Task: Look for space in Chikodi, India from 4th September, 2023 to 10th September, 2023 for 1 adult in price range Rs.9000 to Rs.17000. Place can be private room with 1  bedroom having 1 bed and 1 bathroom. Property type can be house, flat, guest house, hotel. Booking option can be shelf check-in. Required host language is English.
Action: Mouse moved to (441, 57)
Screenshot: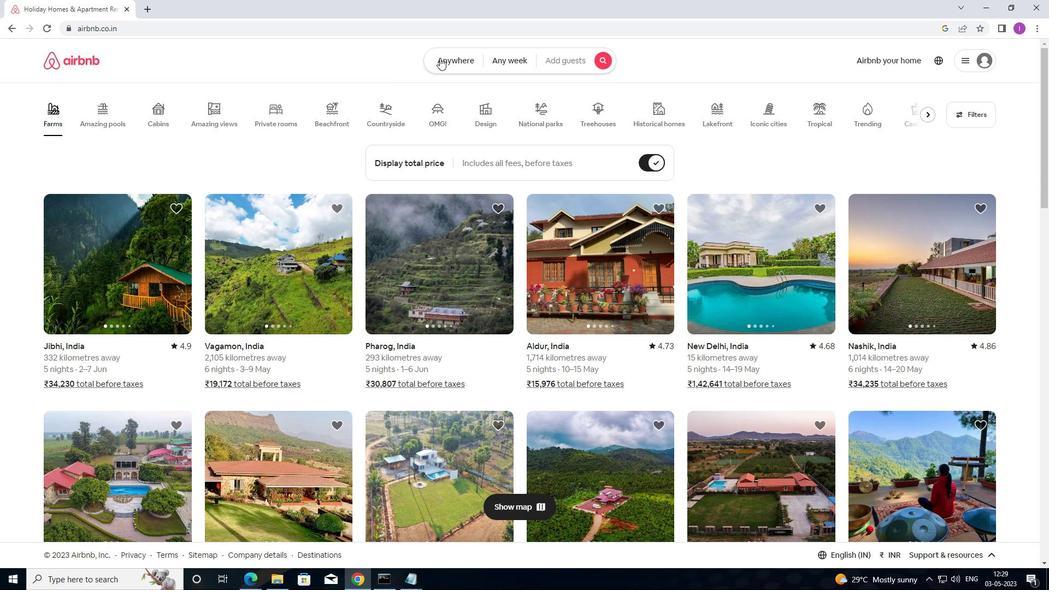 
Action: Mouse pressed left at (441, 57)
Screenshot: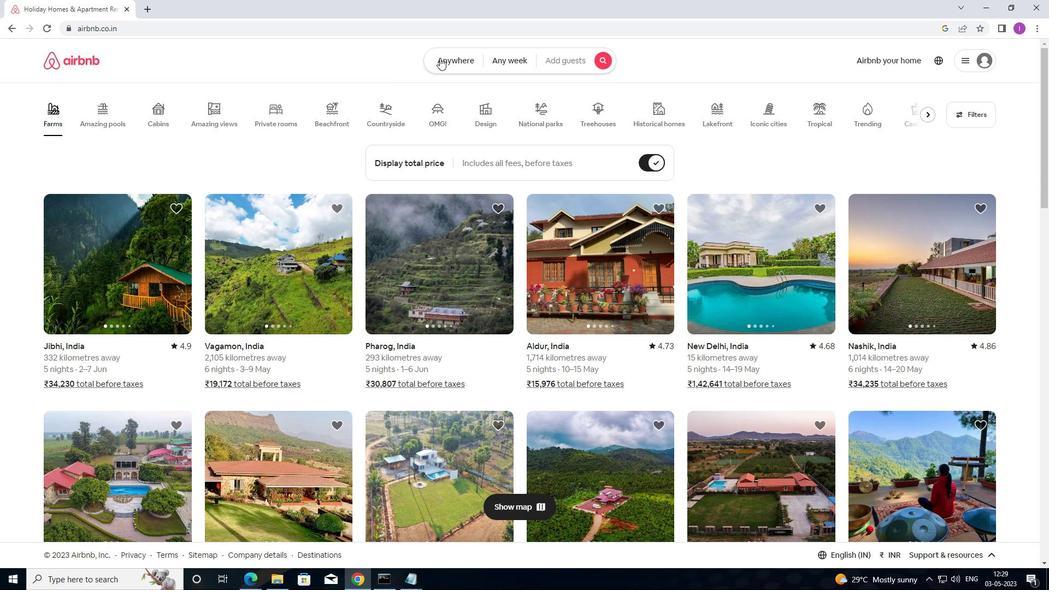 
Action: Mouse moved to (355, 111)
Screenshot: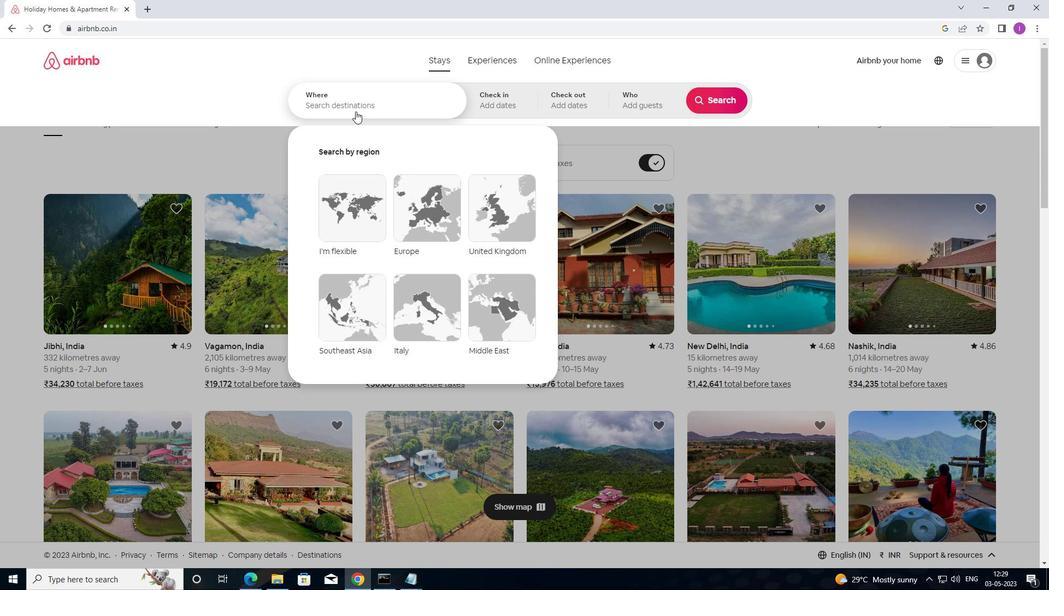
Action: Mouse pressed left at (355, 111)
Screenshot: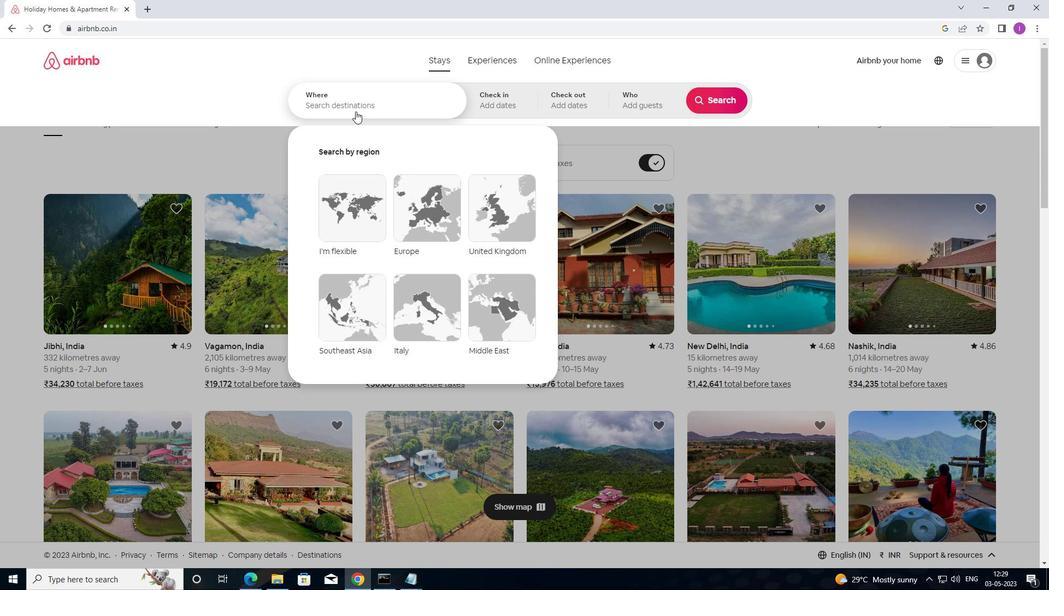 
Action: Mouse moved to (494, 59)
Screenshot: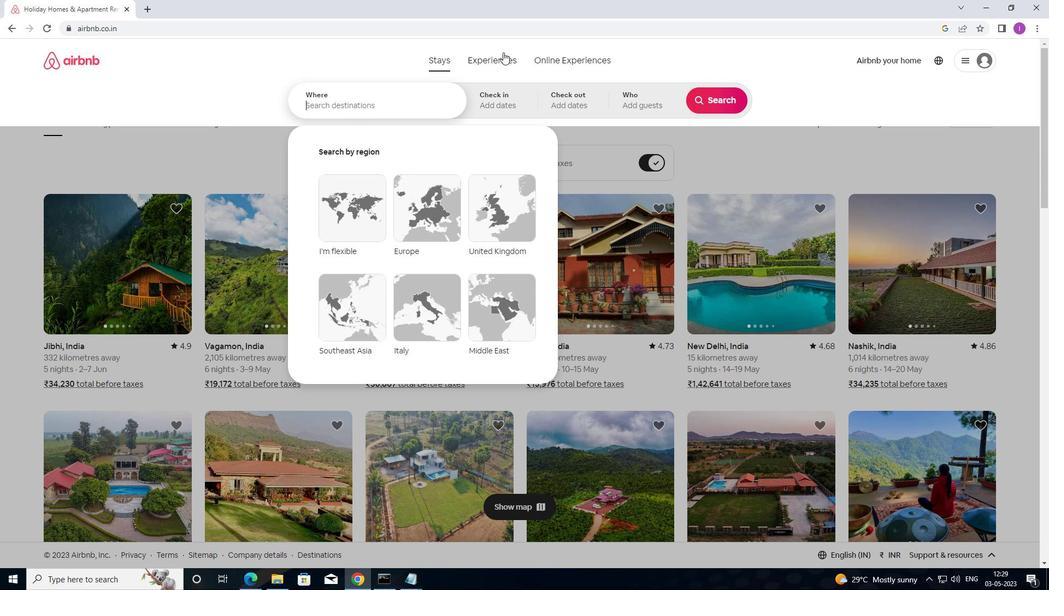 
Action: Key pressed <Key.shift>CHIKODI,<Key.shift>INDIA
Screenshot: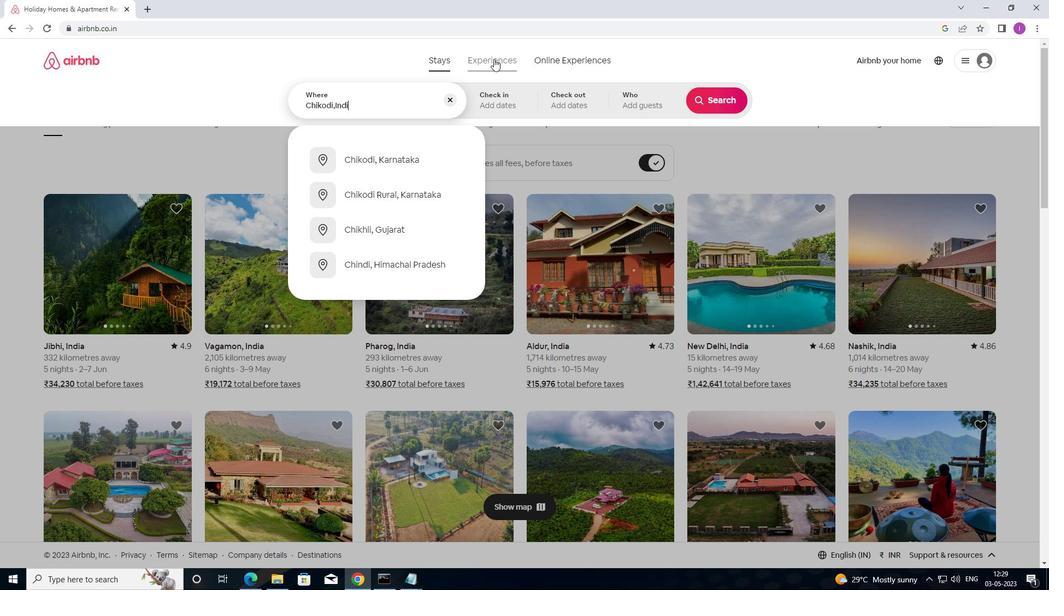 
Action: Mouse moved to (497, 106)
Screenshot: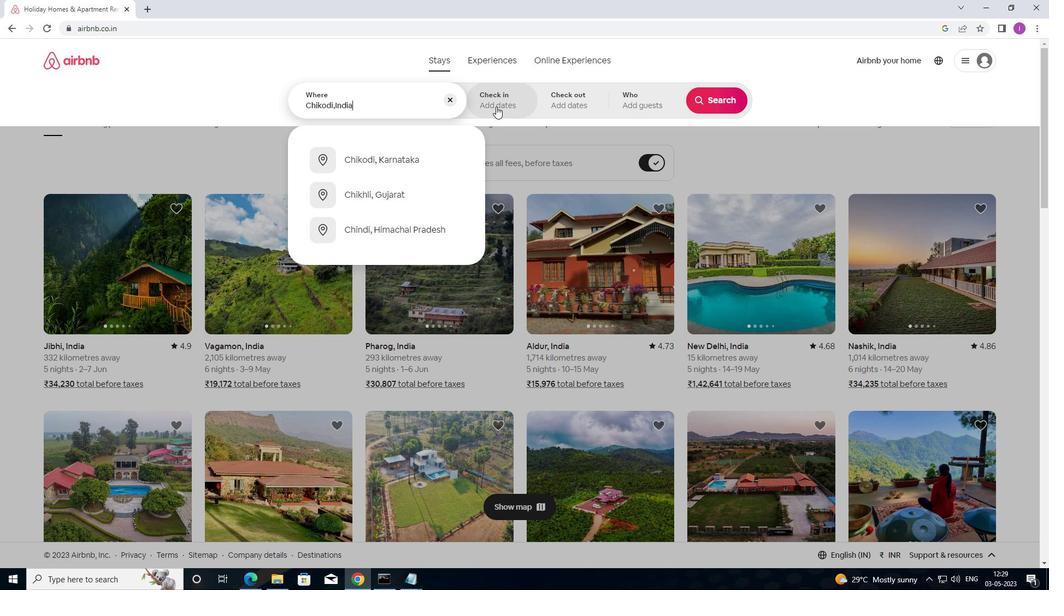 
Action: Mouse pressed left at (497, 106)
Screenshot: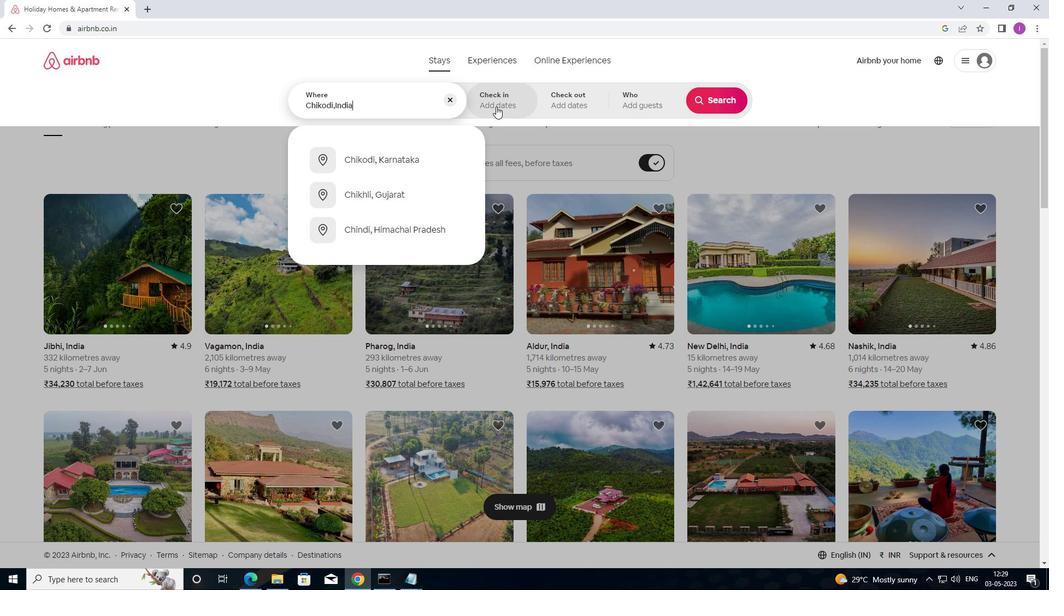 
Action: Mouse moved to (713, 193)
Screenshot: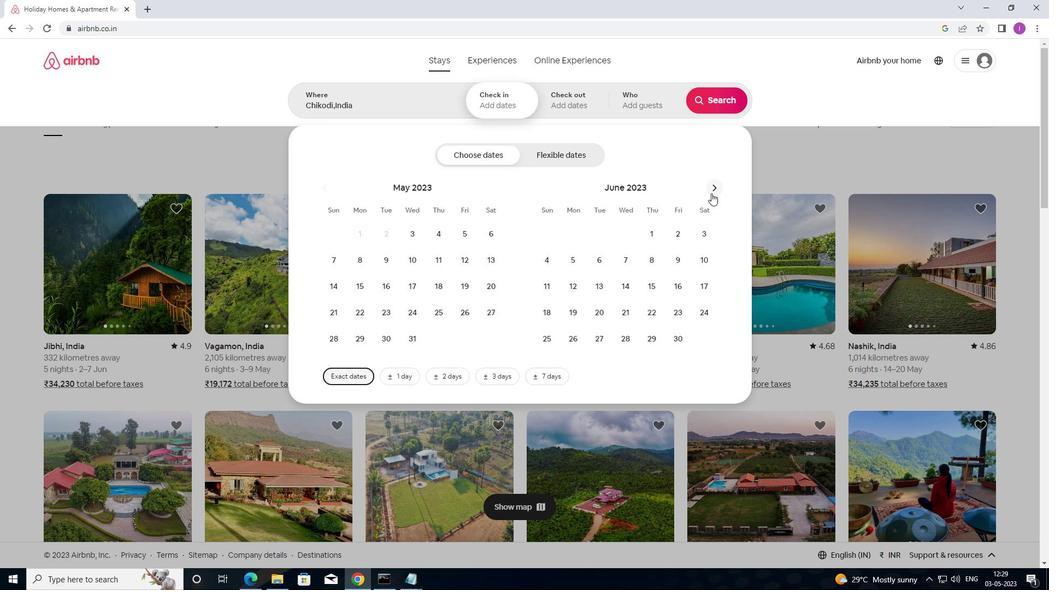 
Action: Mouse pressed left at (713, 193)
Screenshot: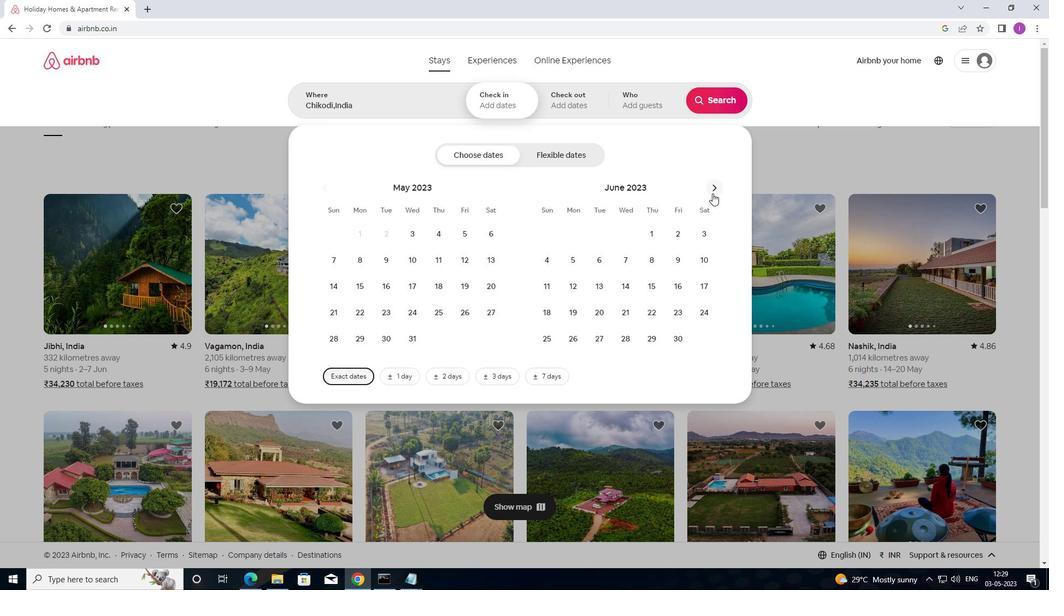
Action: Mouse moved to (716, 196)
Screenshot: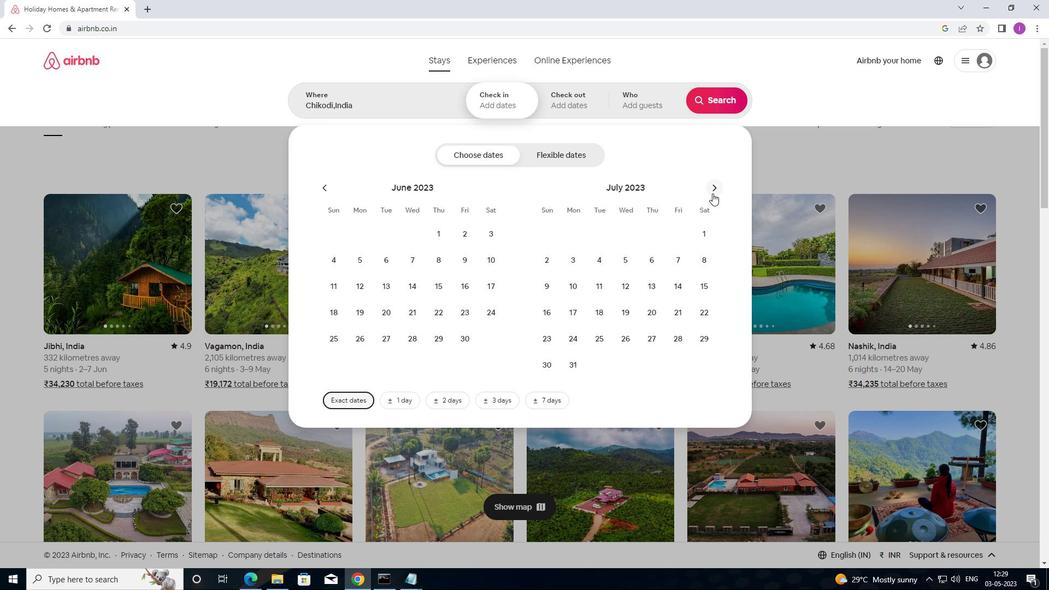 
Action: Mouse pressed left at (716, 196)
Screenshot: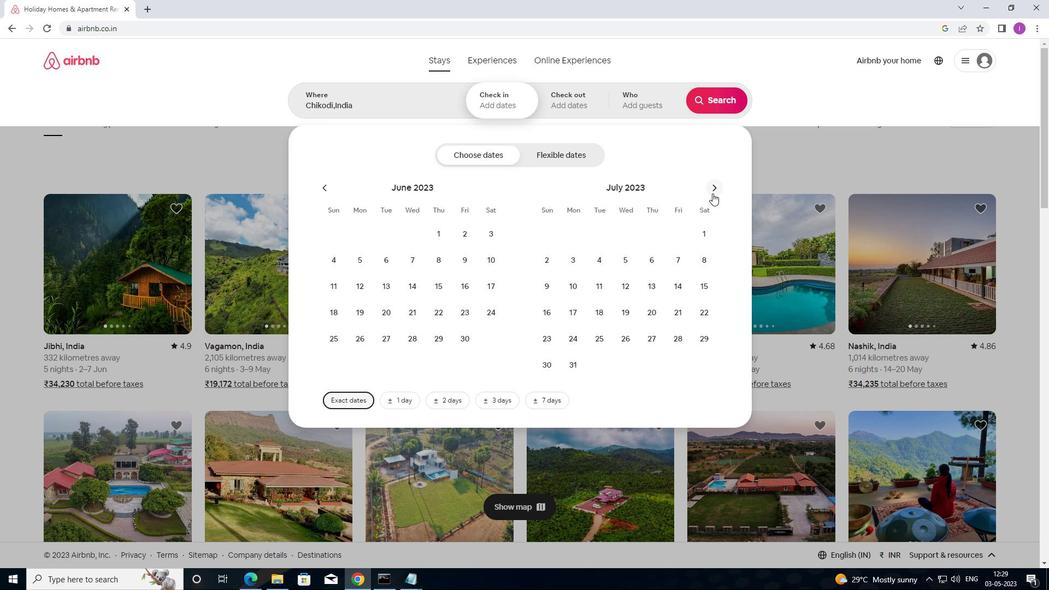 
Action: Mouse moved to (716, 196)
Screenshot: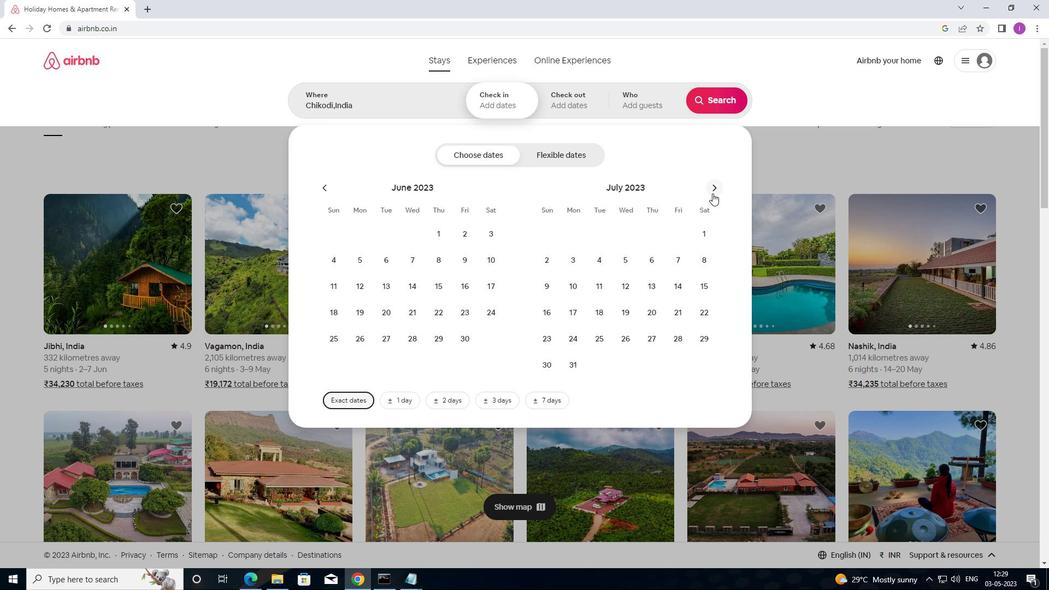 
Action: Mouse pressed left at (716, 196)
Screenshot: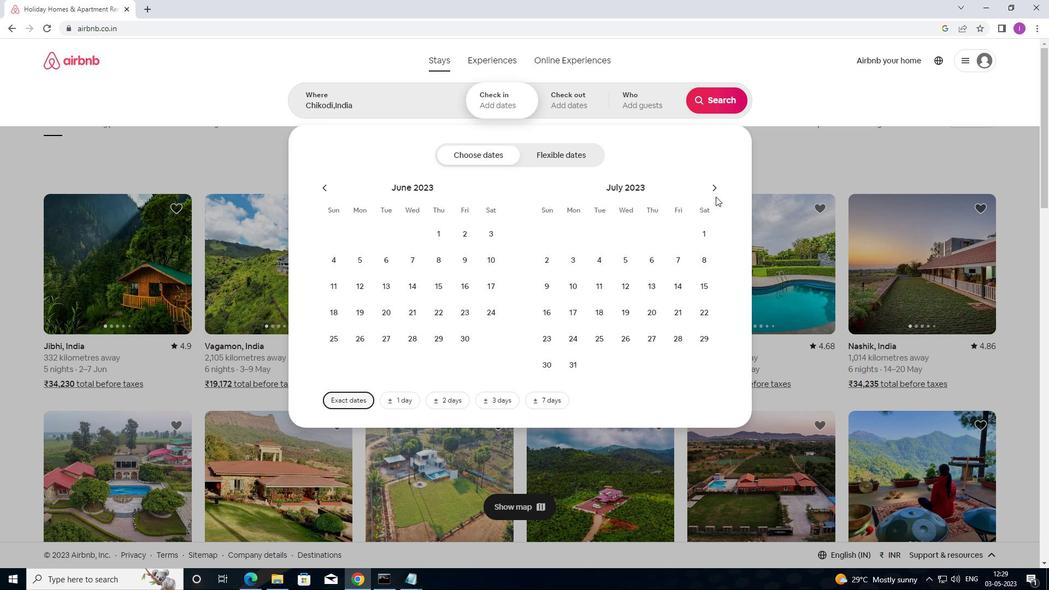 
Action: Mouse moved to (715, 189)
Screenshot: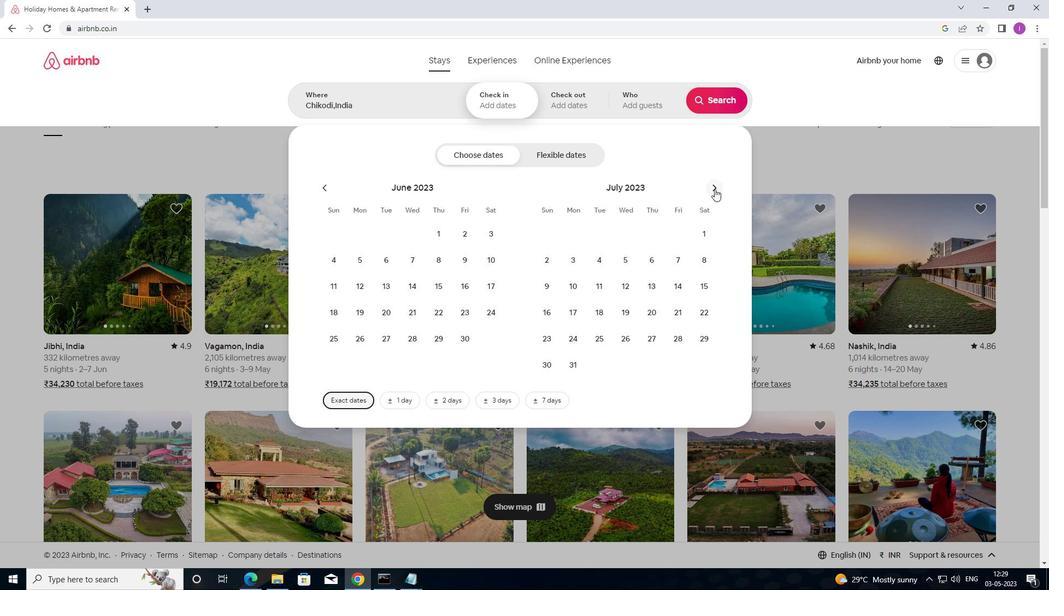 
Action: Mouse pressed left at (715, 189)
Screenshot: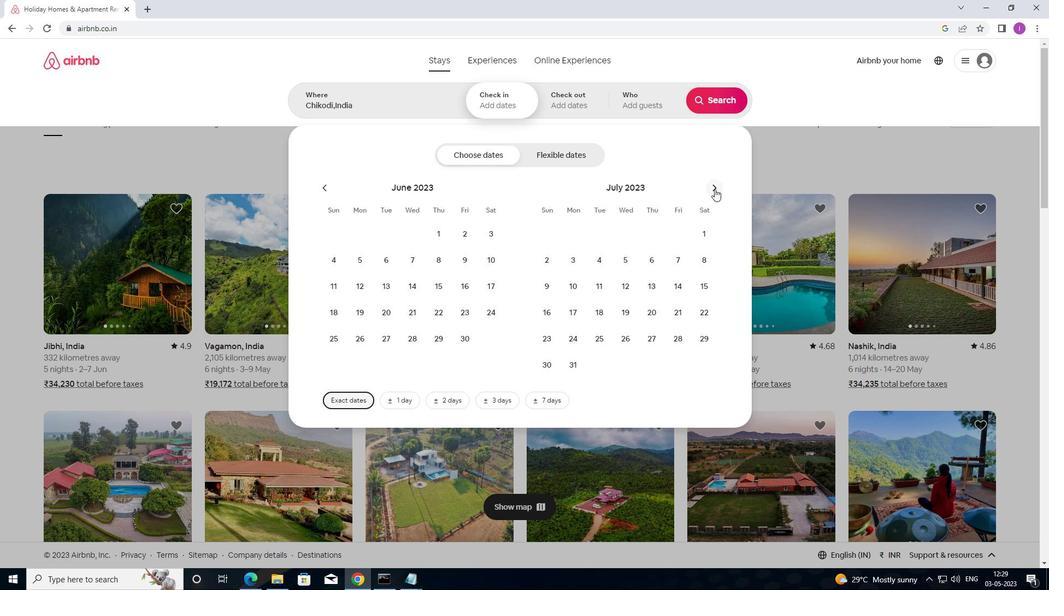 
Action: Mouse moved to (711, 194)
Screenshot: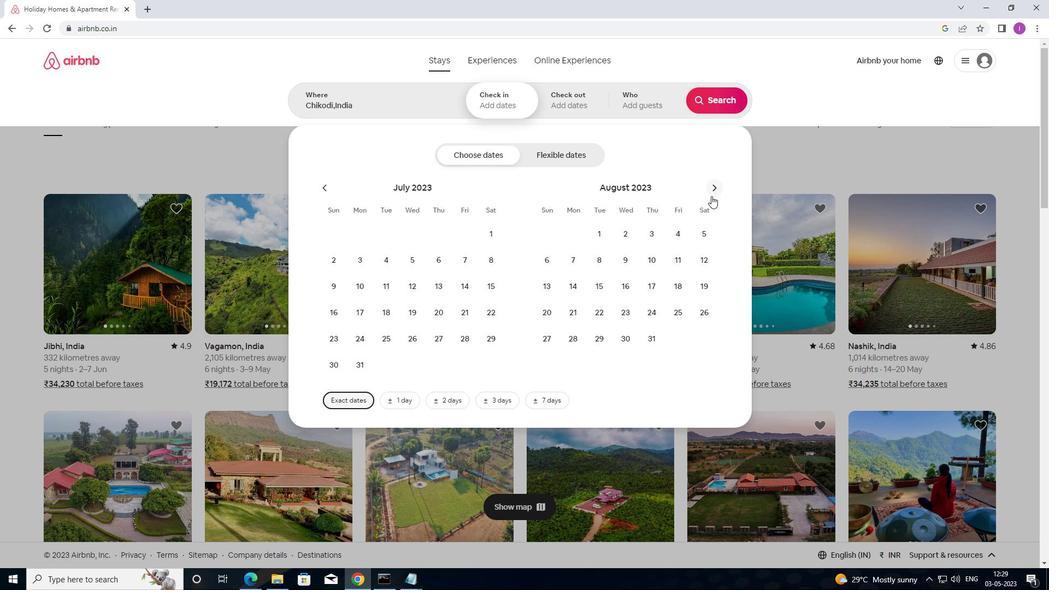 
Action: Mouse pressed left at (711, 194)
Screenshot: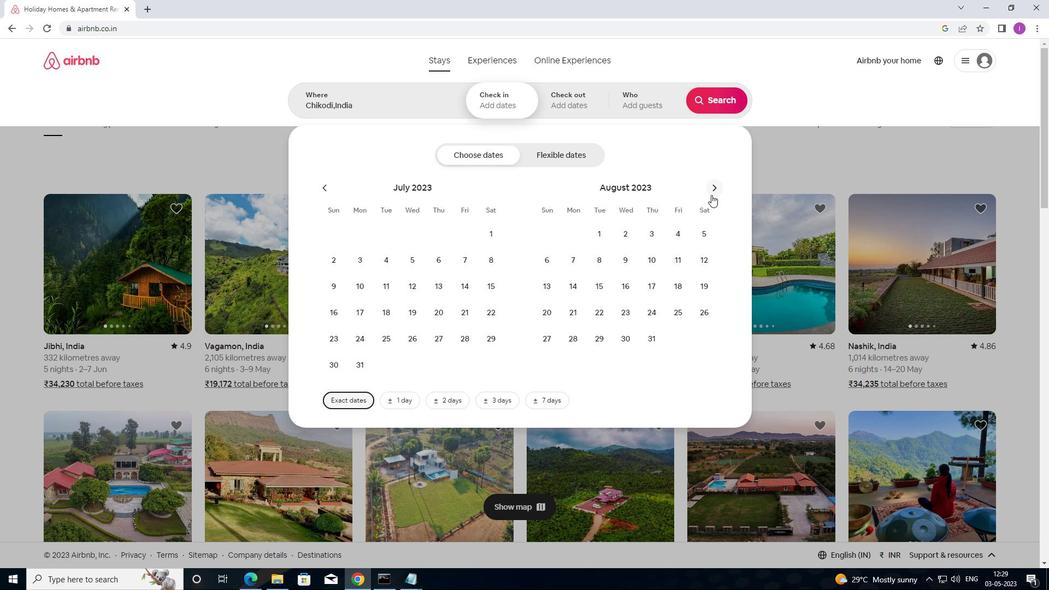 
Action: Mouse moved to (577, 263)
Screenshot: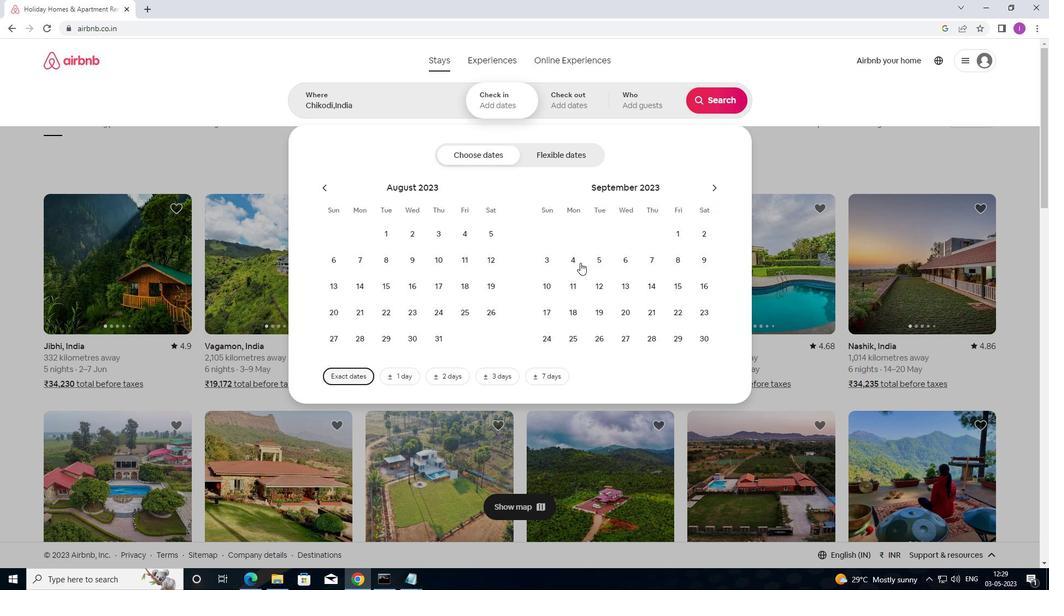 
Action: Mouse pressed left at (577, 263)
Screenshot: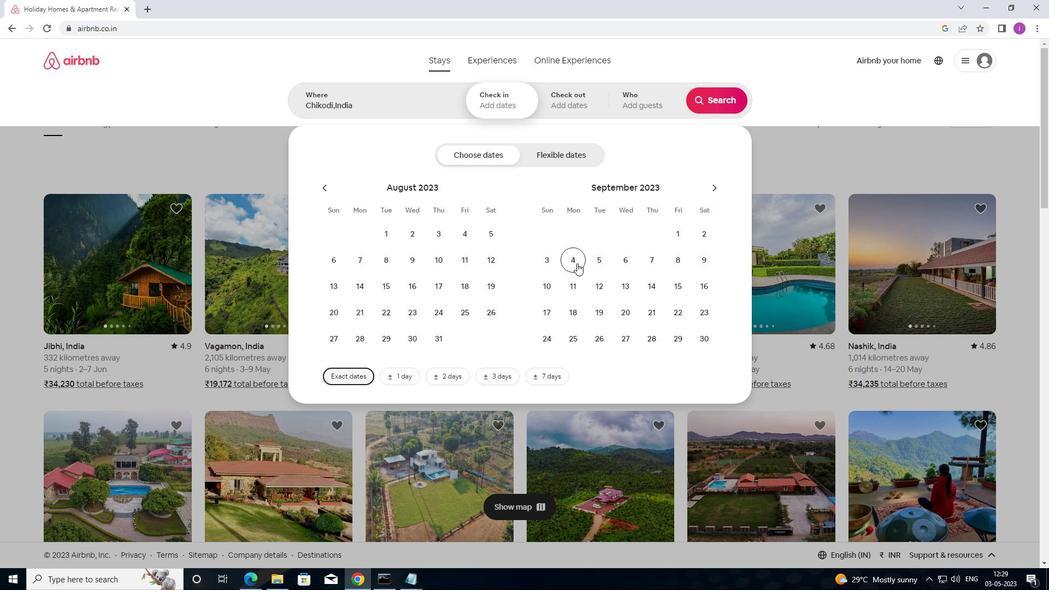 
Action: Mouse moved to (542, 287)
Screenshot: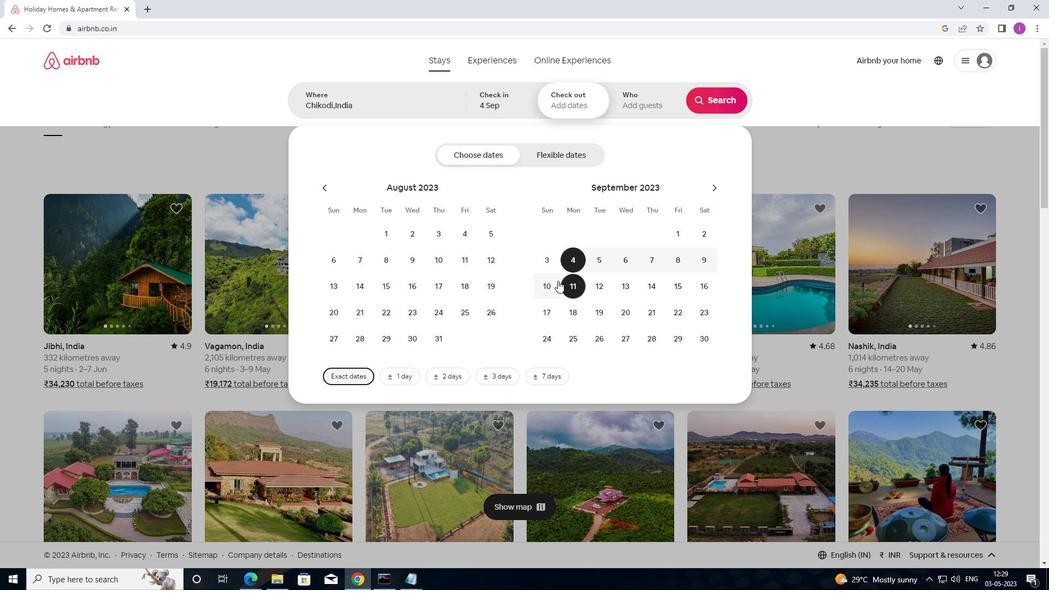 
Action: Mouse pressed left at (542, 287)
Screenshot: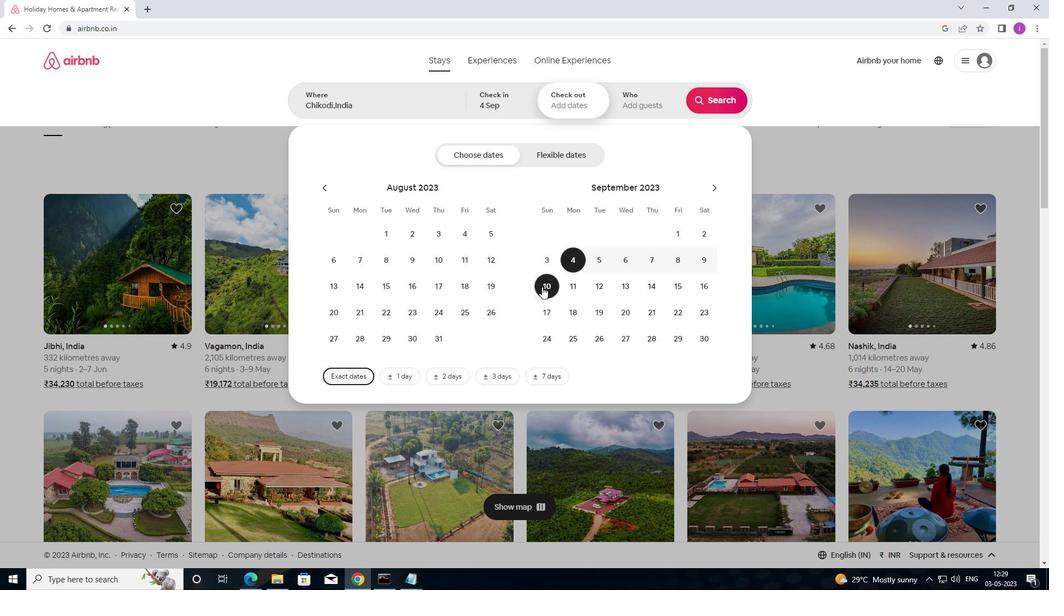 
Action: Mouse moved to (650, 96)
Screenshot: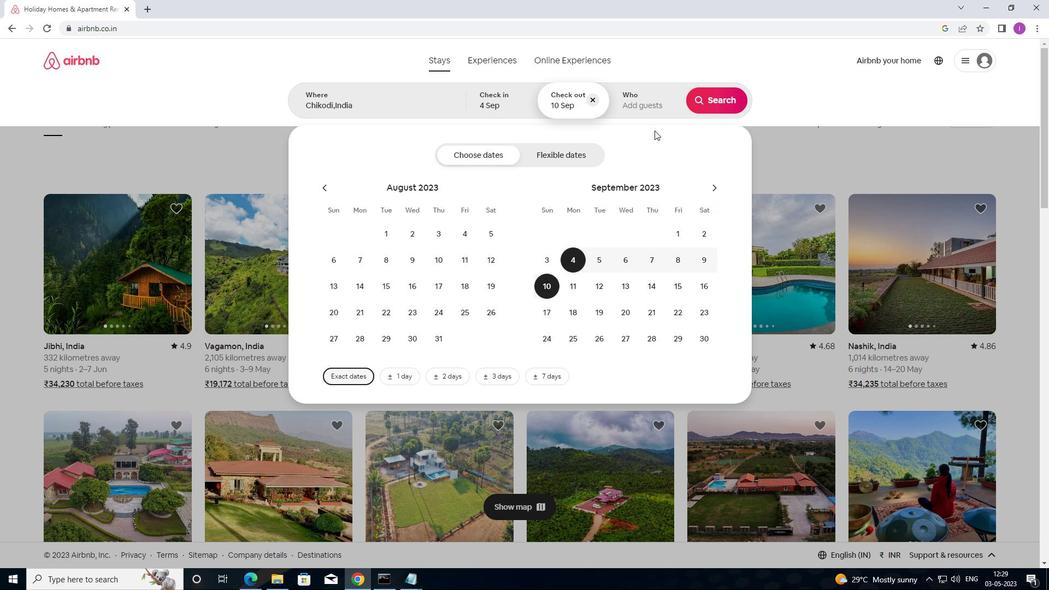 
Action: Mouse pressed left at (650, 96)
Screenshot: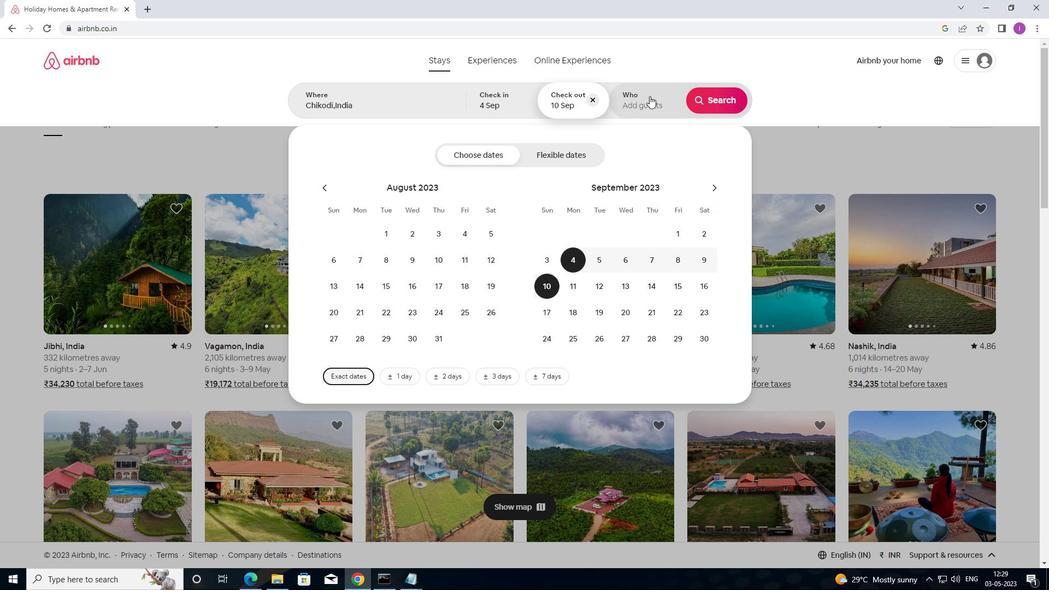 
Action: Mouse moved to (722, 155)
Screenshot: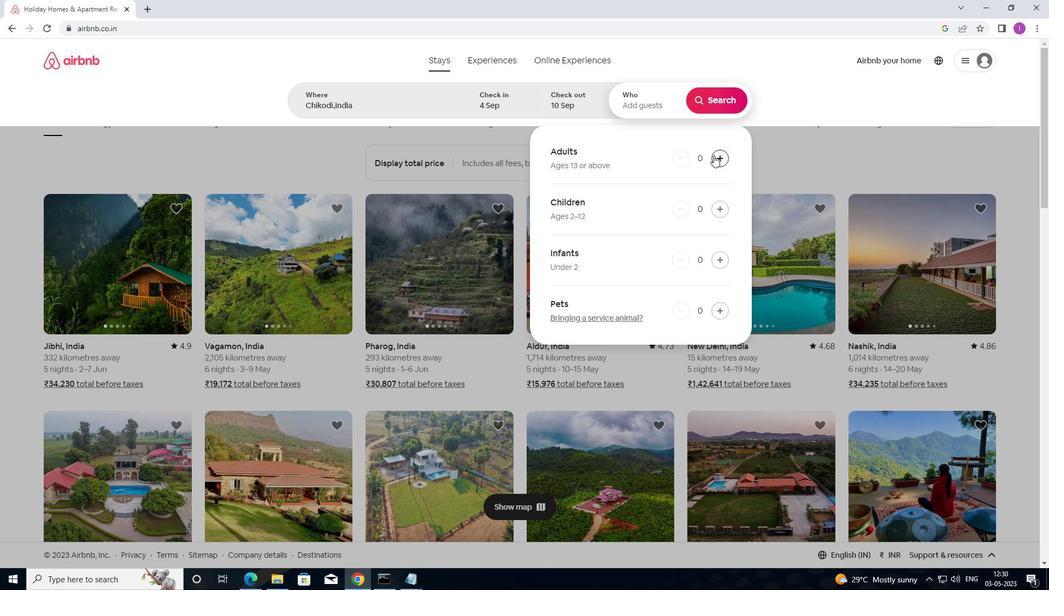 
Action: Mouse pressed left at (722, 155)
Screenshot: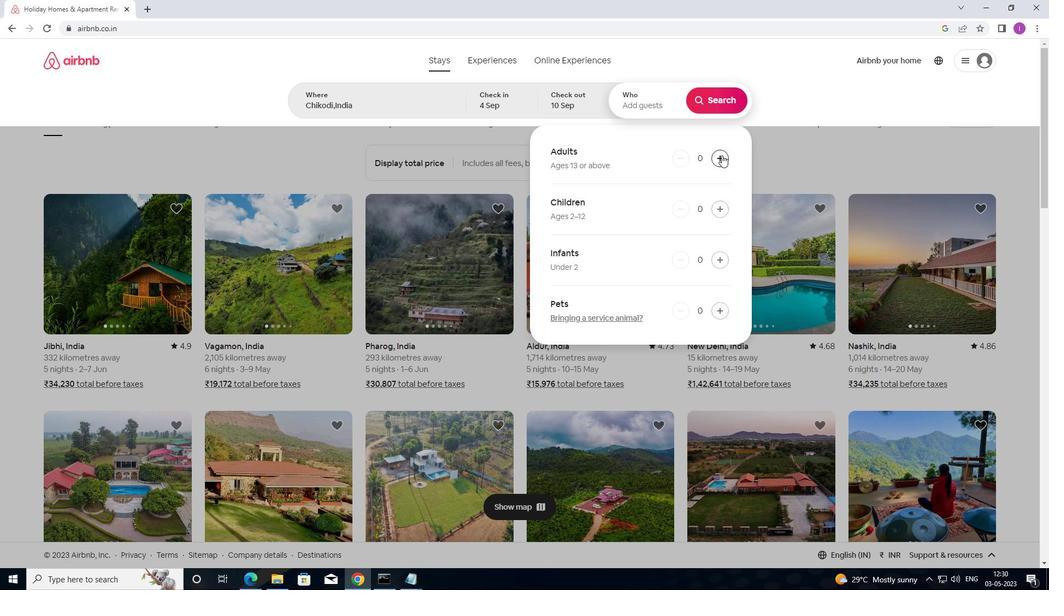 
Action: Mouse moved to (710, 103)
Screenshot: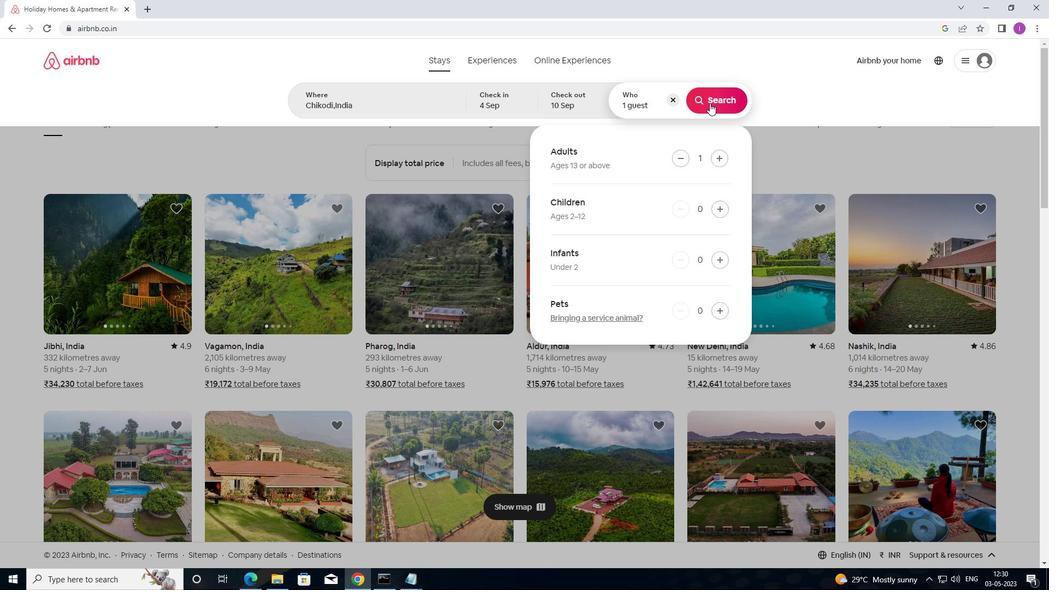 
Action: Mouse pressed left at (710, 103)
Screenshot: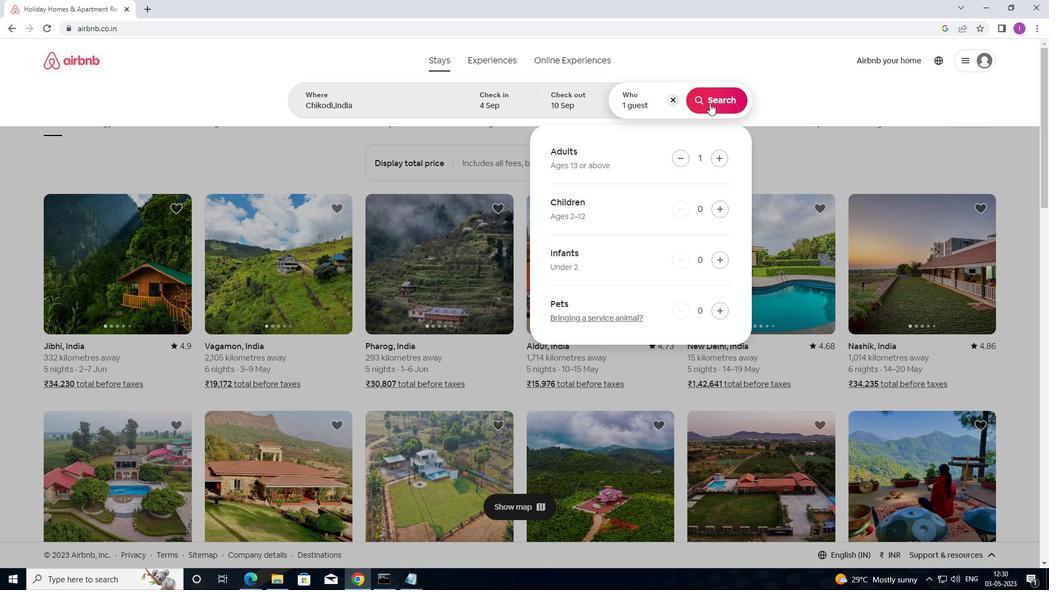 
Action: Mouse moved to (1001, 106)
Screenshot: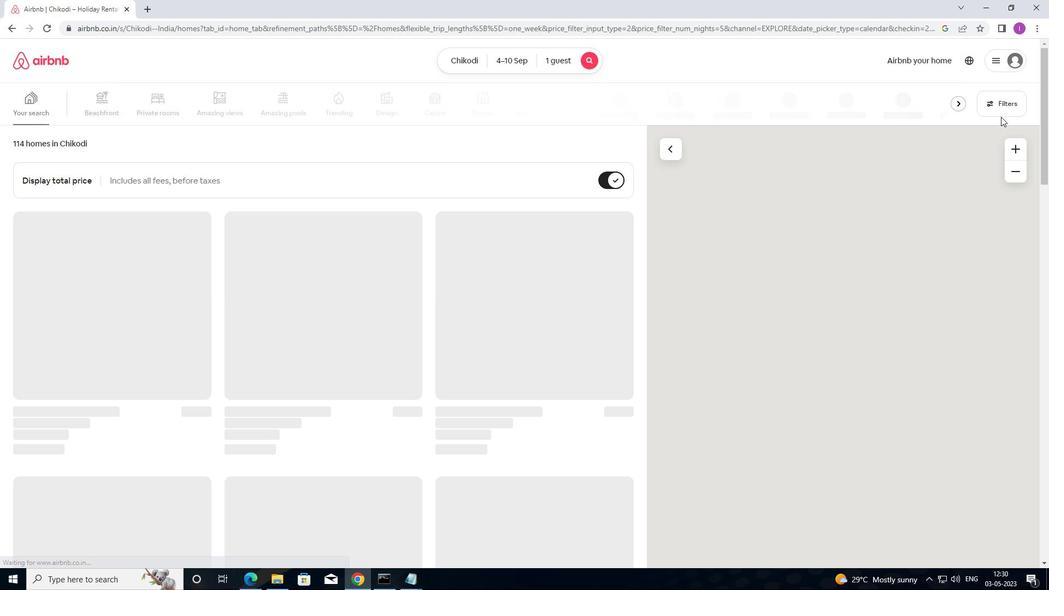 
Action: Mouse pressed left at (1001, 106)
Screenshot: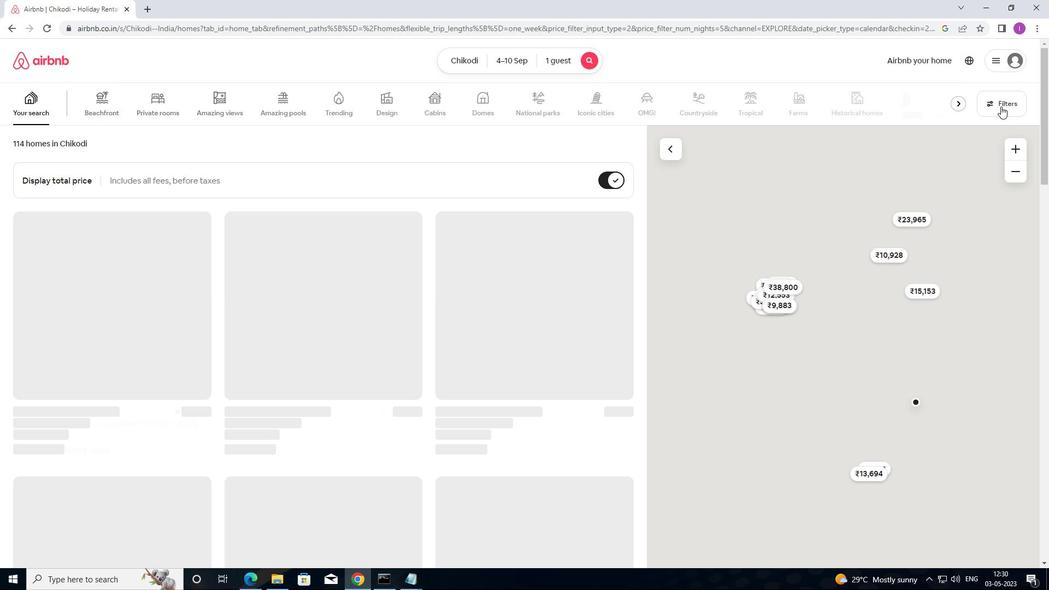 
Action: Mouse moved to (403, 246)
Screenshot: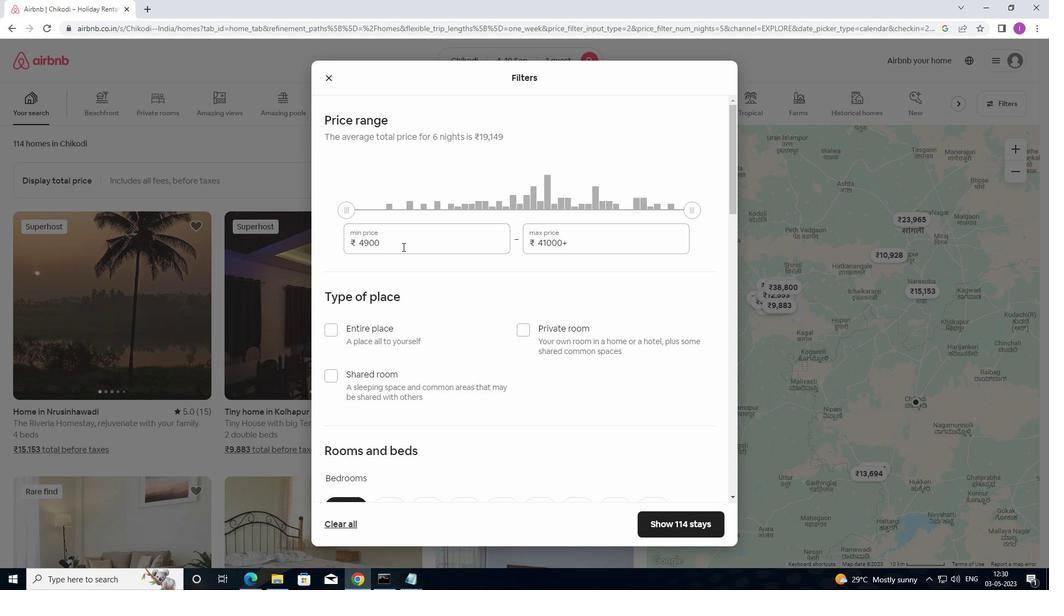 
Action: Mouse pressed left at (403, 246)
Screenshot: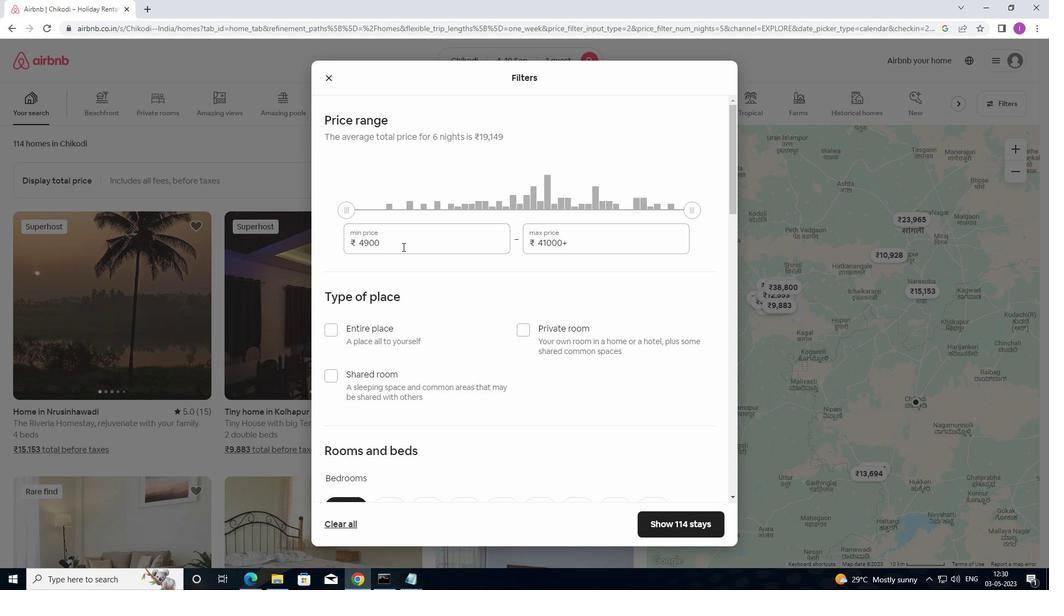 
Action: Mouse moved to (366, 203)
Screenshot: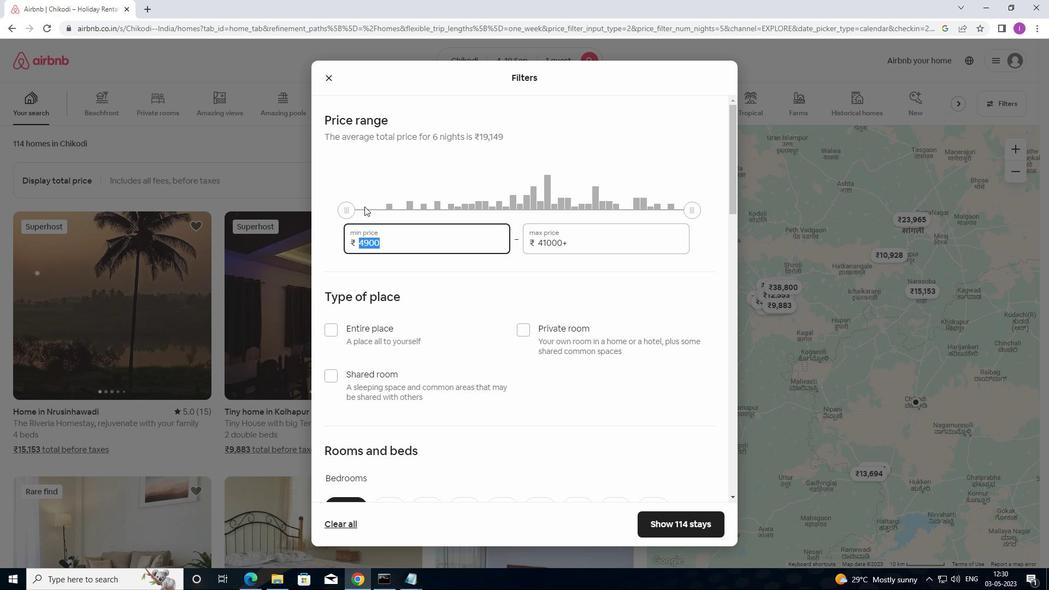 
Action: Key pressed 9
Screenshot: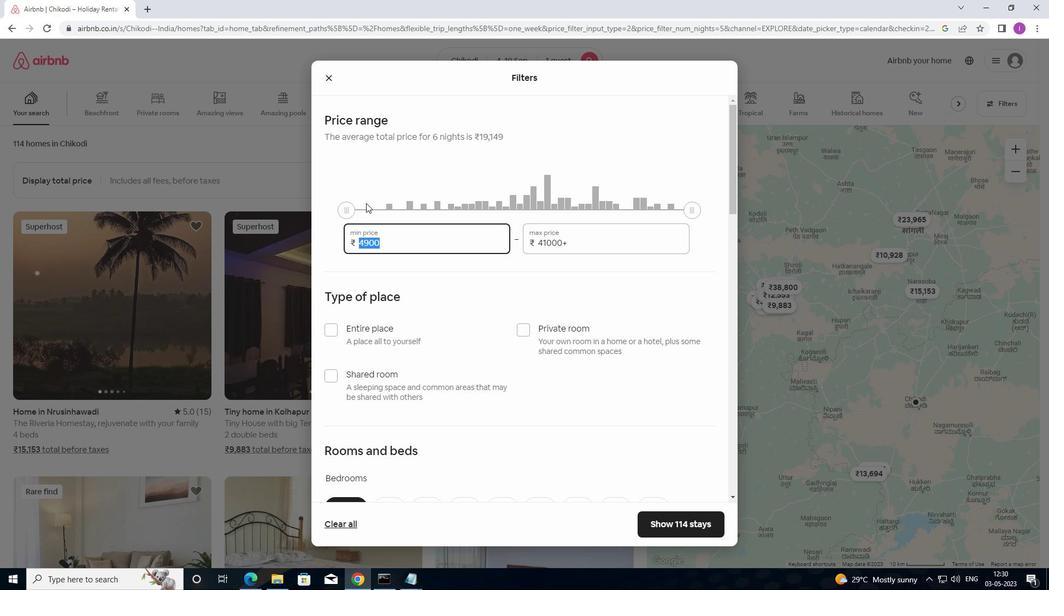
Action: Mouse moved to (368, 201)
Screenshot: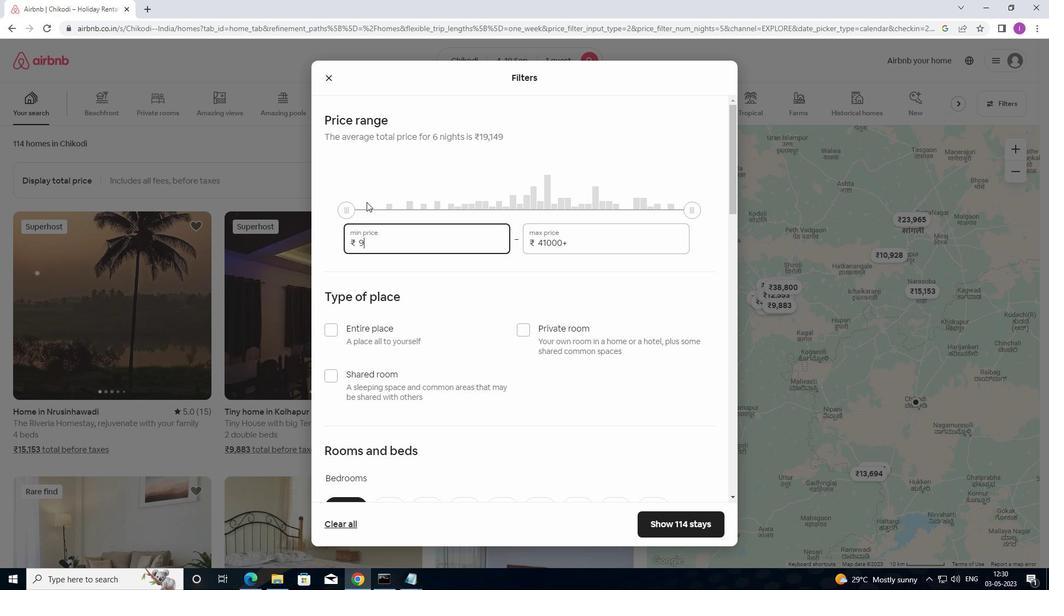 
Action: Key pressed 000
Screenshot: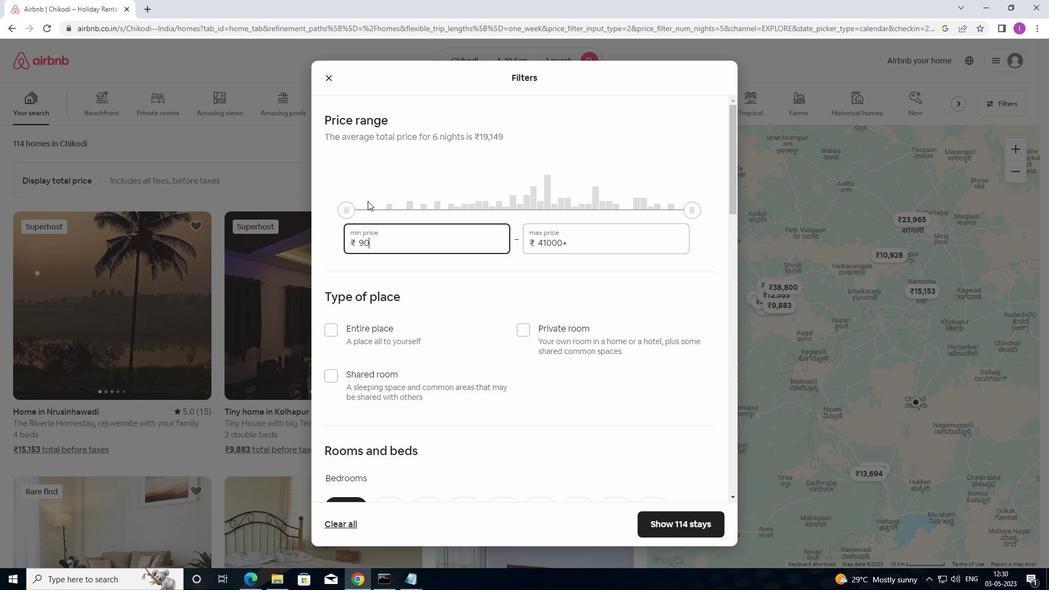 
Action: Mouse moved to (568, 240)
Screenshot: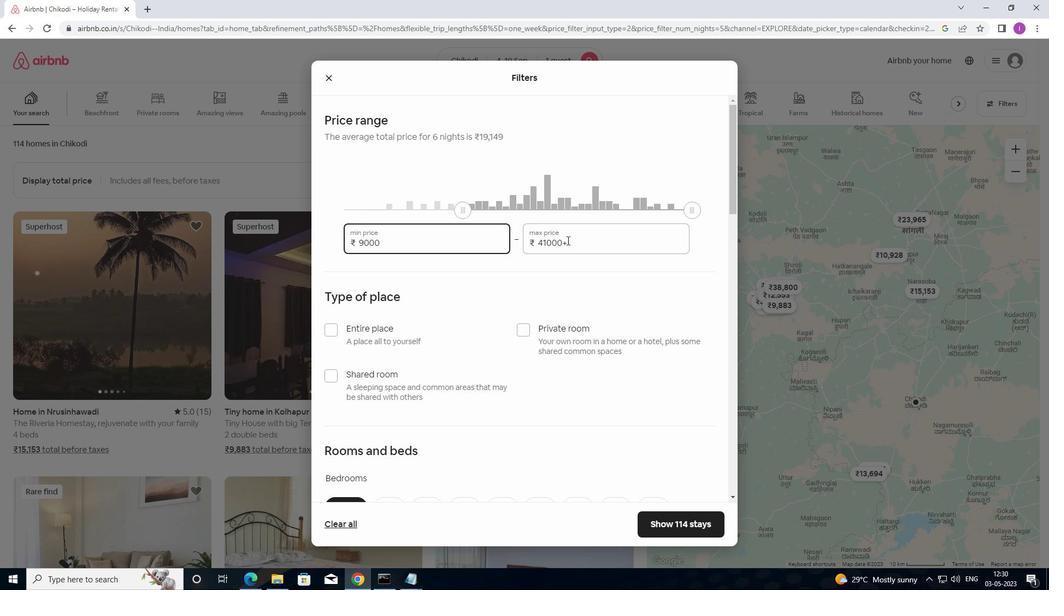 
Action: Mouse pressed left at (568, 240)
Screenshot: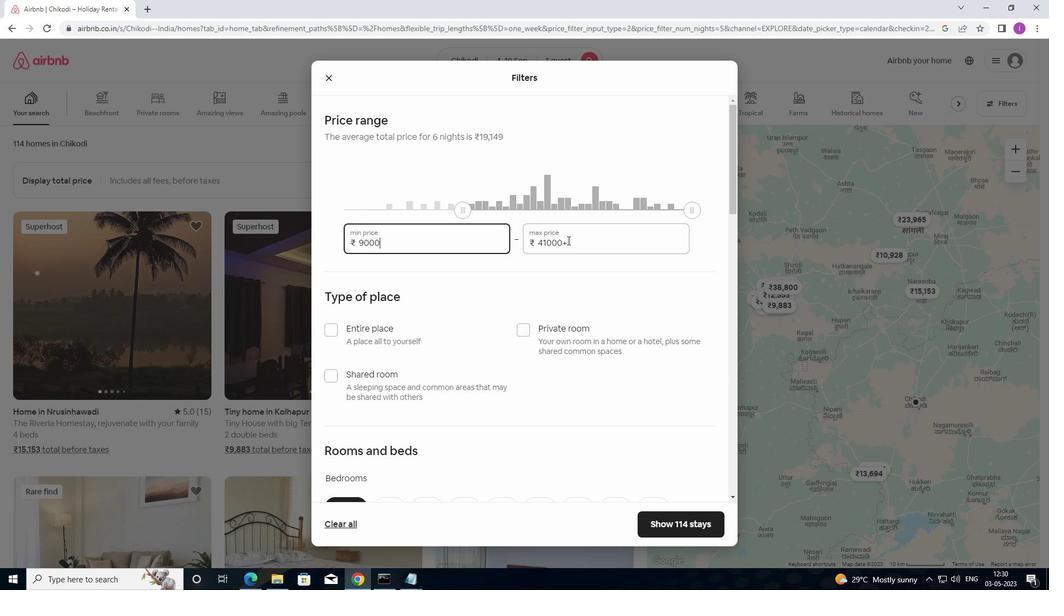 
Action: Mouse moved to (504, 238)
Screenshot: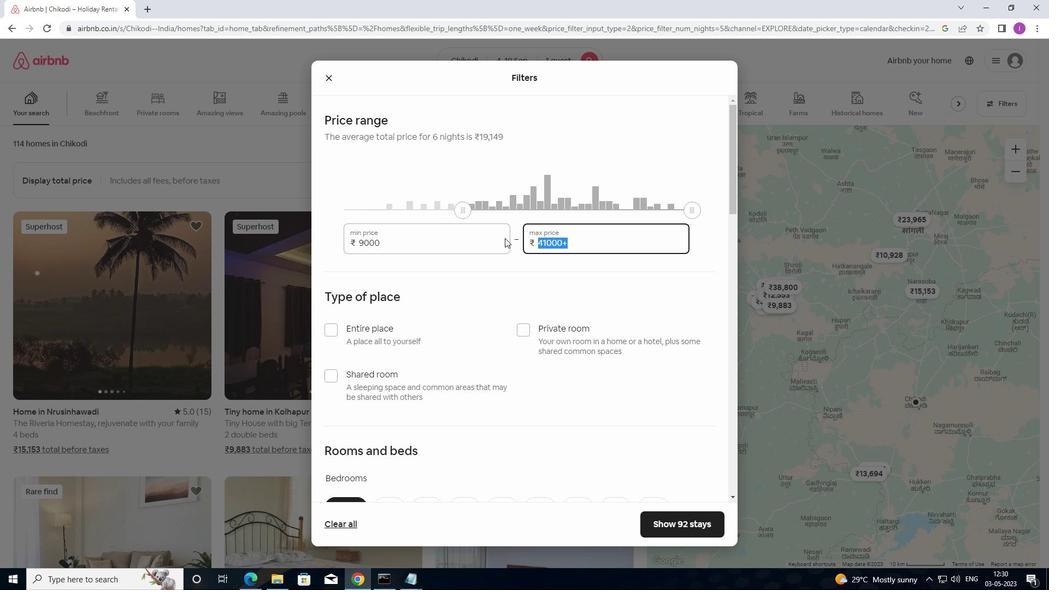 
Action: Key pressed 1
Screenshot: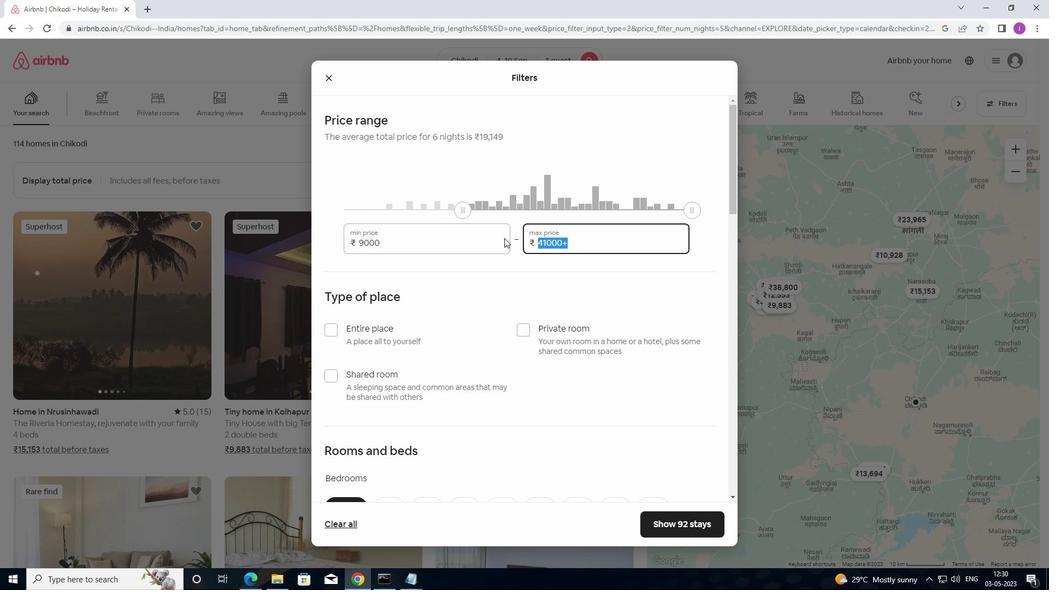 
Action: Mouse moved to (505, 237)
Screenshot: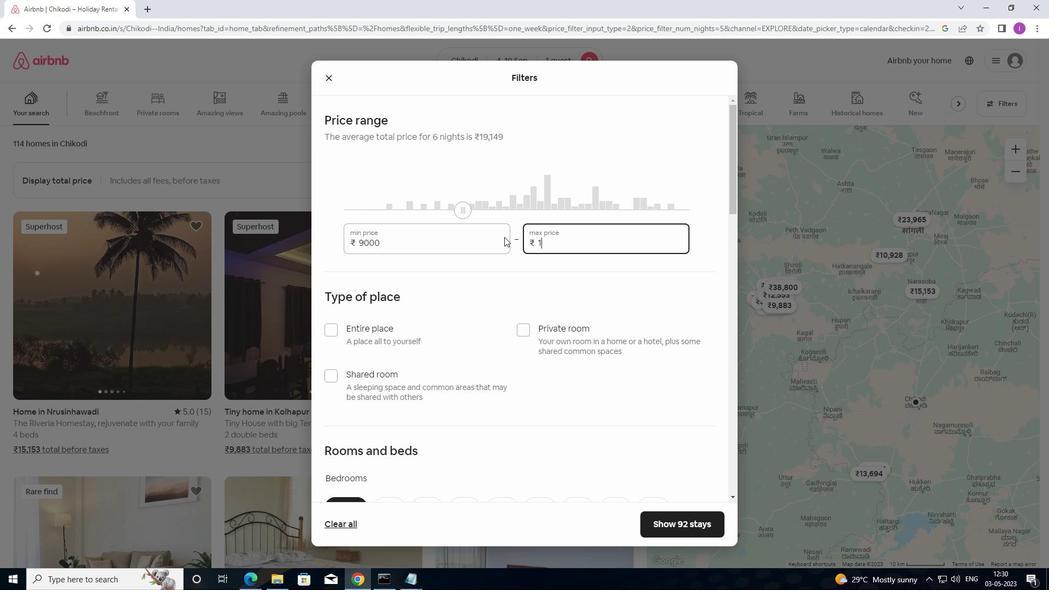 
Action: Key pressed 700
Screenshot: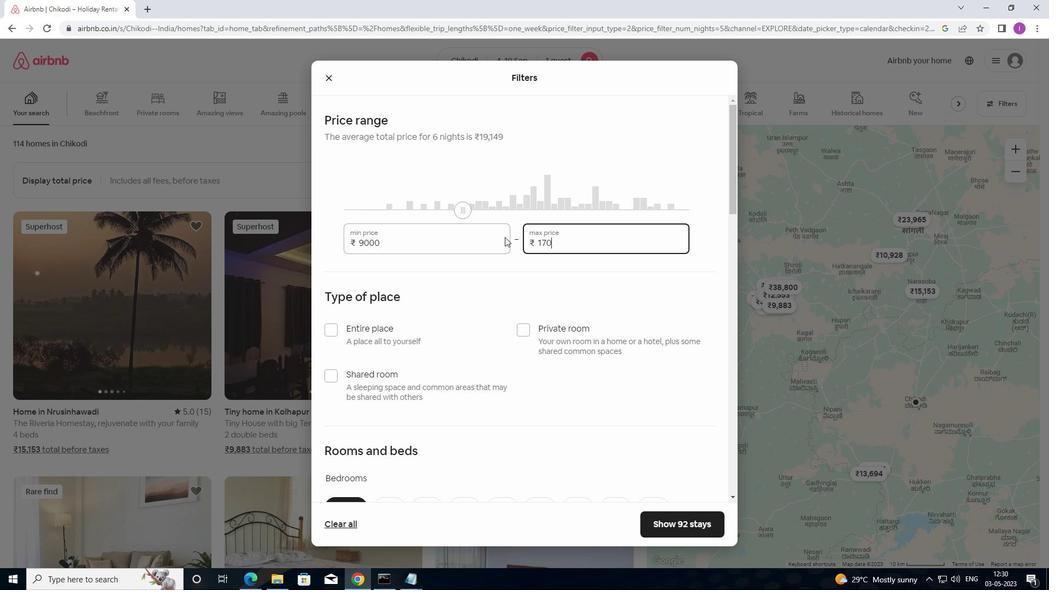 
Action: Mouse moved to (510, 235)
Screenshot: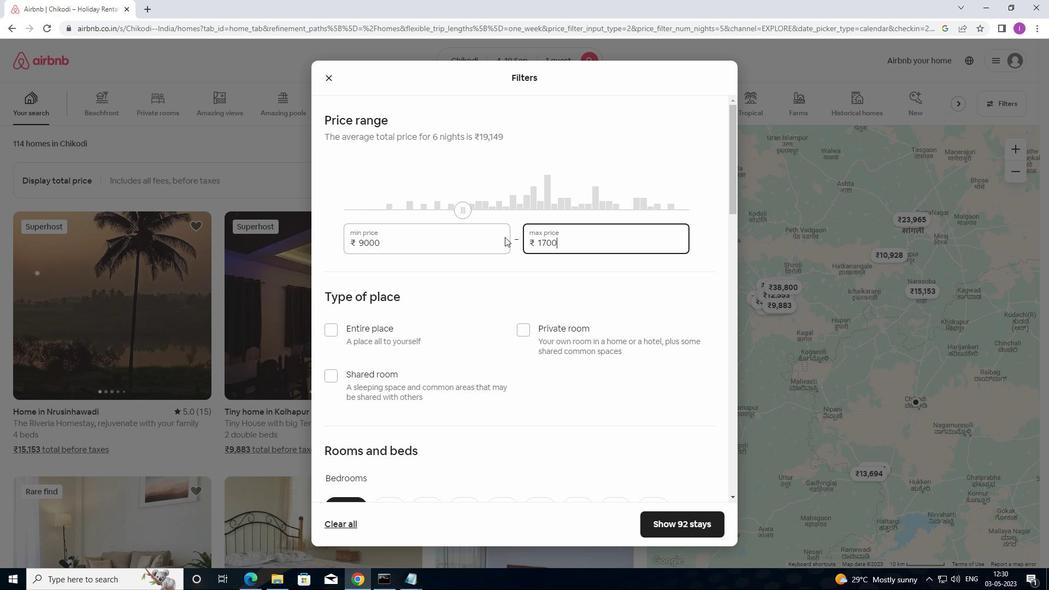 
Action: Key pressed 0
Screenshot: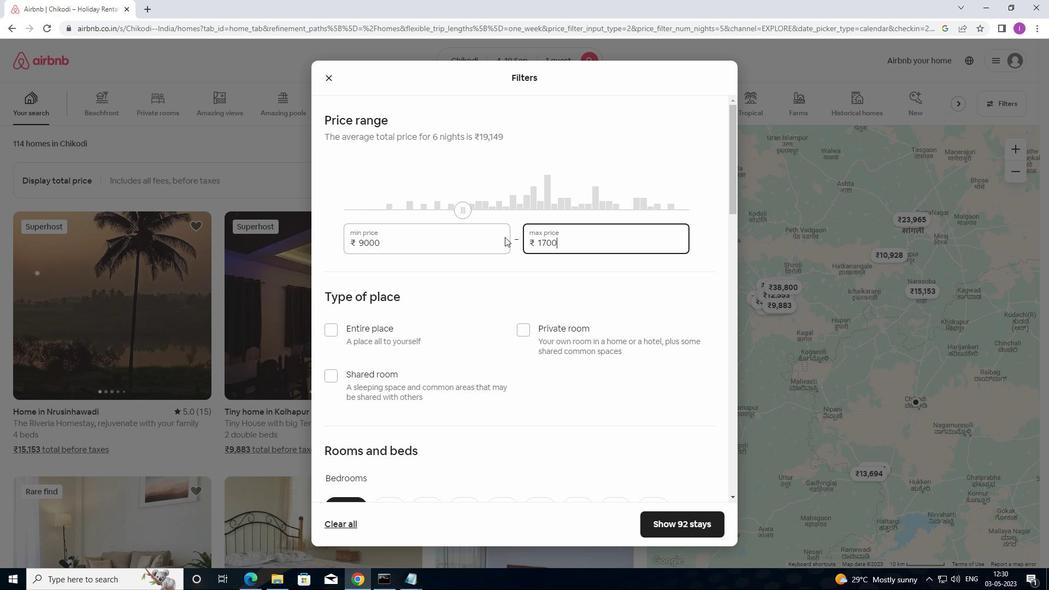 
Action: Mouse moved to (527, 255)
Screenshot: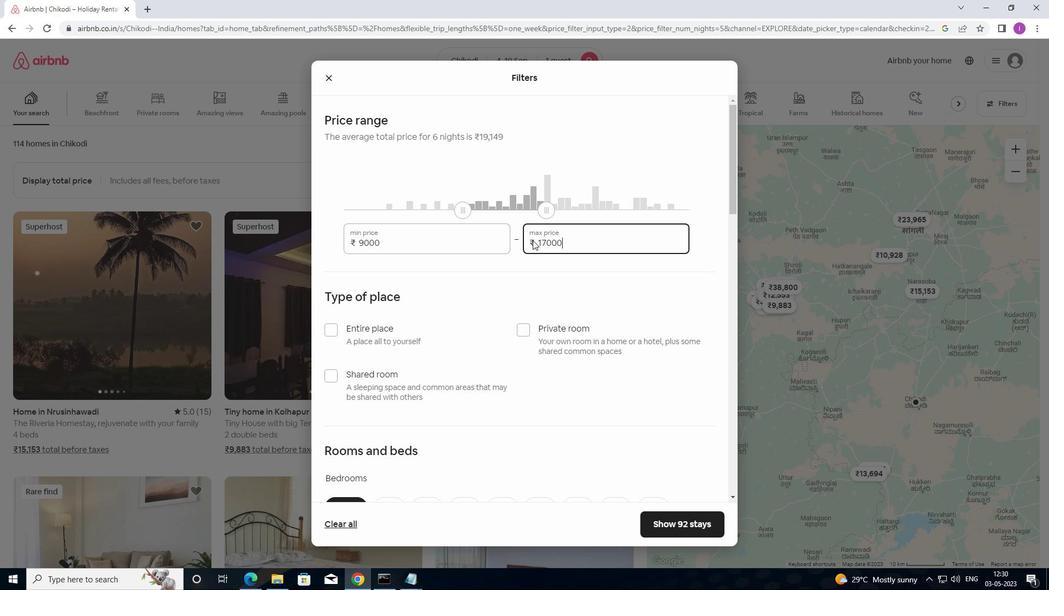 
Action: Mouse scrolled (527, 255) with delta (0, 0)
Screenshot: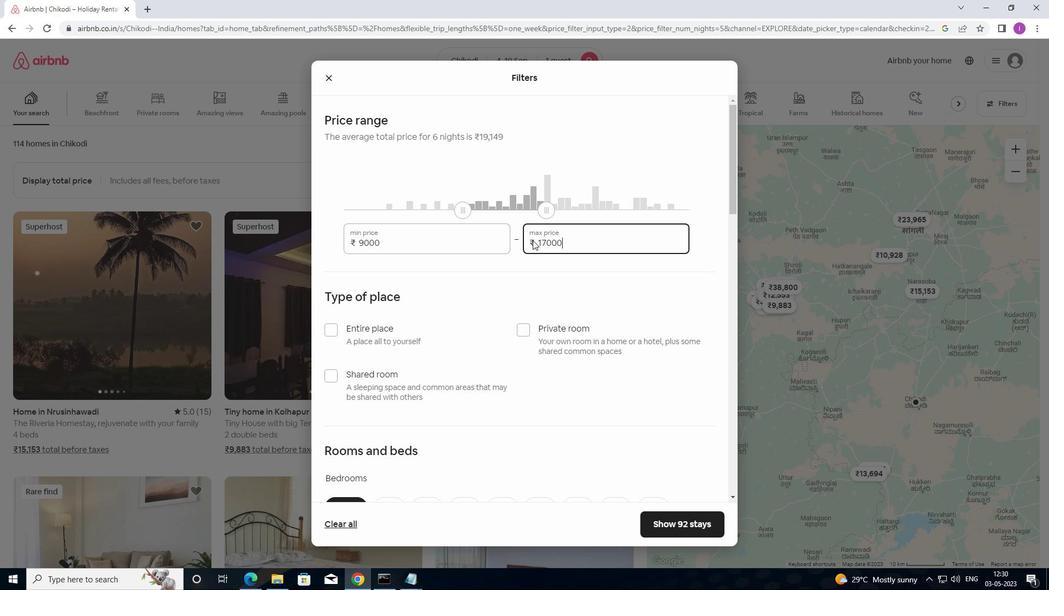 
Action: Mouse moved to (525, 267)
Screenshot: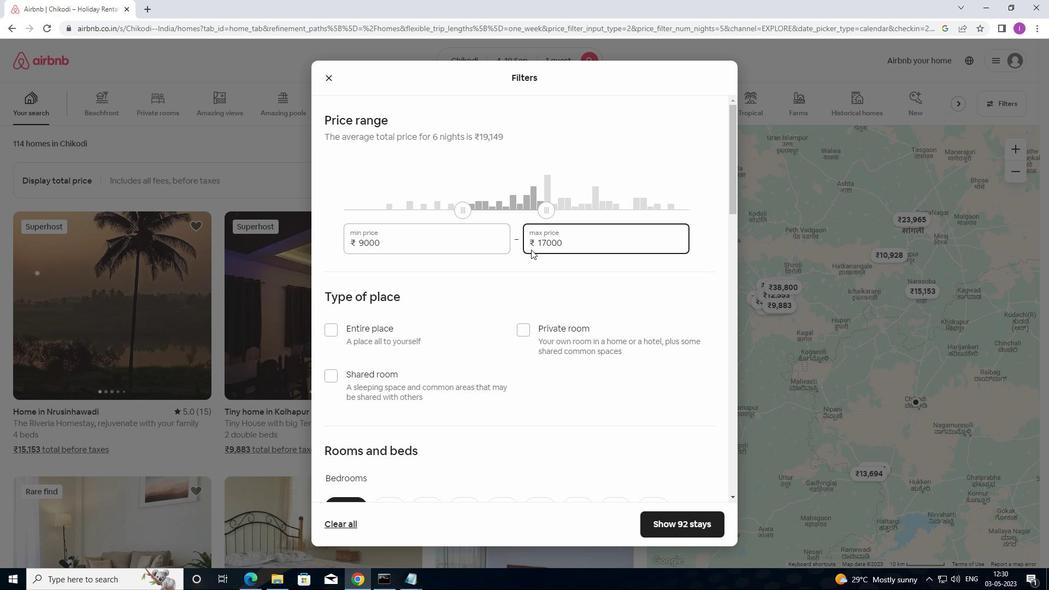 
Action: Mouse scrolled (525, 266) with delta (0, 0)
Screenshot: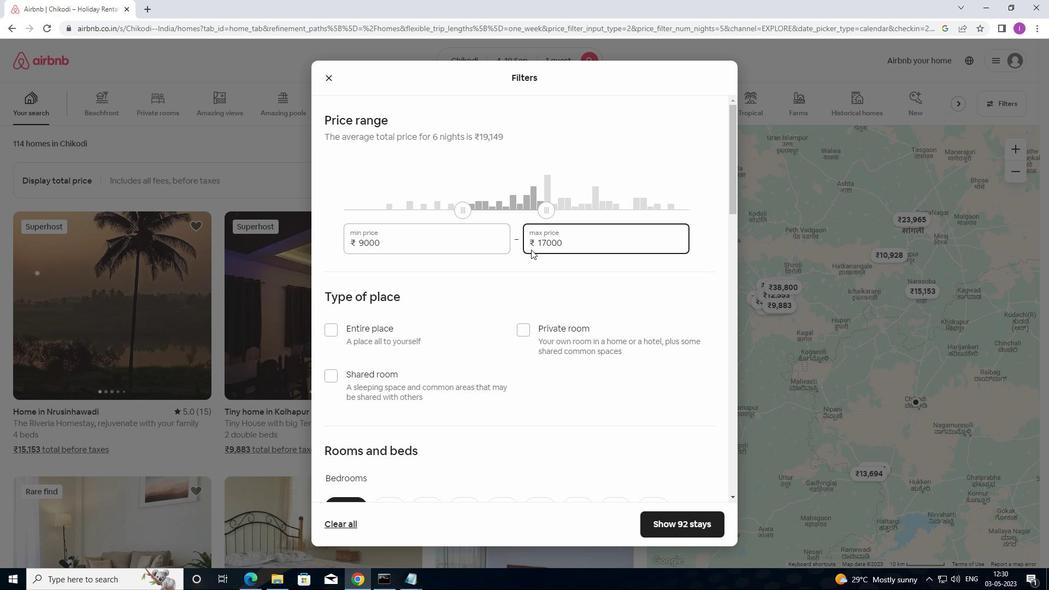 
Action: Mouse moved to (524, 268)
Screenshot: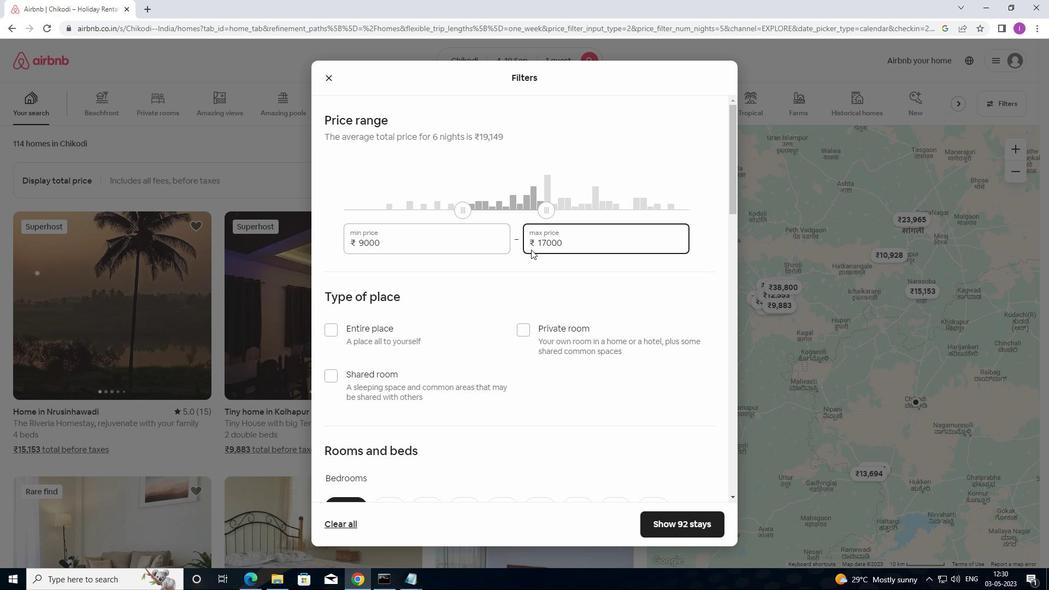 
Action: Mouse scrolled (524, 267) with delta (0, 0)
Screenshot: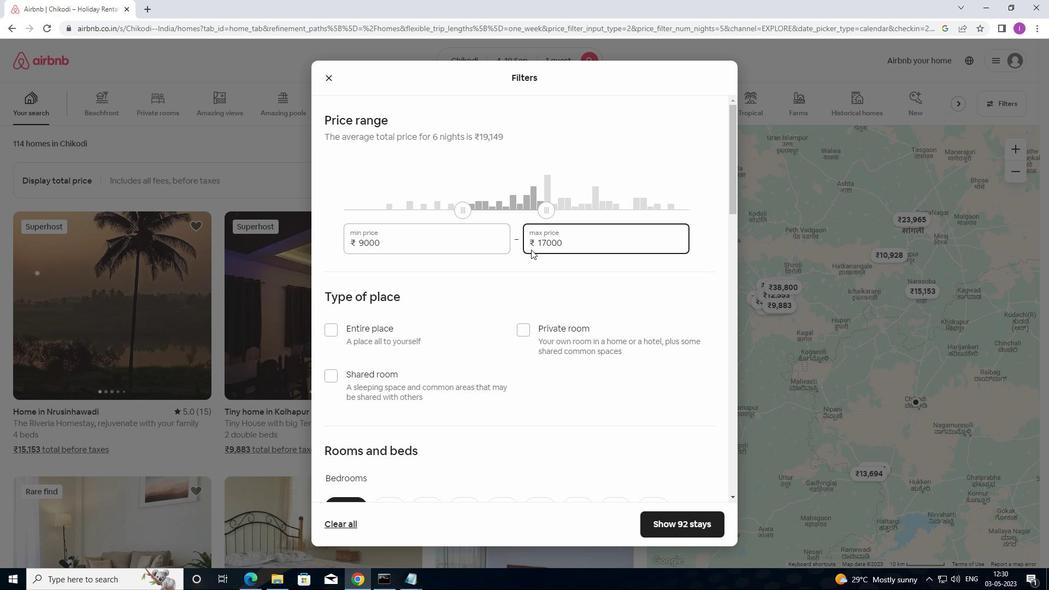 
Action: Mouse moved to (529, 167)
Screenshot: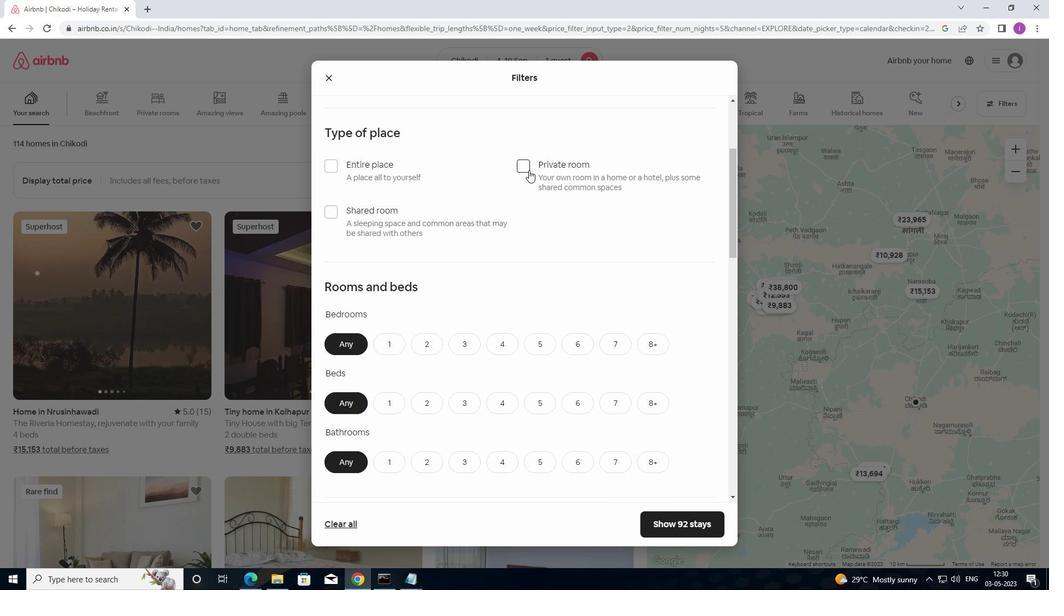 
Action: Mouse pressed left at (529, 167)
Screenshot: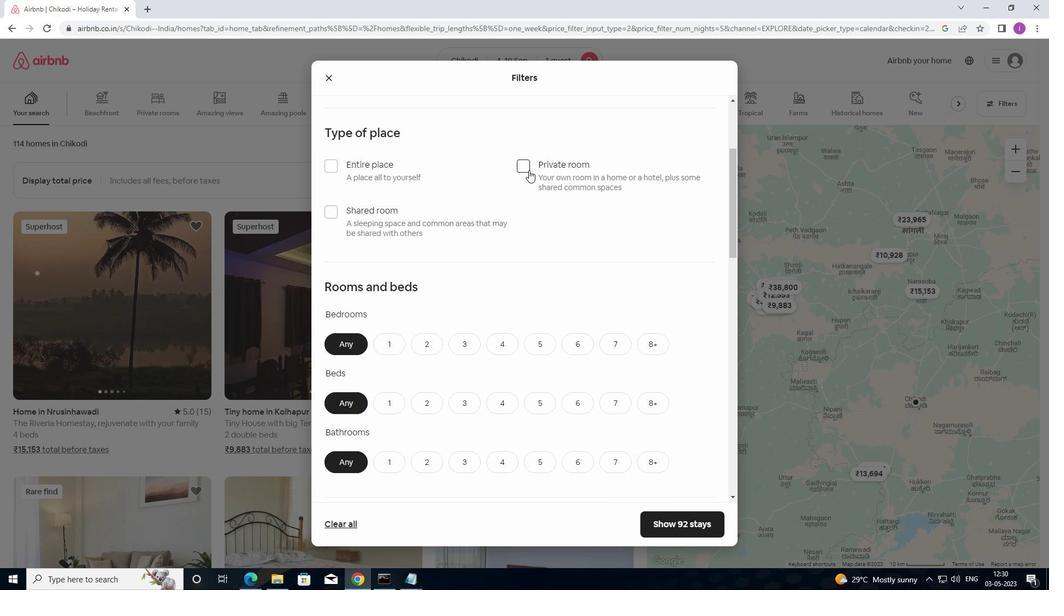 
Action: Mouse moved to (542, 220)
Screenshot: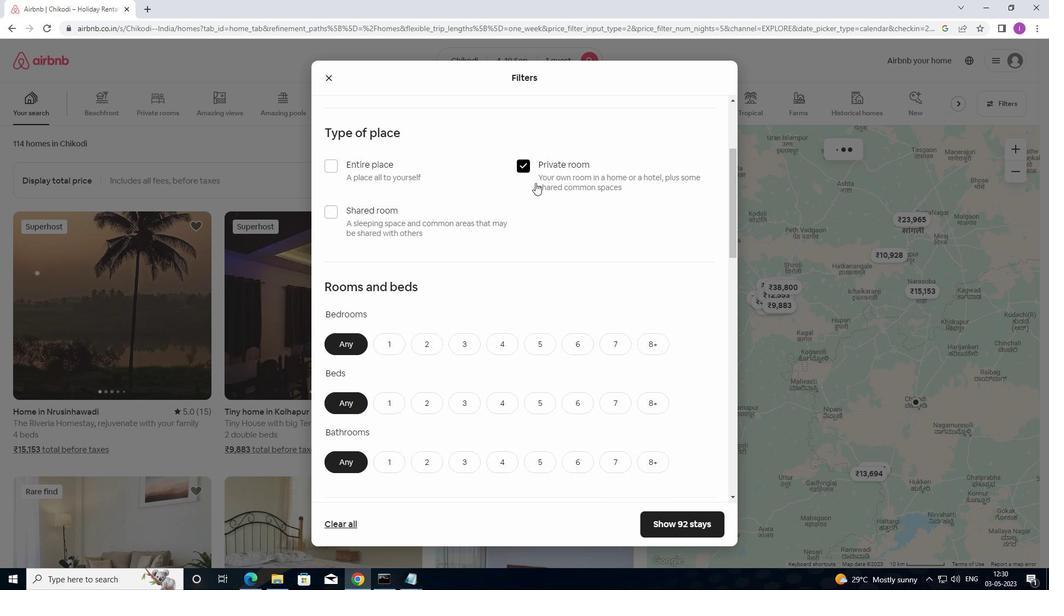 
Action: Mouse scrolled (542, 220) with delta (0, 0)
Screenshot: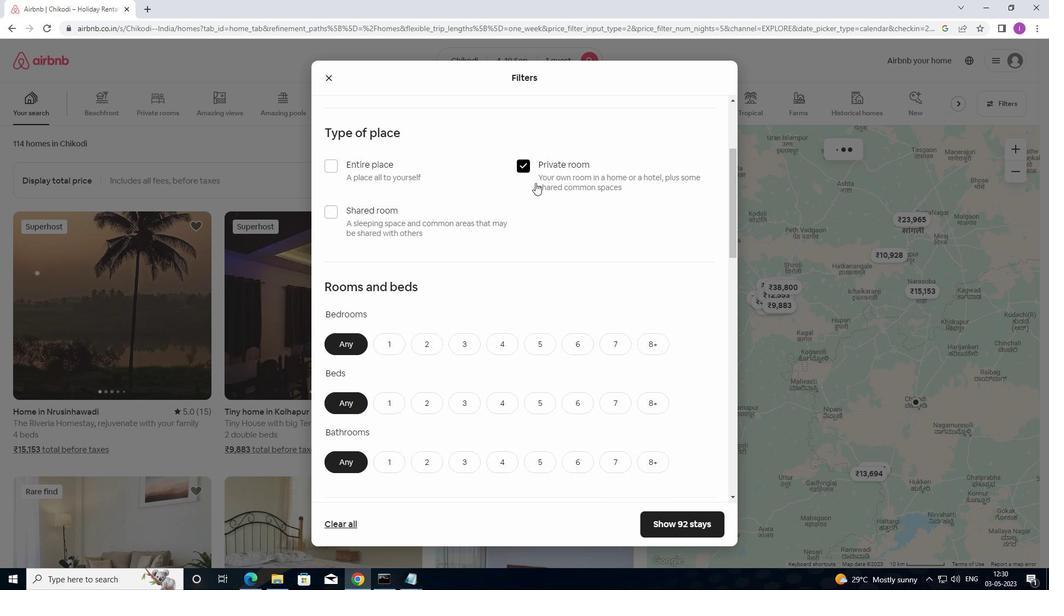 
Action: Mouse moved to (542, 226)
Screenshot: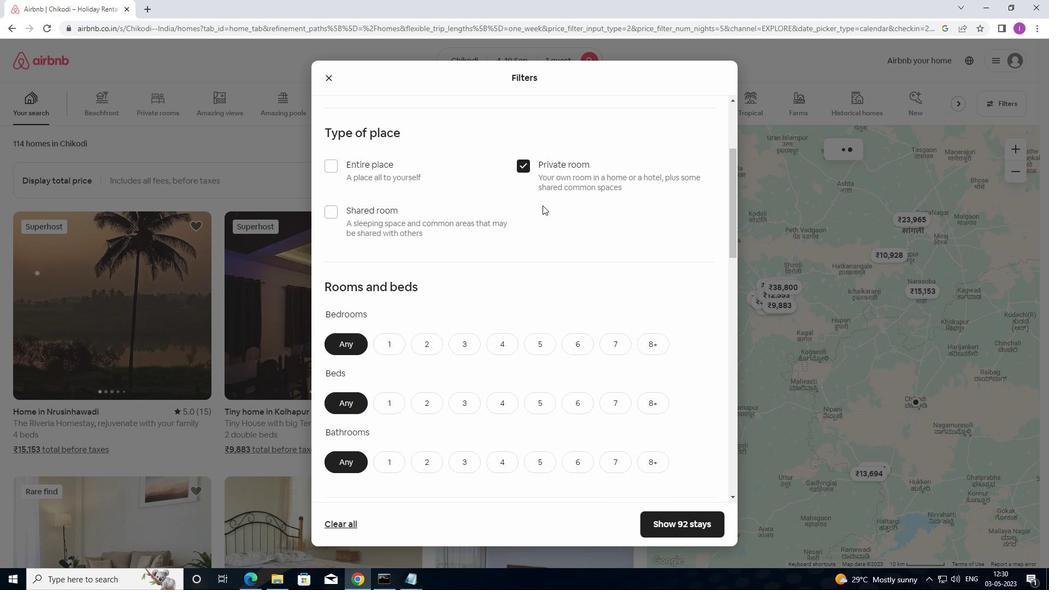 
Action: Mouse scrolled (542, 225) with delta (0, 0)
Screenshot: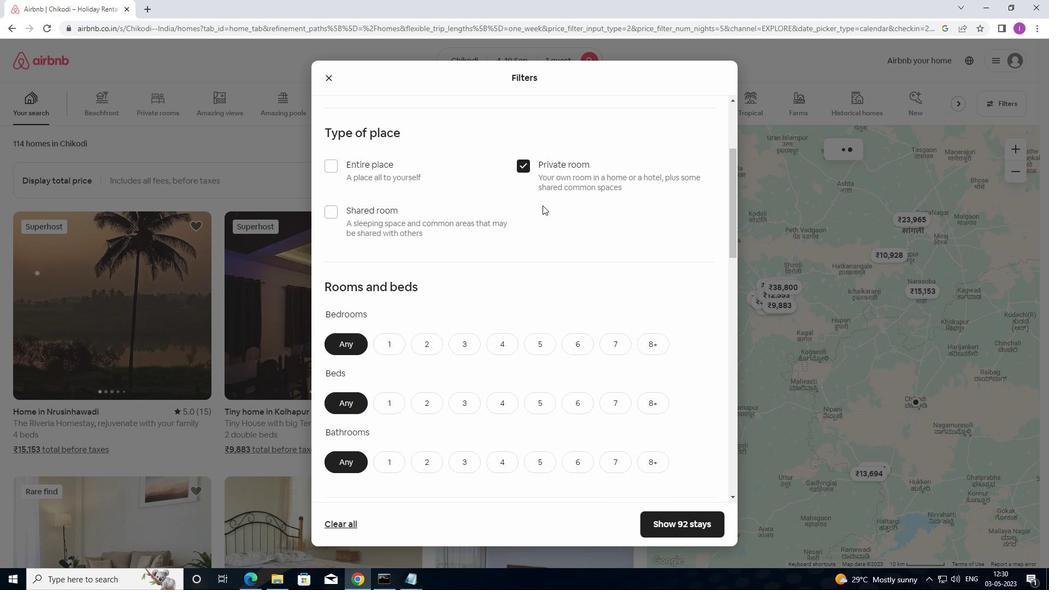 
Action: Mouse moved to (542, 228)
Screenshot: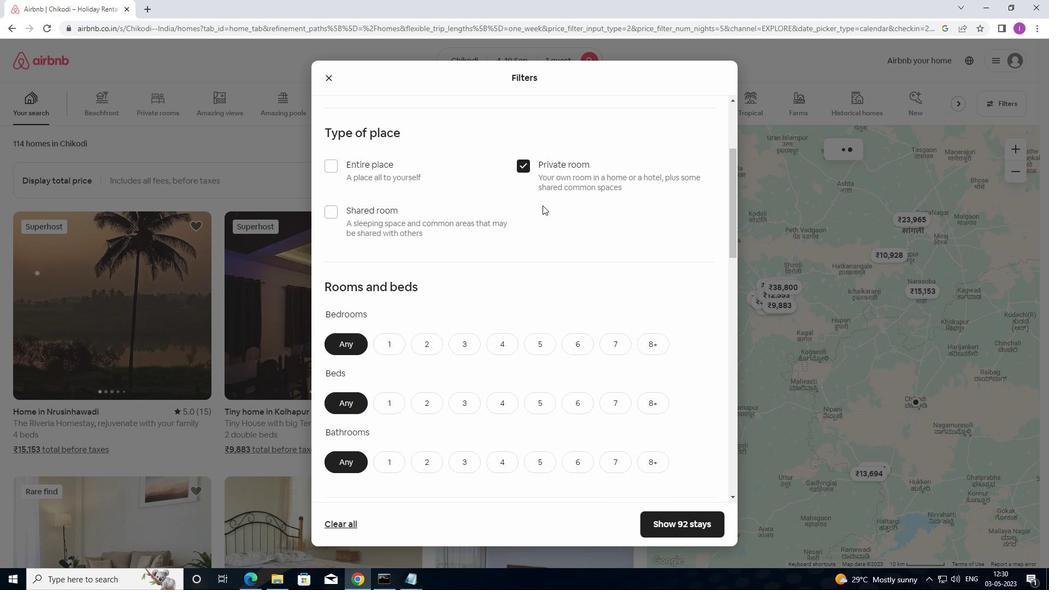 
Action: Mouse scrolled (542, 227) with delta (0, 0)
Screenshot: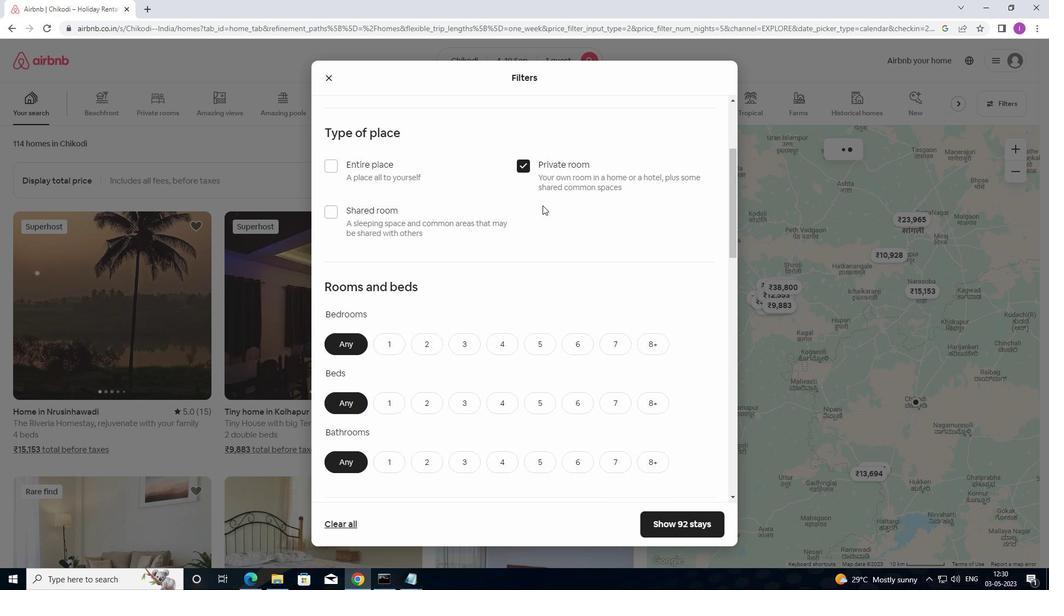 
Action: Mouse scrolled (542, 227) with delta (0, 0)
Screenshot: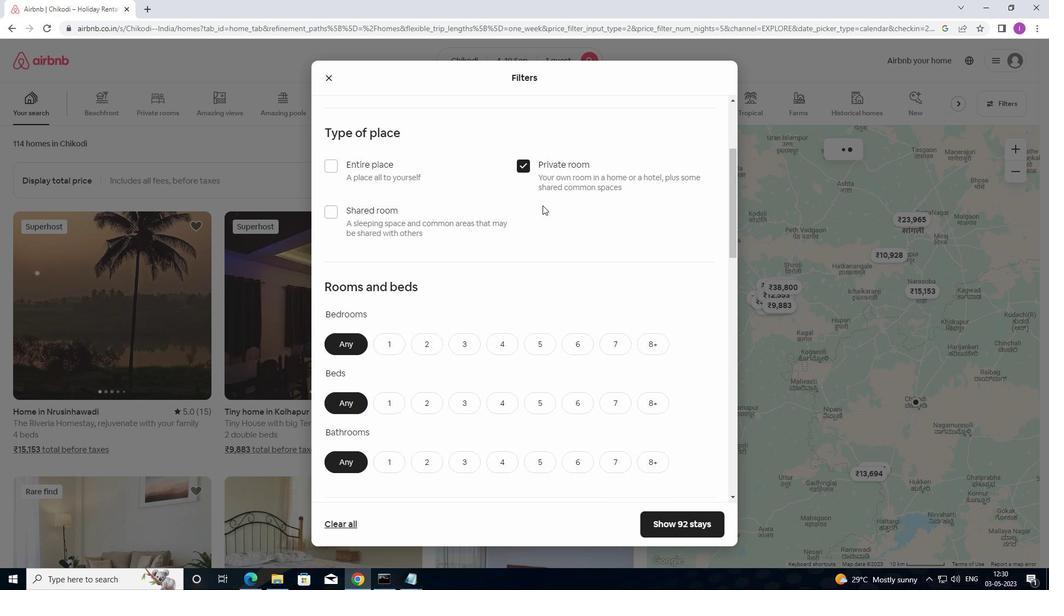 
Action: Mouse moved to (383, 130)
Screenshot: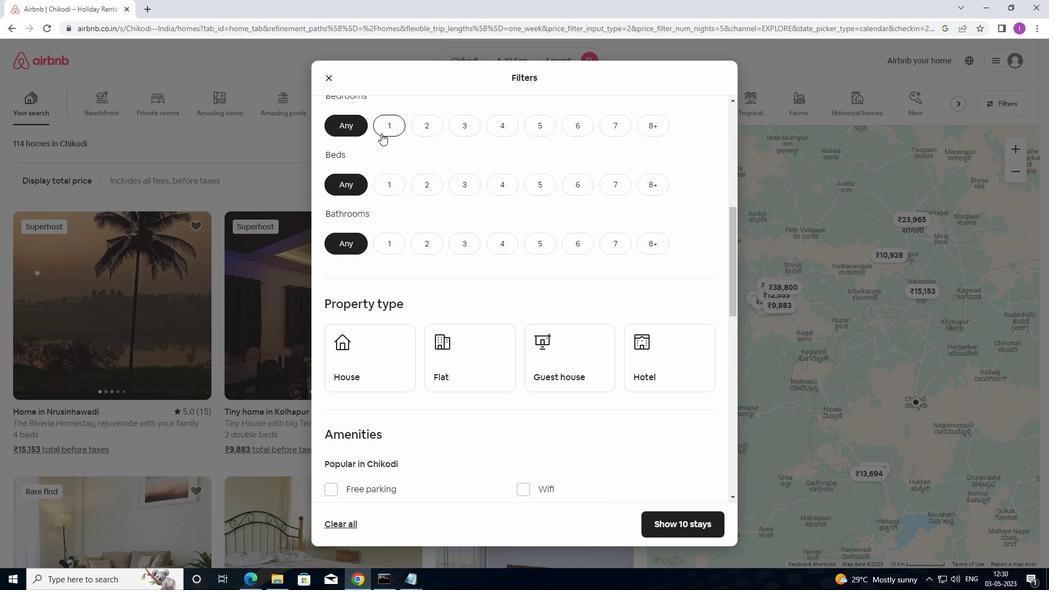
Action: Mouse pressed left at (383, 130)
Screenshot: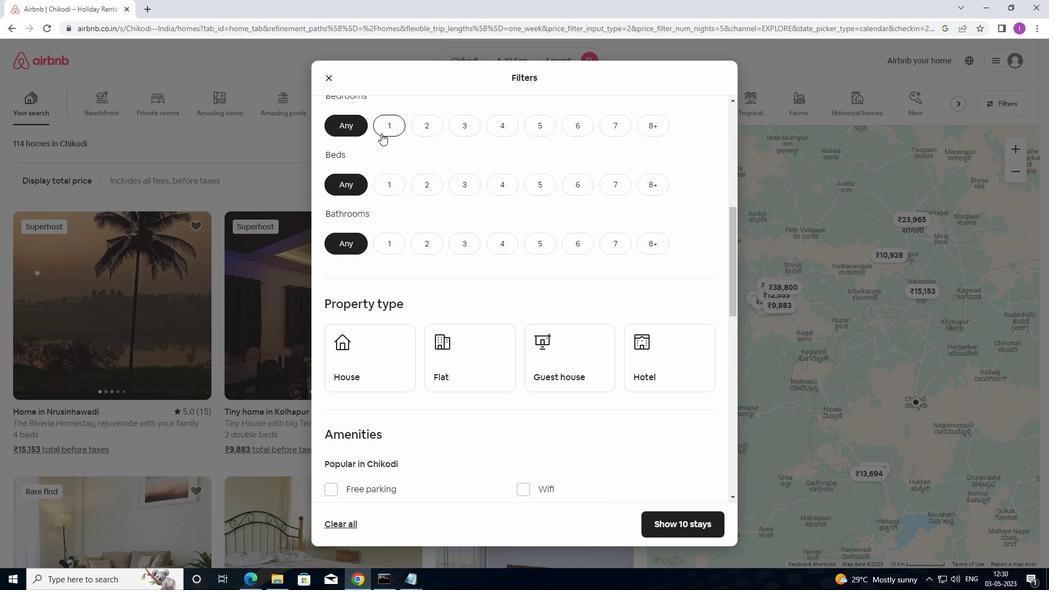 
Action: Mouse moved to (400, 182)
Screenshot: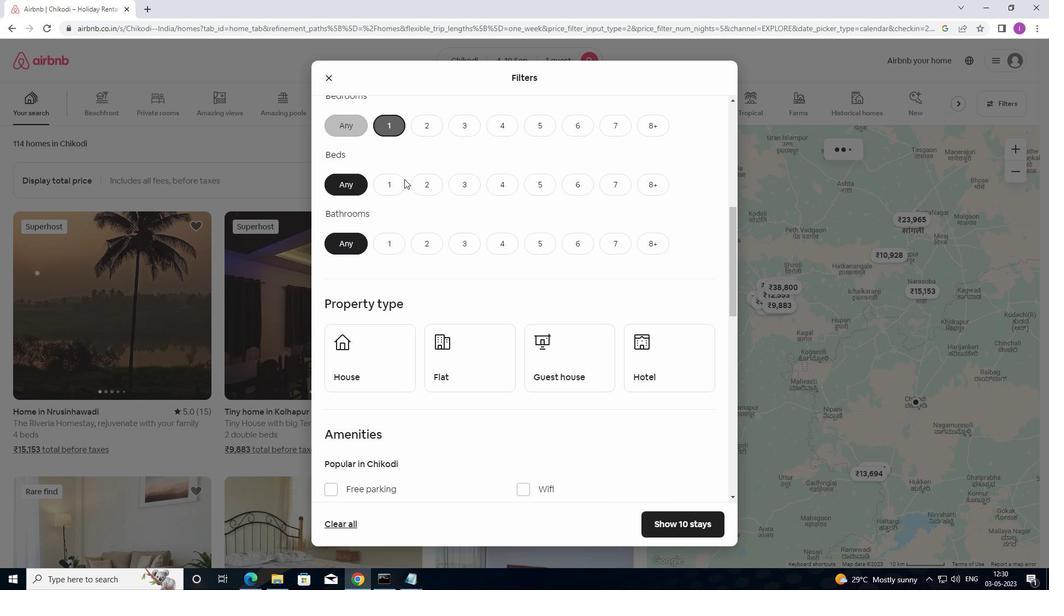
Action: Mouse pressed left at (400, 182)
Screenshot: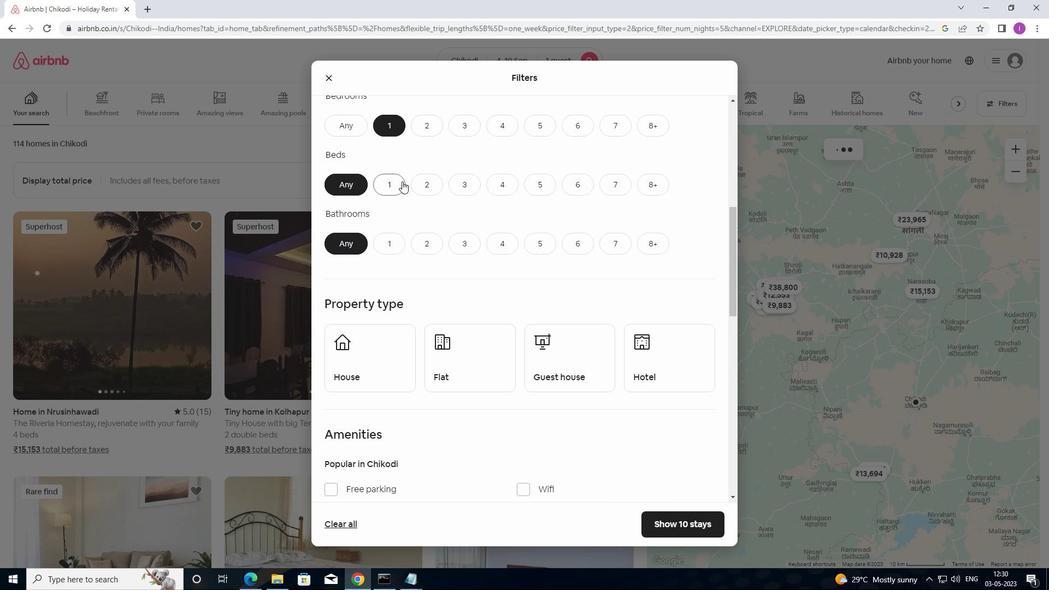 
Action: Mouse moved to (398, 241)
Screenshot: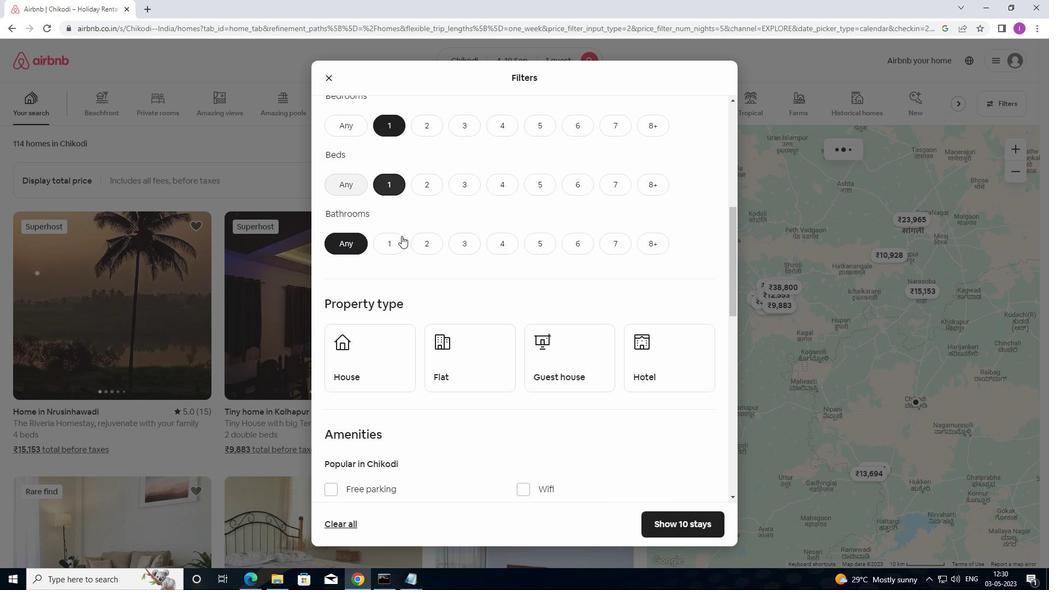
Action: Mouse pressed left at (398, 241)
Screenshot: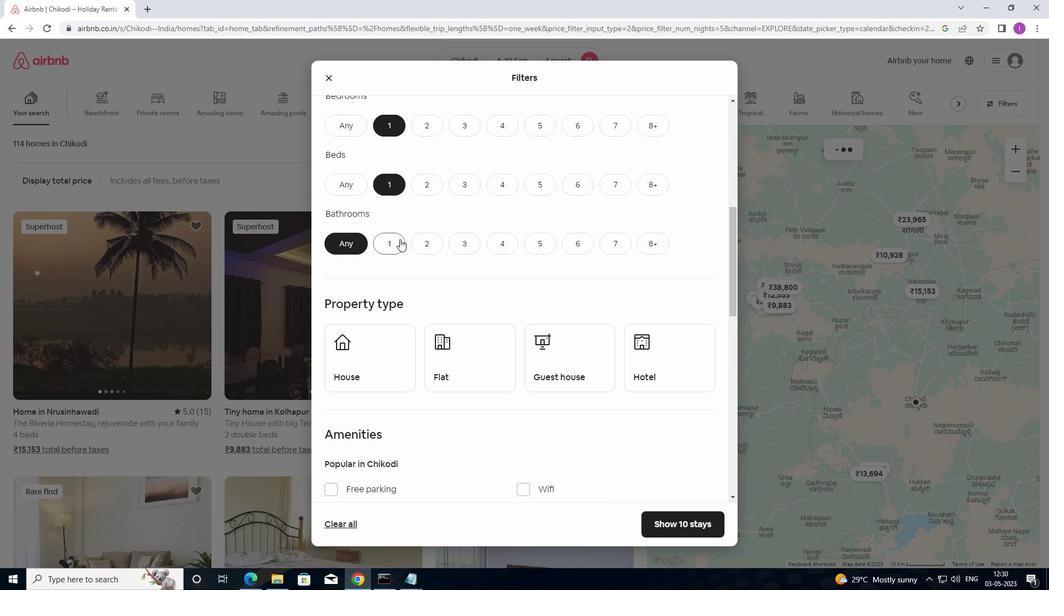 
Action: Mouse moved to (401, 287)
Screenshot: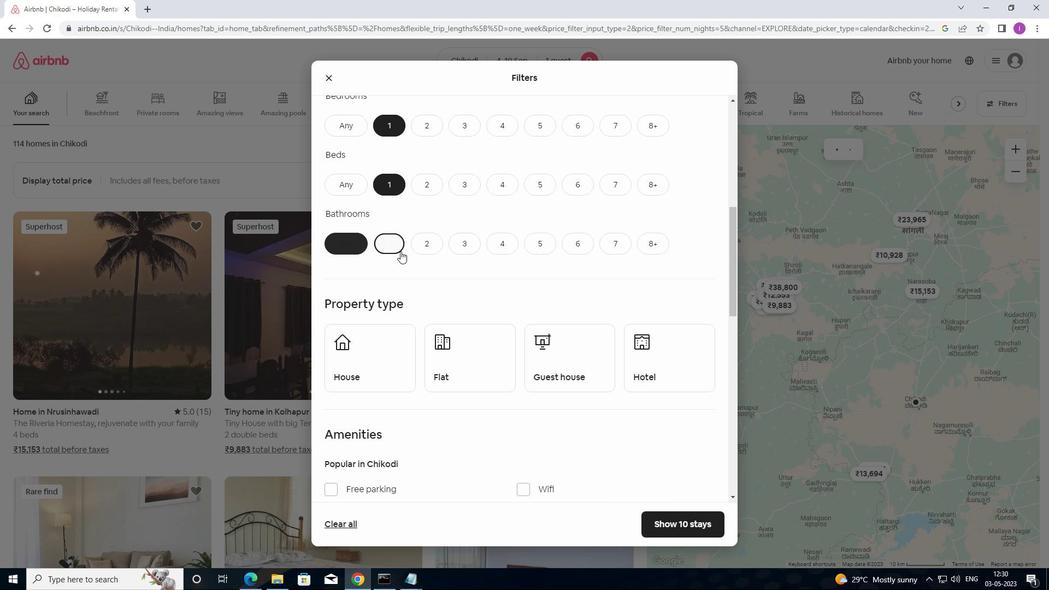 
Action: Mouse scrolled (401, 287) with delta (0, 0)
Screenshot: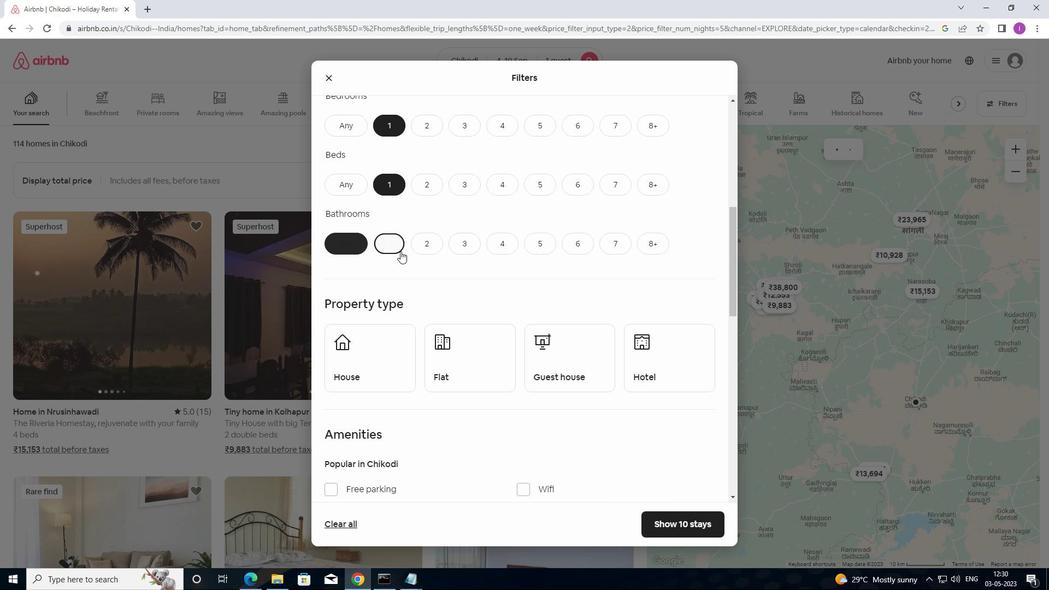 
Action: Mouse moved to (401, 290)
Screenshot: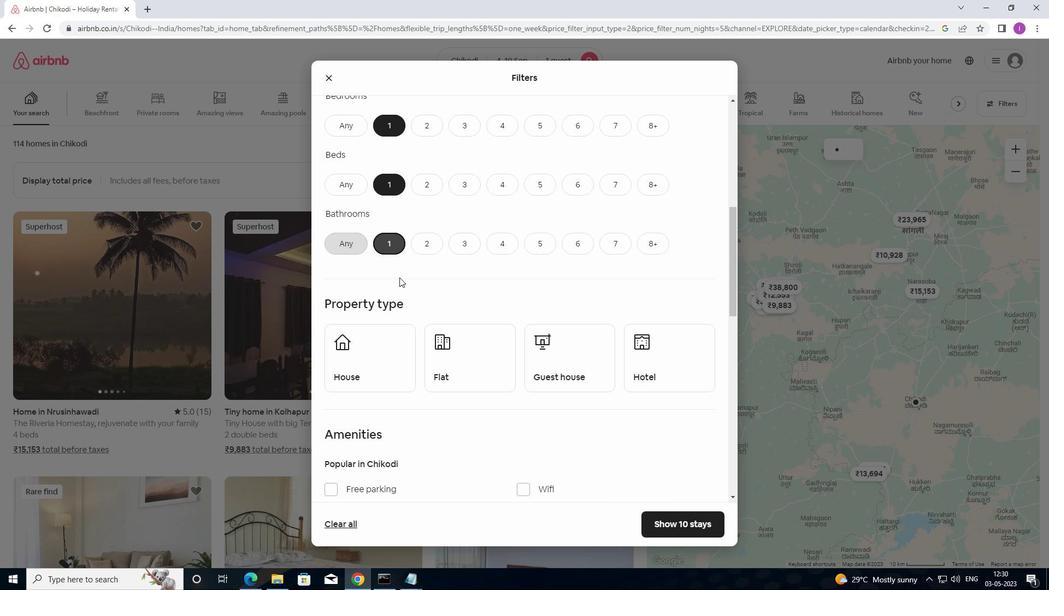 
Action: Mouse scrolled (401, 290) with delta (0, 0)
Screenshot: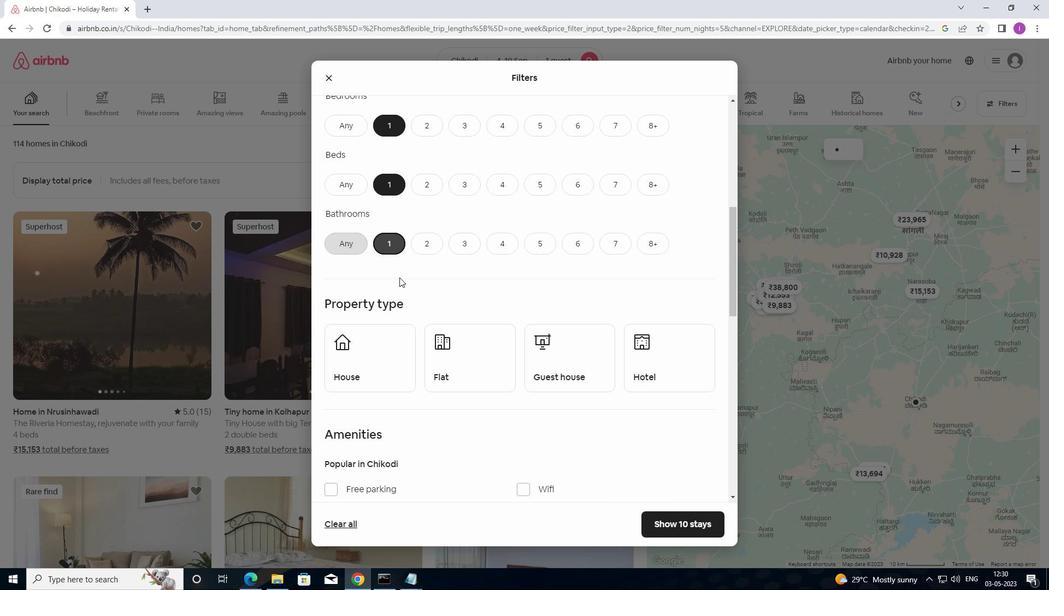 
Action: Mouse scrolled (401, 290) with delta (0, 0)
Screenshot: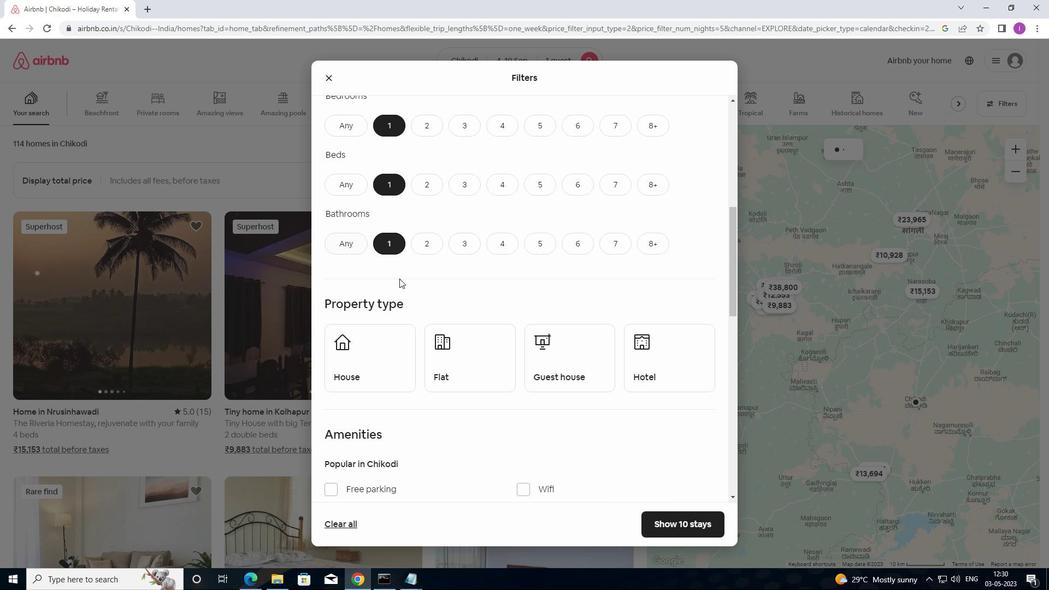 
Action: Mouse moved to (387, 212)
Screenshot: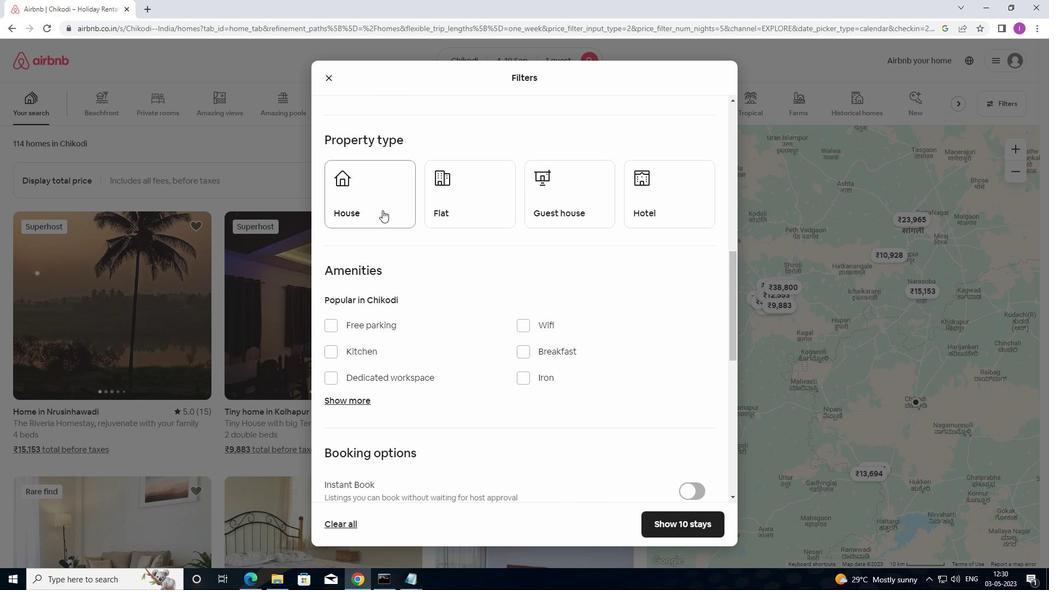 
Action: Mouse pressed left at (387, 212)
Screenshot: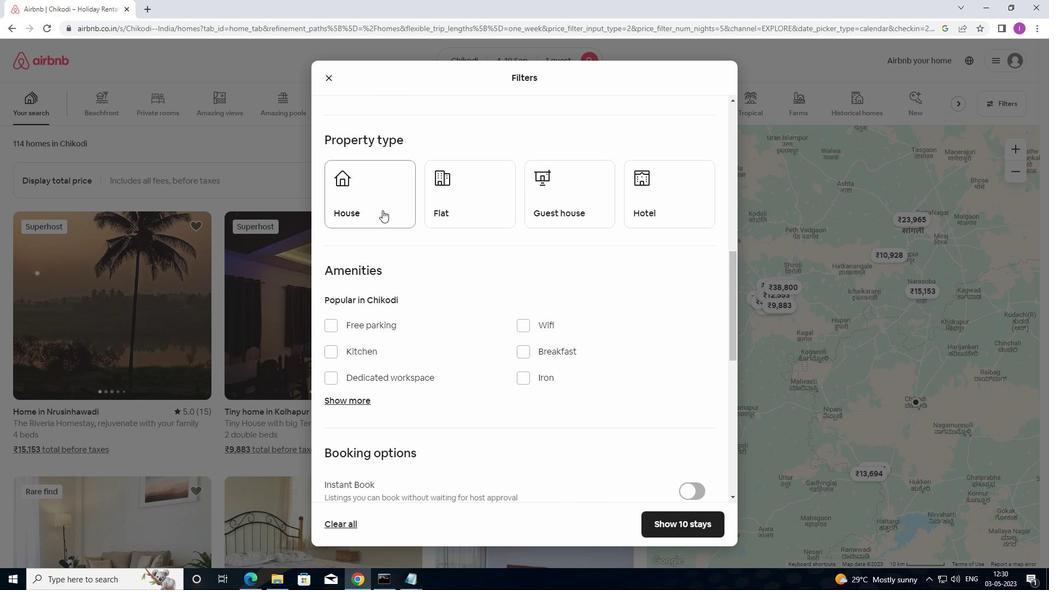 
Action: Mouse moved to (457, 215)
Screenshot: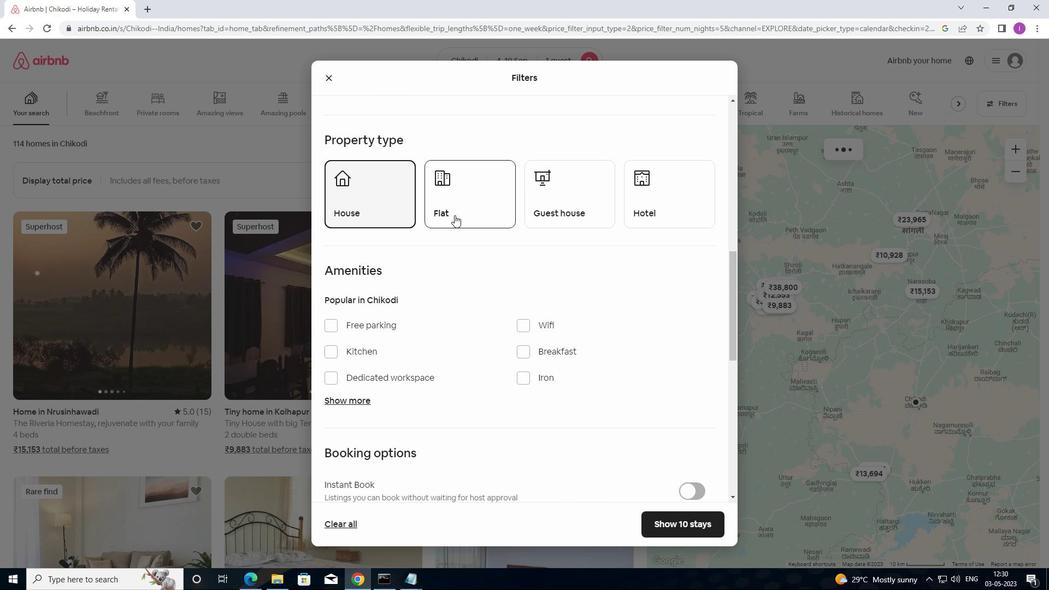 
Action: Mouse pressed left at (457, 215)
Screenshot: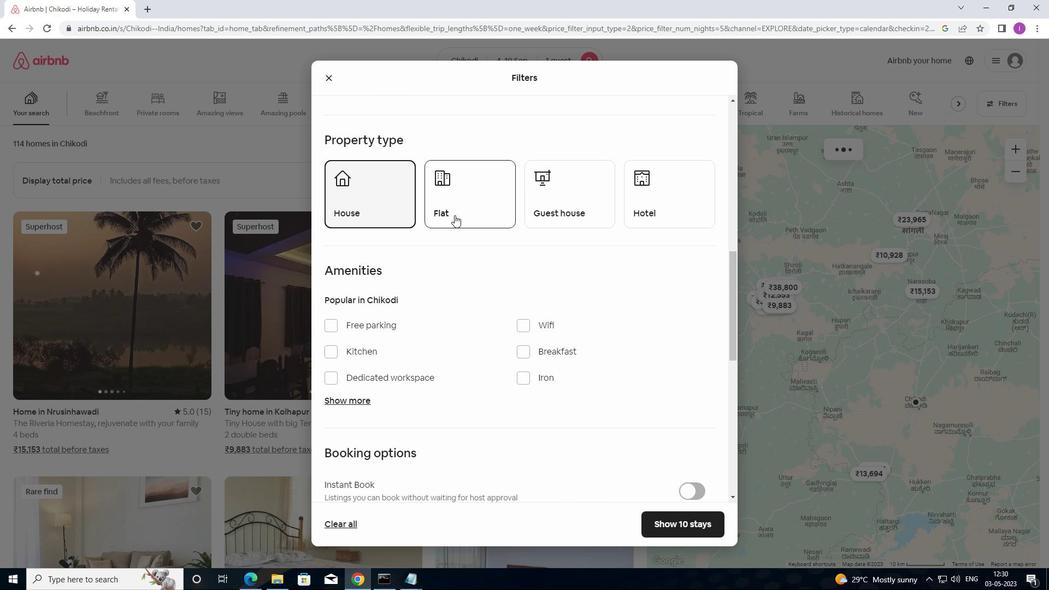 
Action: Mouse moved to (569, 208)
Screenshot: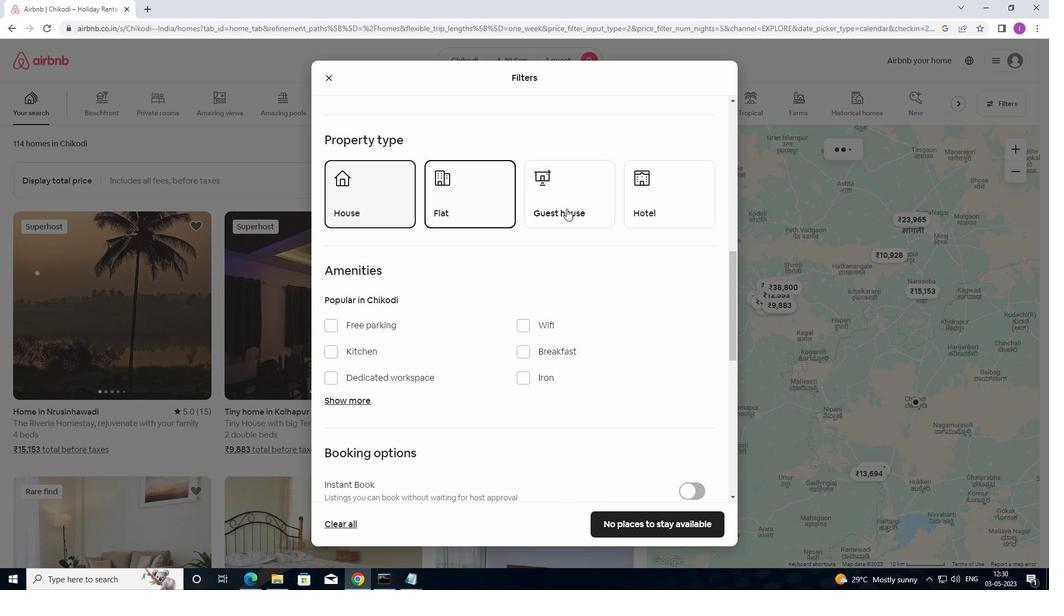 
Action: Mouse pressed left at (569, 208)
Screenshot: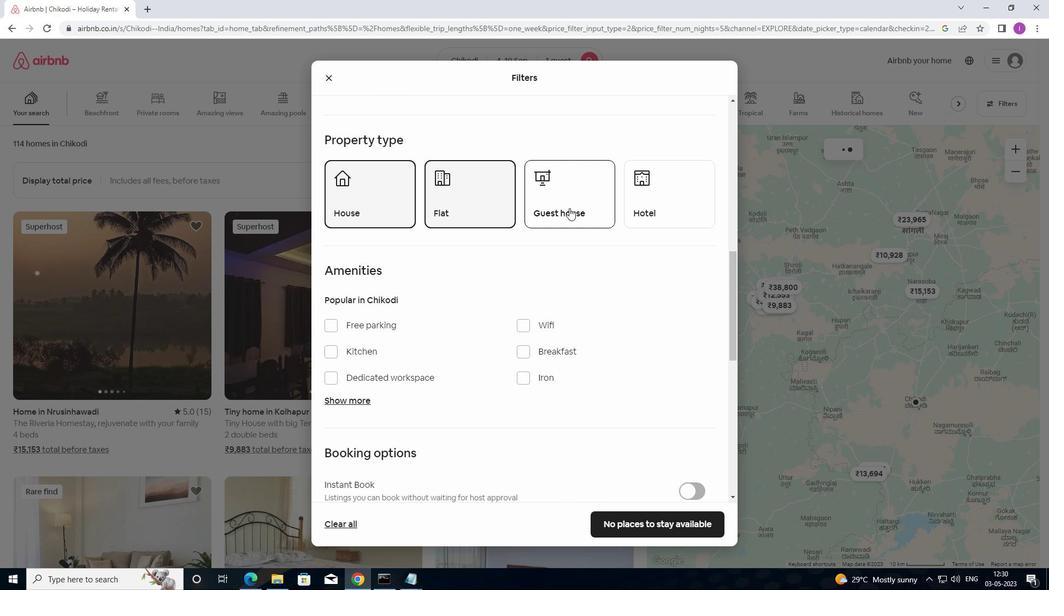 
Action: Mouse moved to (704, 215)
Screenshot: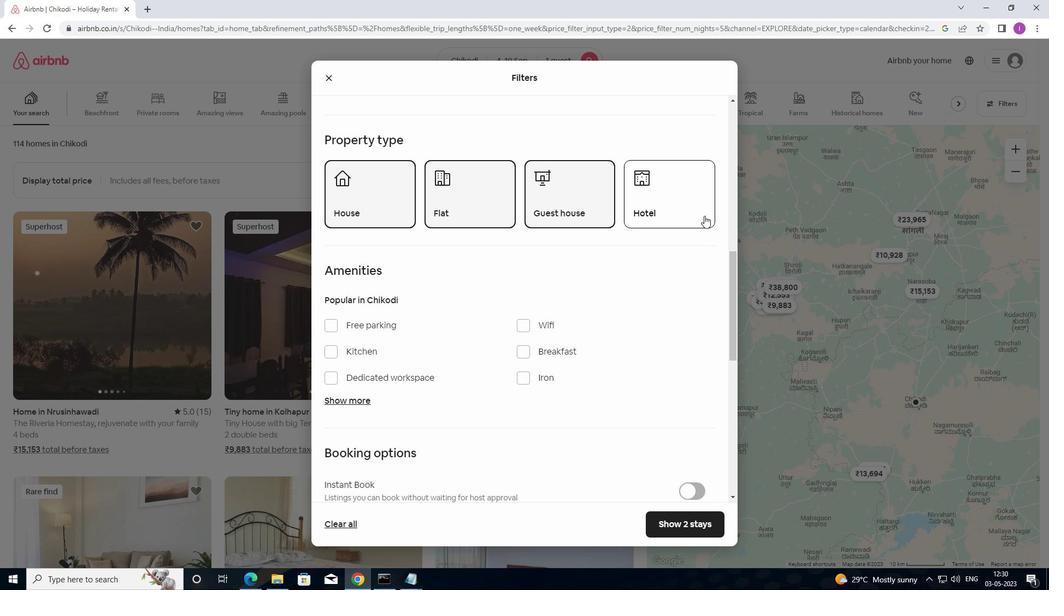 
Action: Mouse pressed left at (704, 215)
Screenshot: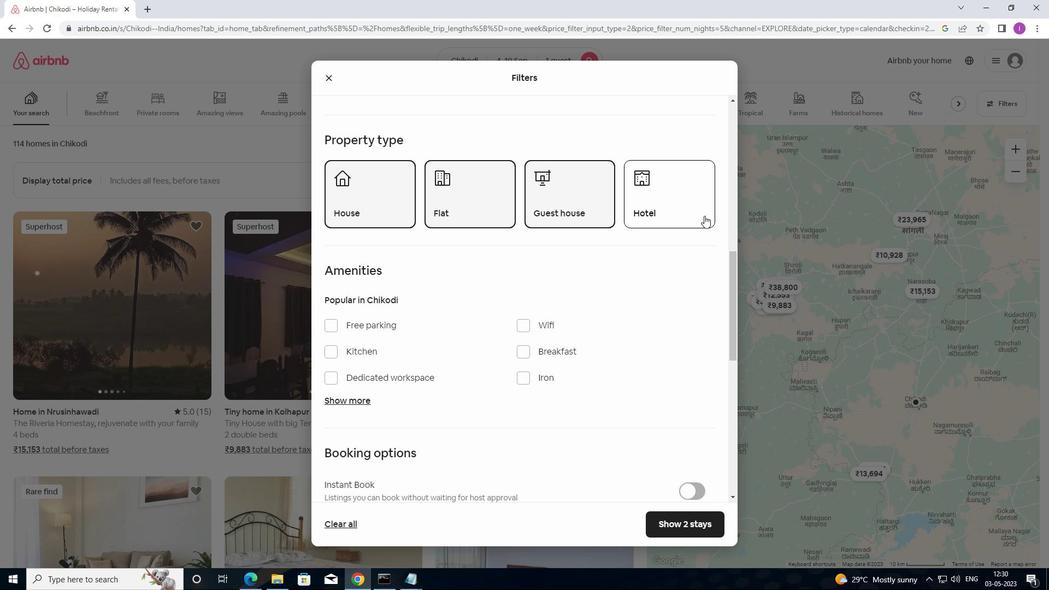 
Action: Mouse moved to (468, 281)
Screenshot: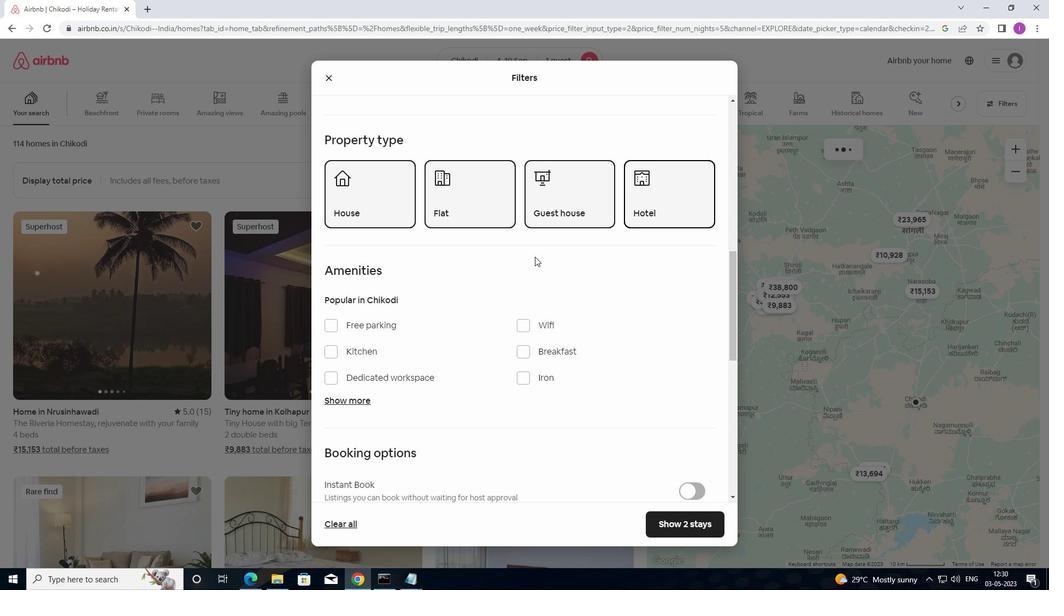 
Action: Mouse scrolled (468, 280) with delta (0, 0)
Screenshot: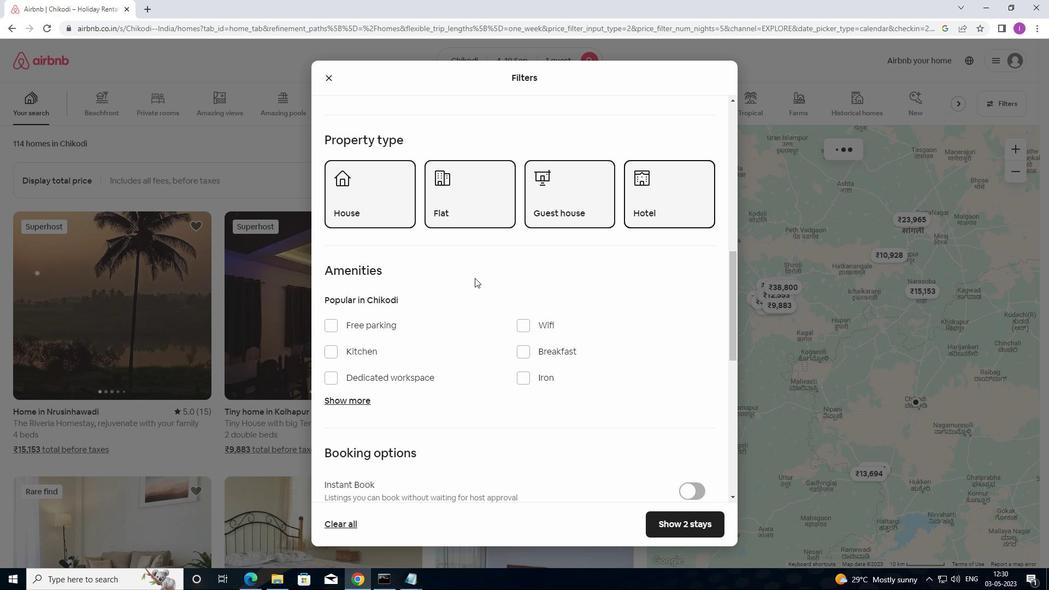 
Action: Mouse scrolled (468, 280) with delta (0, 0)
Screenshot: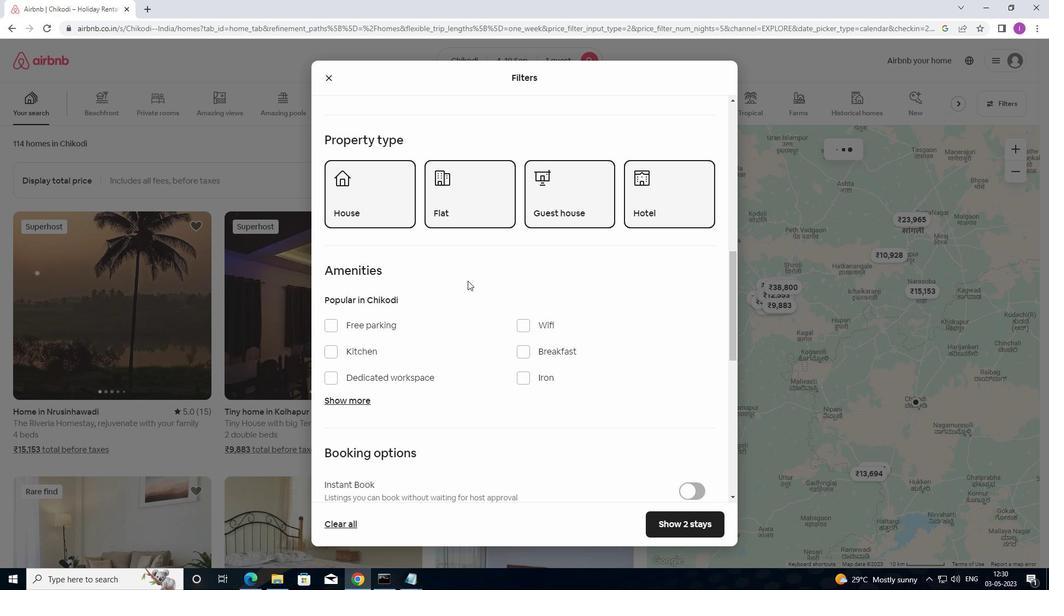 
Action: Mouse moved to (469, 281)
Screenshot: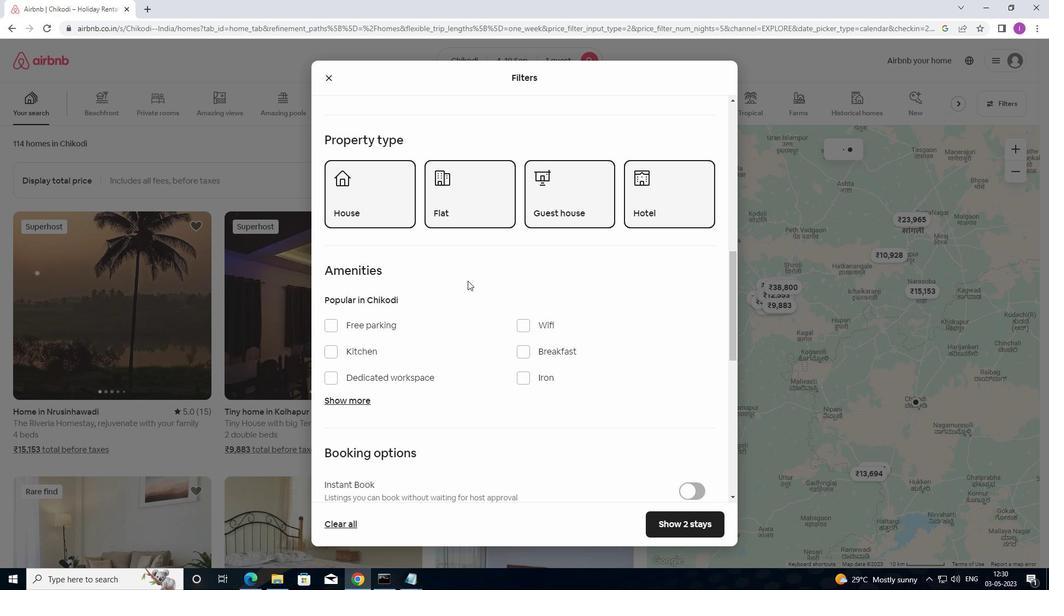 
Action: Mouse scrolled (469, 280) with delta (0, 0)
Screenshot: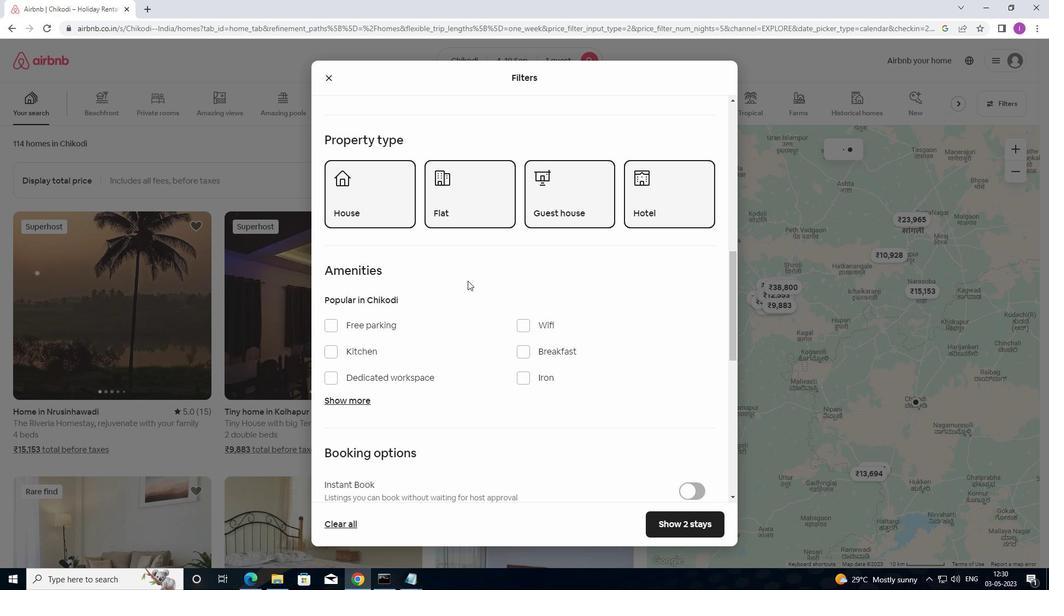 
Action: Mouse moved to (473, 270)
Screenshot: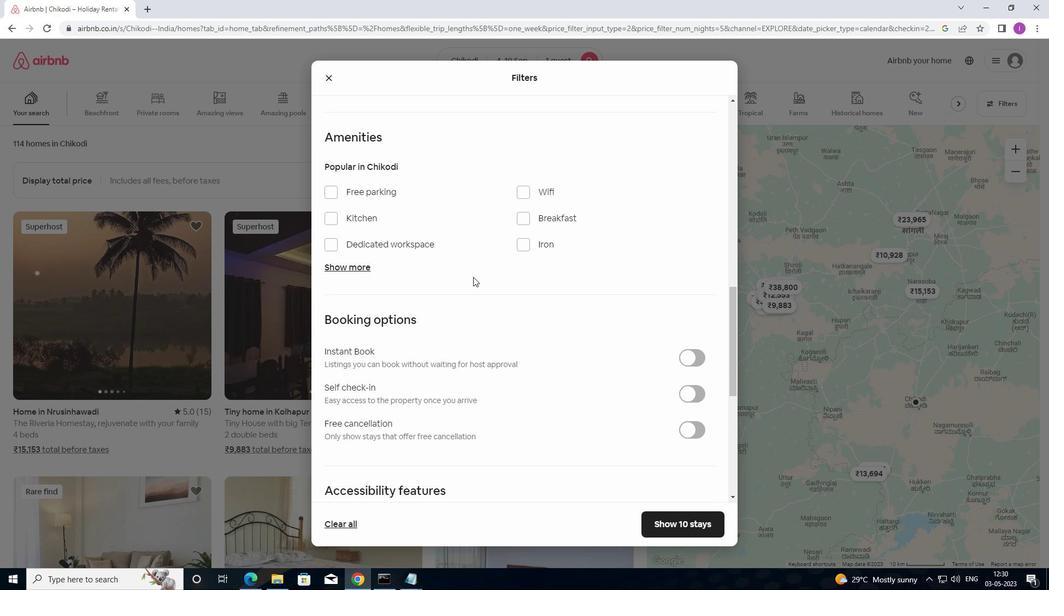 
Action: Mouse scrolled (473, 270) with delta (0, 0)
Screenshot: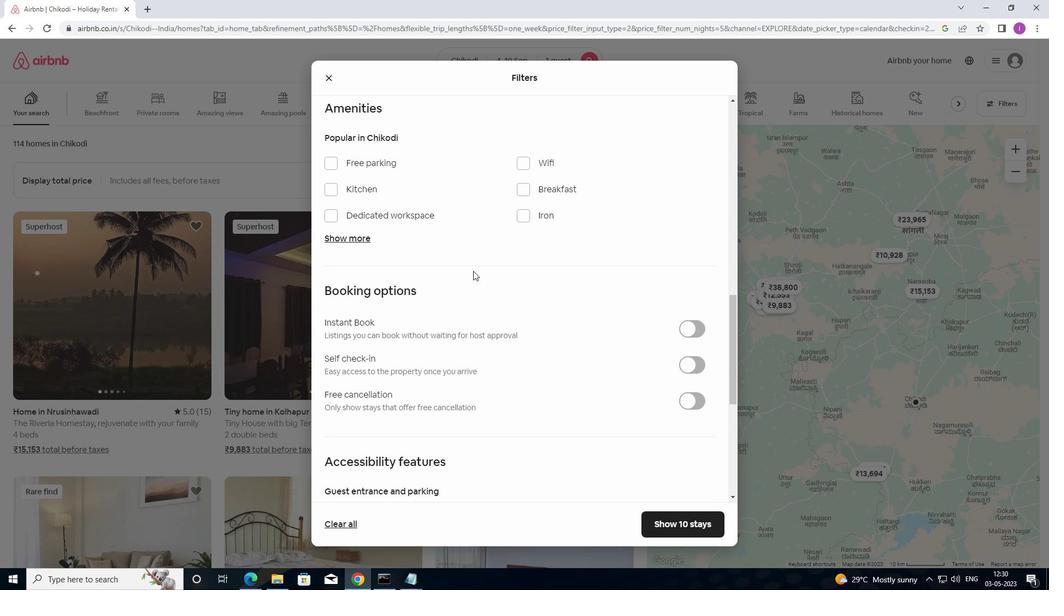 
Action: Mouse moved to (473, 270)
Screenshot: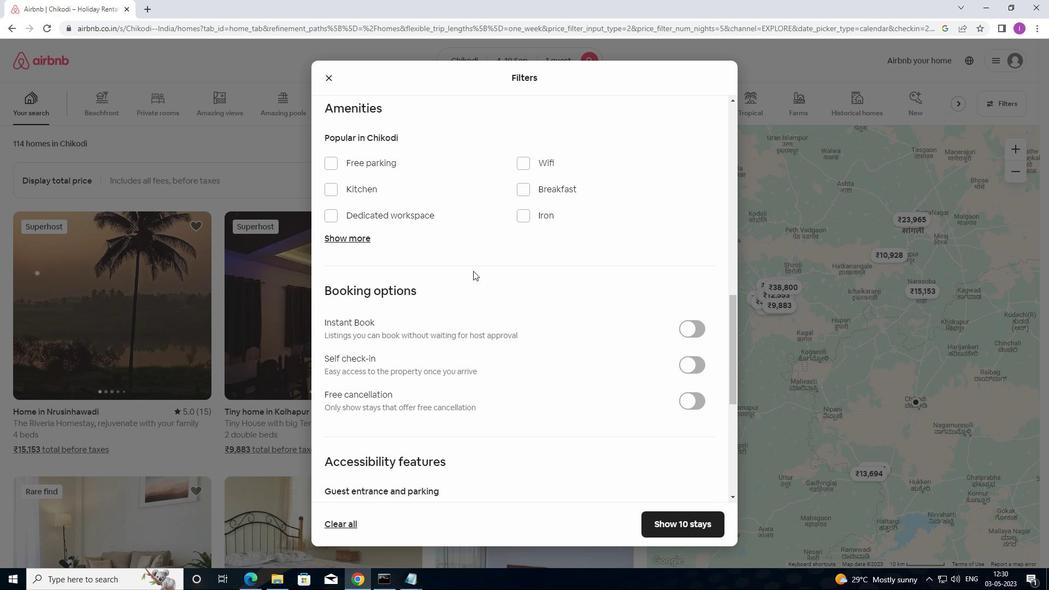 
Action: Mouse scrolled (473, 270) with delta (0, 0)
Screenshot: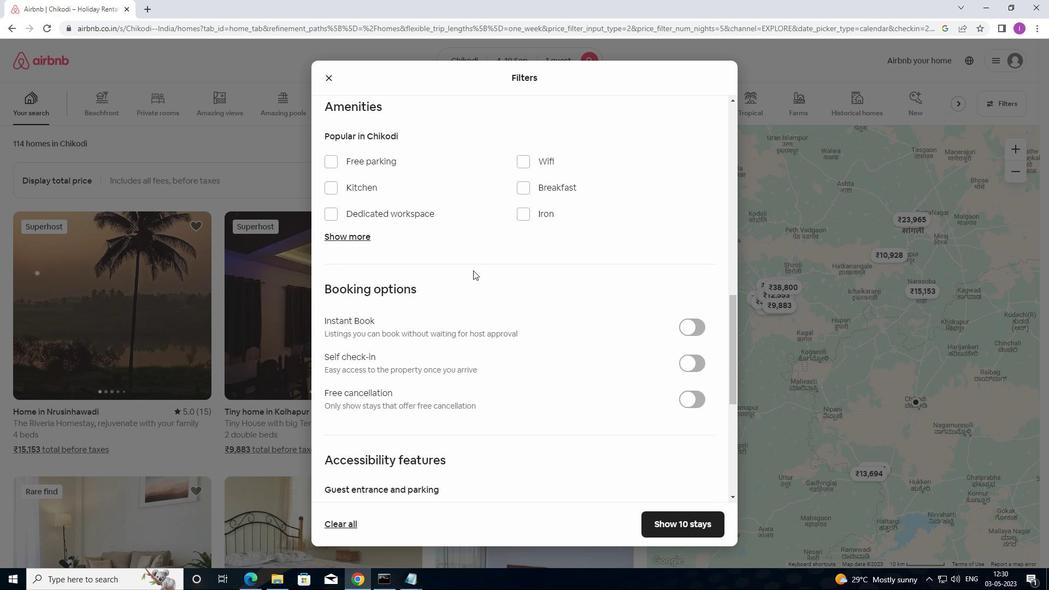 
Action: Mouse moved to (698, 250)
Screenshot: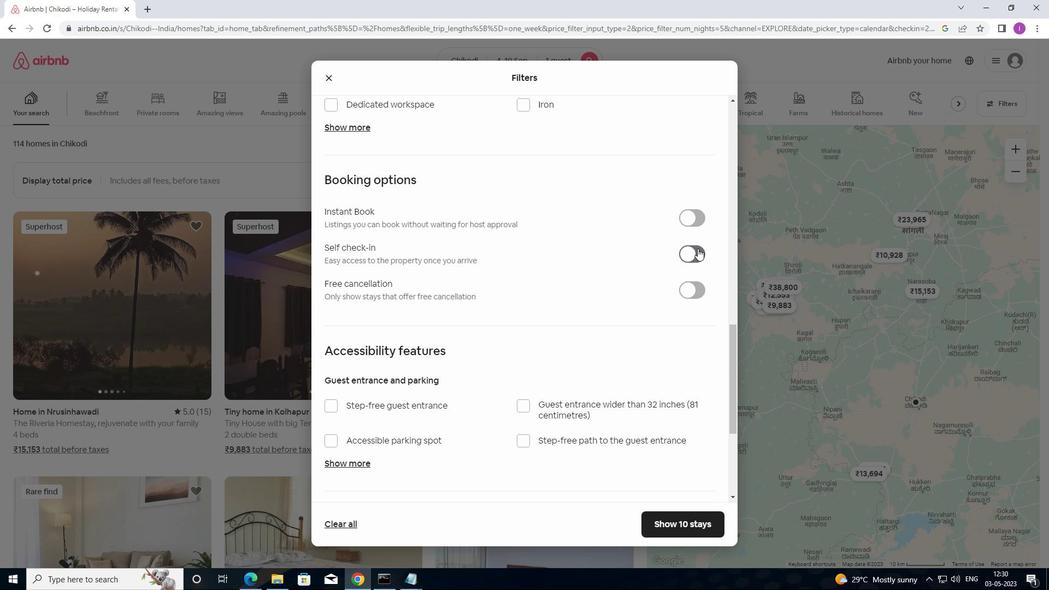 
Action: Mouse pressed left at (698, 250)
Screenshot: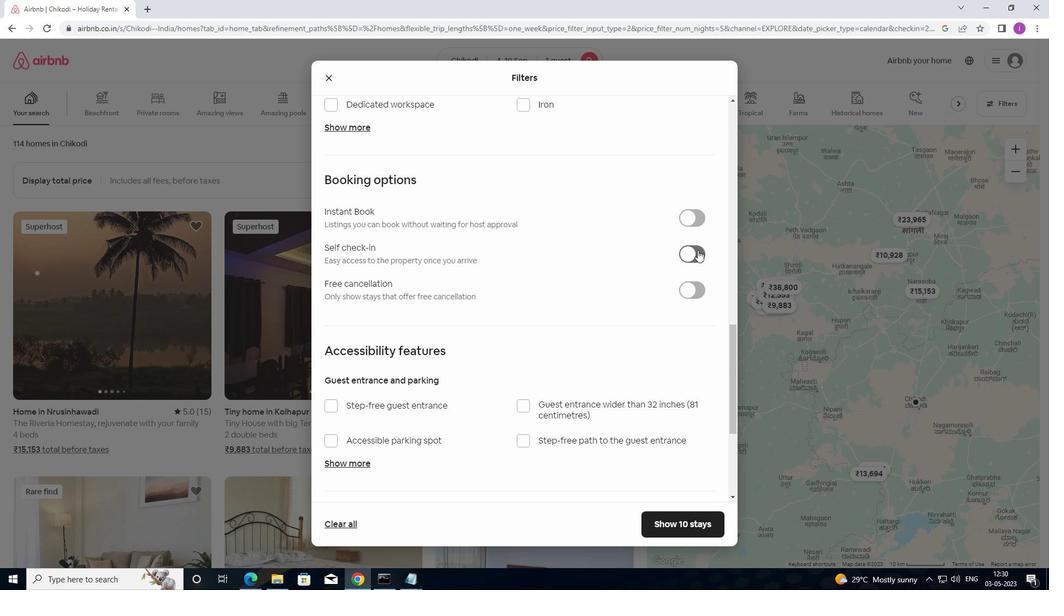 
Action: Mouse moved to (582, 290)
Screenshot: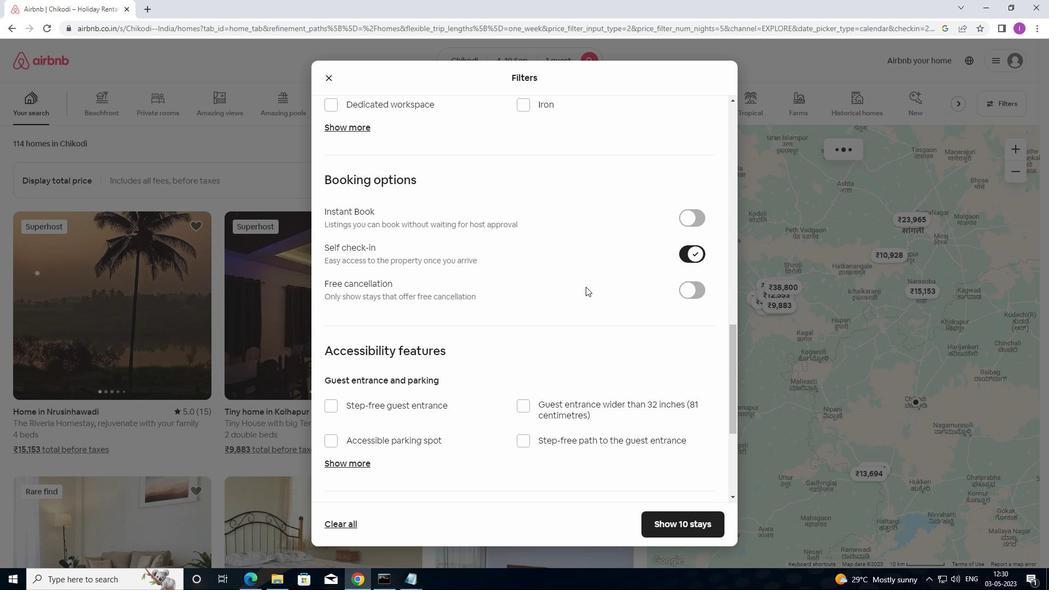 
Action: Mouse scrolled (582, 290) with delta (0, 0)
Screenshot: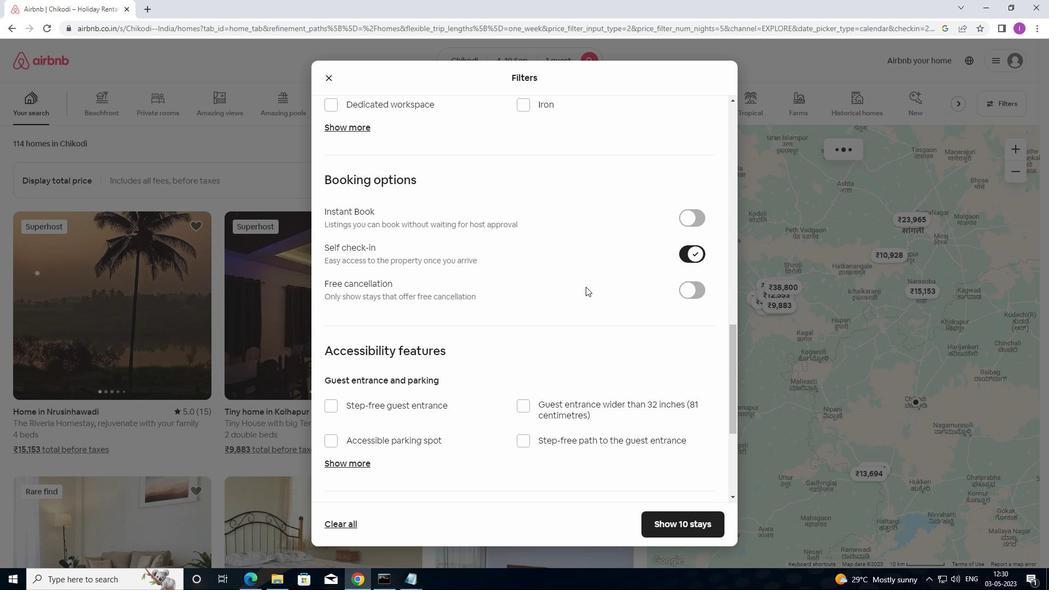 
Action: Mouse moved to (582, 293)
Screenshot: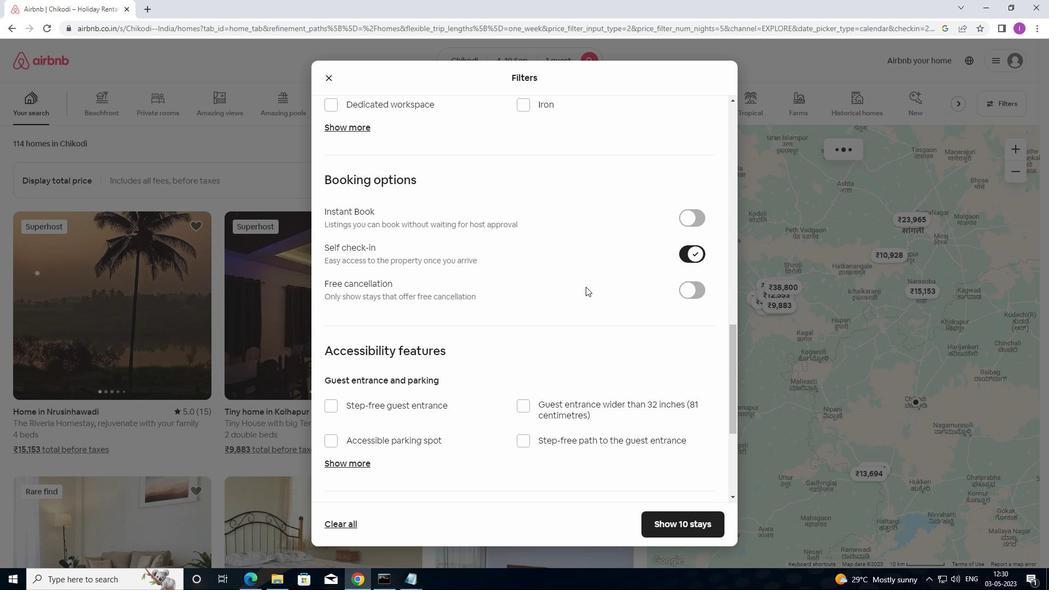
Action: Mouse scrolled (582, 292) with delta (0, 0)
Screenshot: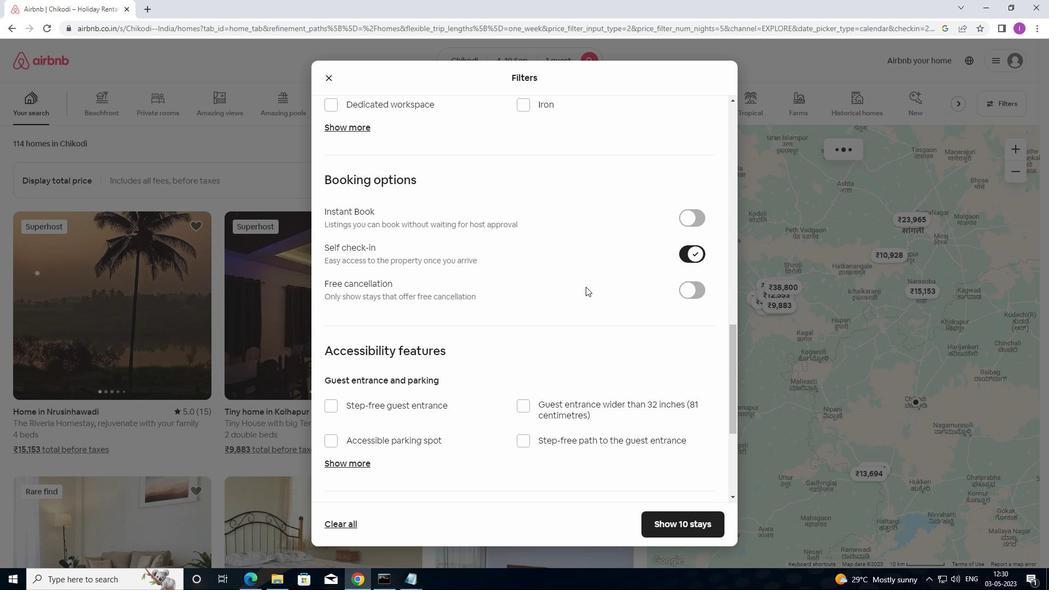 
Action: Mouse moved to (582, 294)
Screenshot: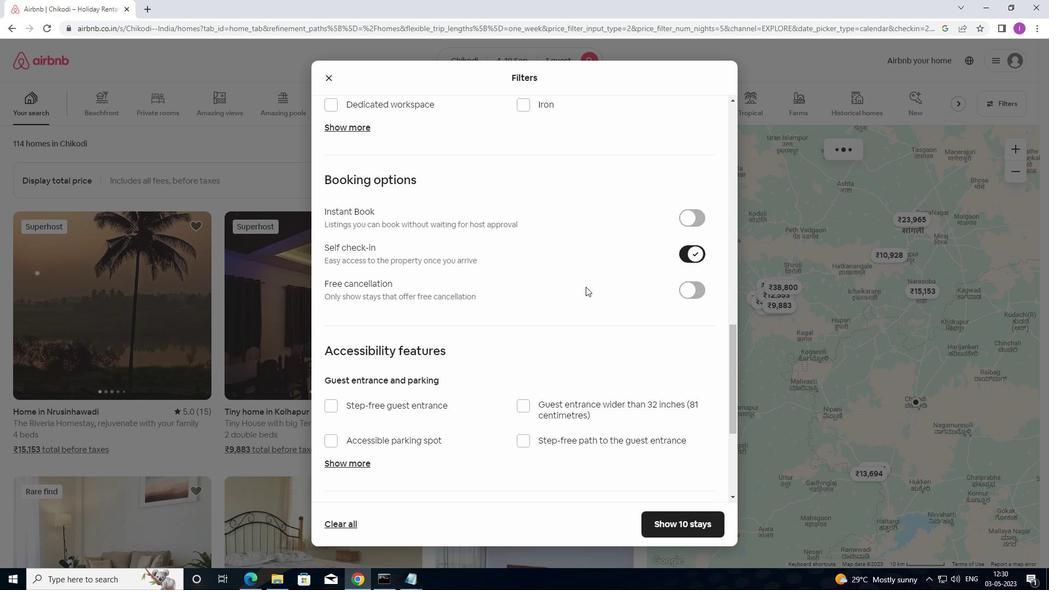 
Action: Mouse scrolled (582, 294) with delta (0, 0)
Screenshot: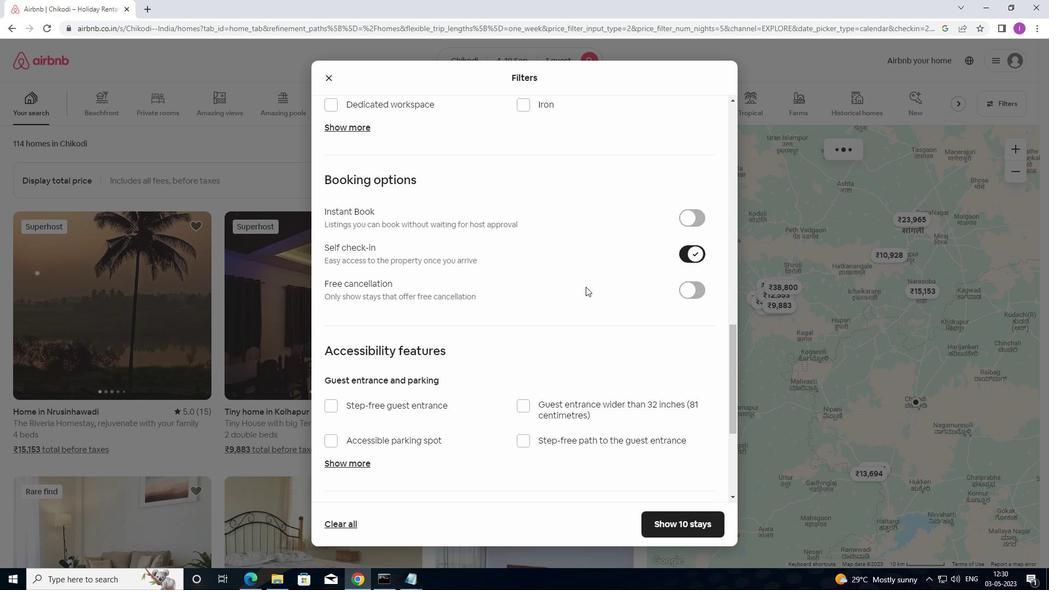 
Action: Mouse scrolled (582, 294) with delta (0, 0)
Screenshot: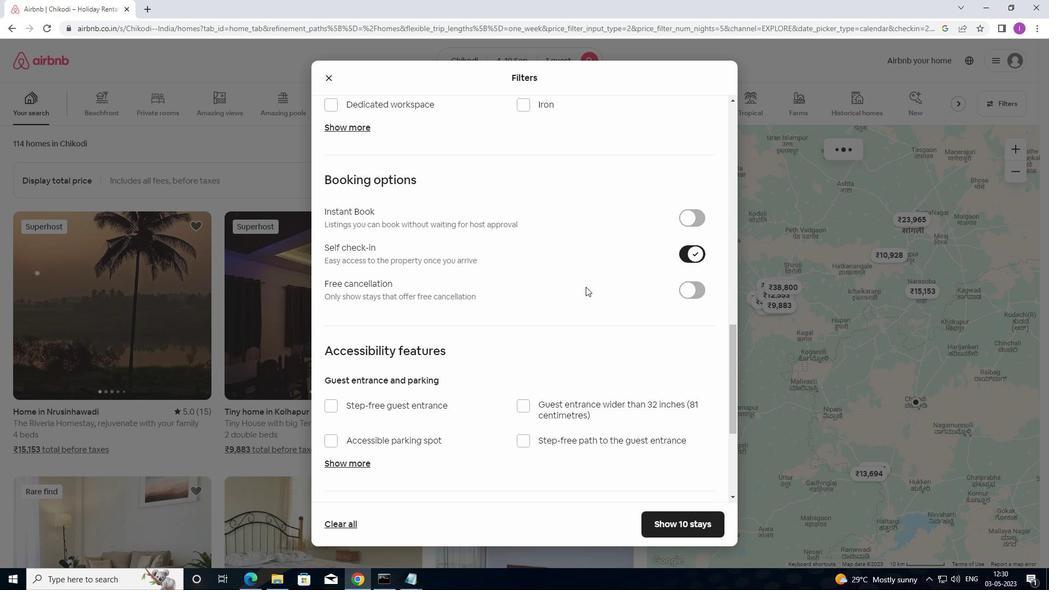 
Action: Mouse moved to (559, 300)
Screenshot: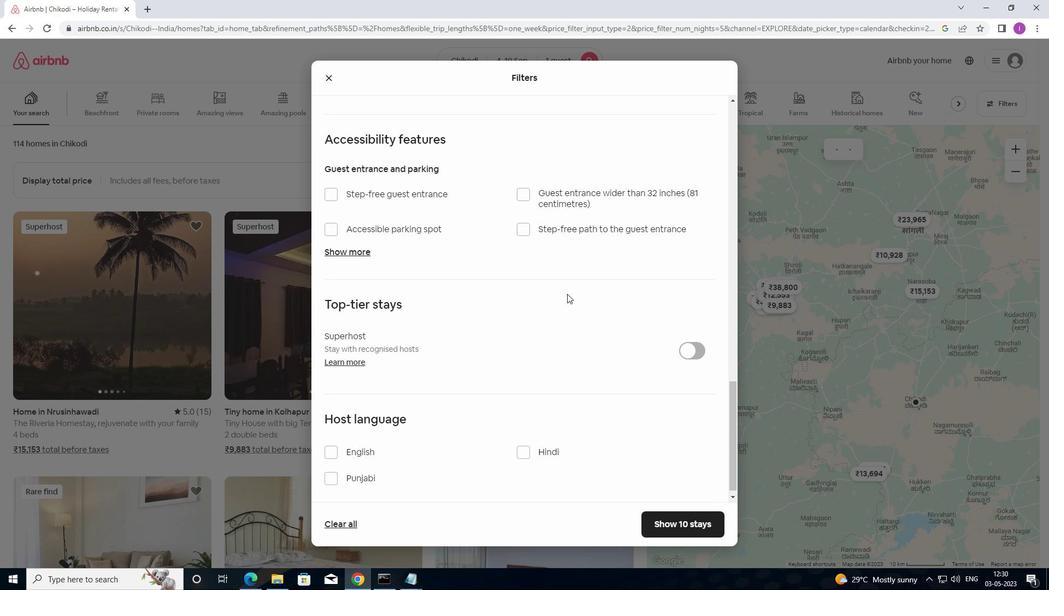 
Action: Mouse scrolled (559, 299) with delta (0, 0)
Screenshot: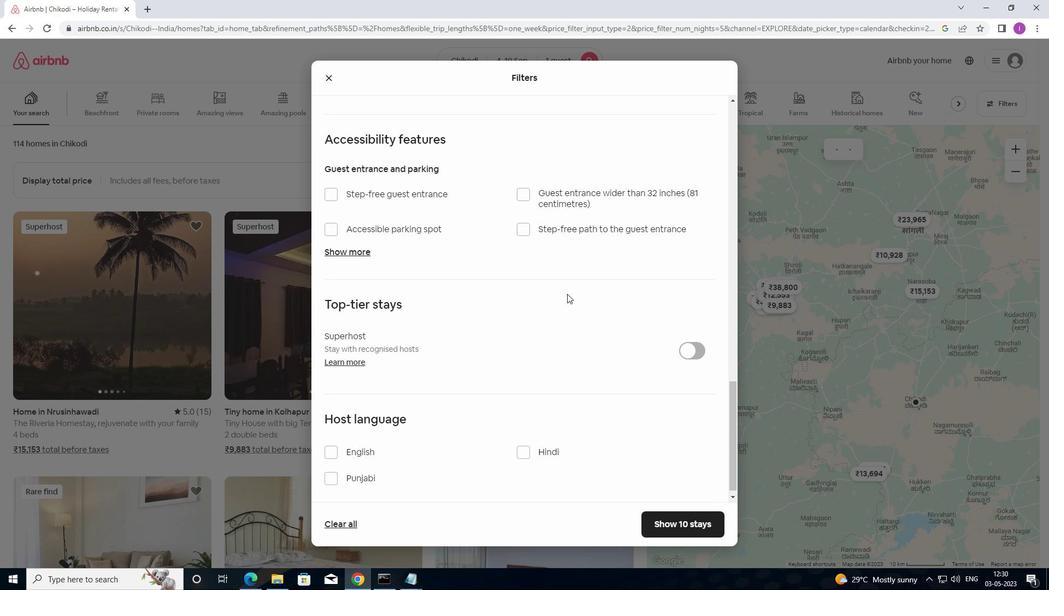 
Action: Mouse moved to (552, 312)
Screenshot: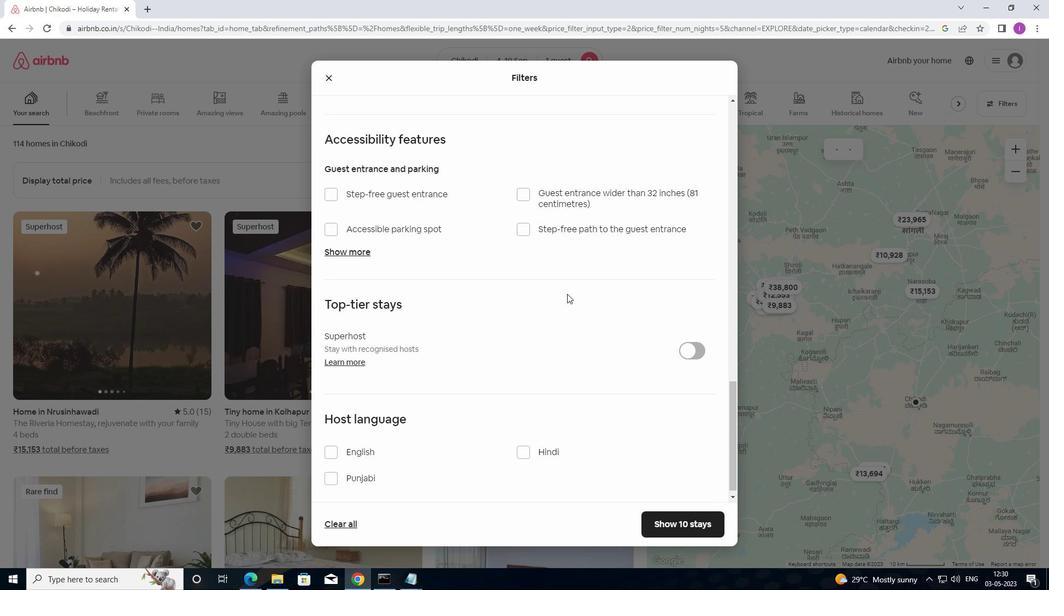 
Action: Mouse scrolled (552, 312) with delta (0, 0)
Screenshot: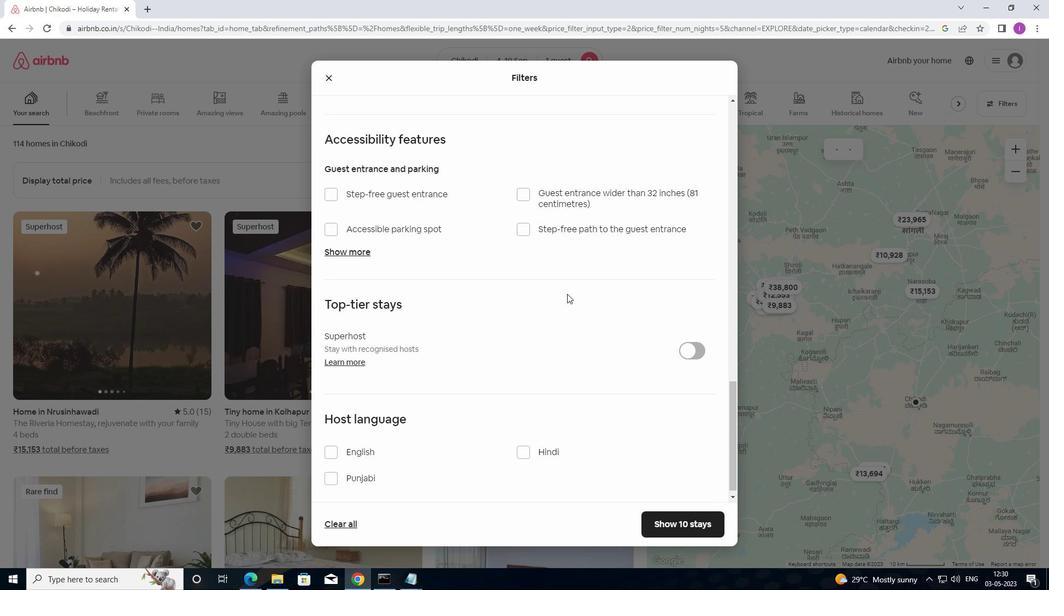 
Action: Mouse moved to (550, 317)
Screenshot: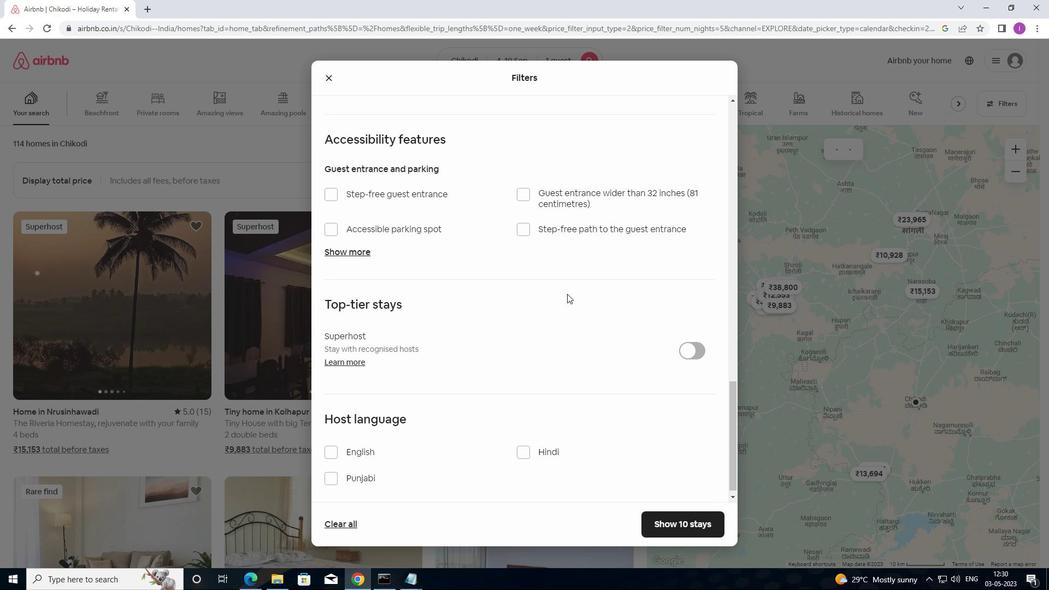 
Action: Mouse scrolled (550, 317) with delta (0, 0)
Screenshot: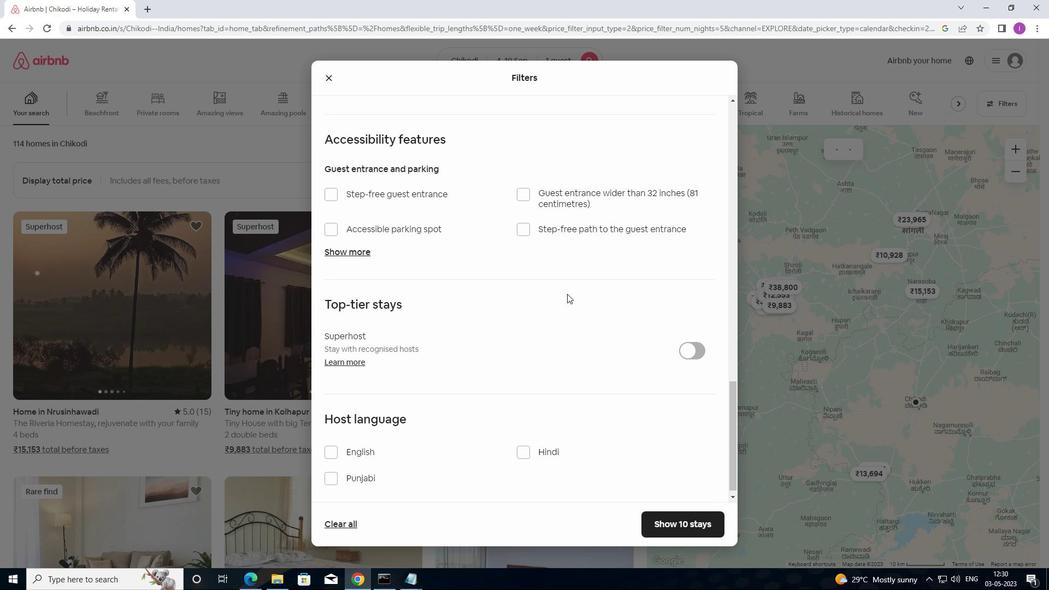 
Action: Mouse moved to (550, 318)
Screenshot: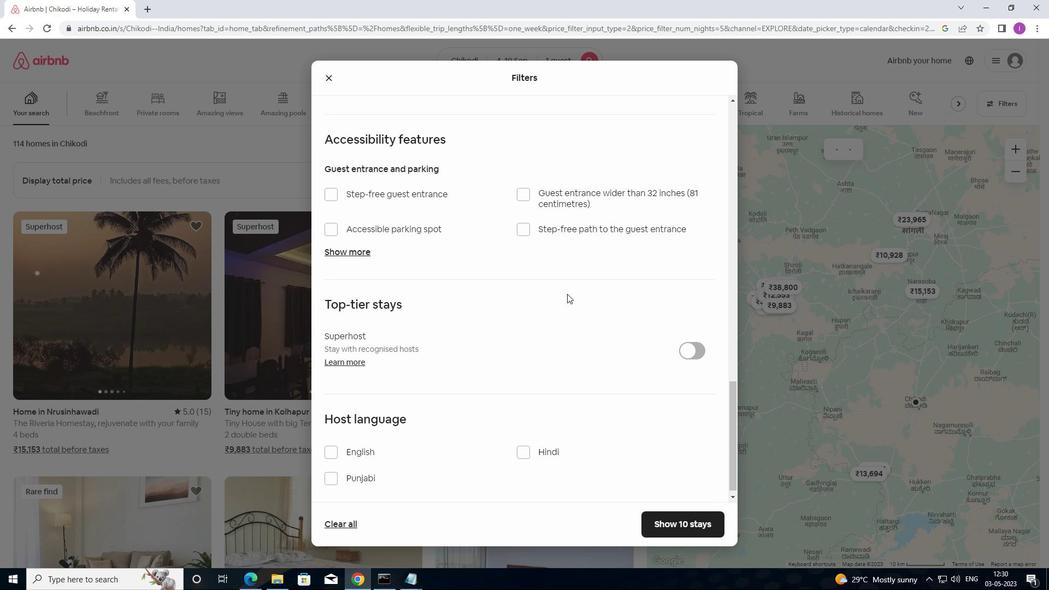 
Action: Mouse scrolled (550, 318) with delta (0, 0)
Screenshot: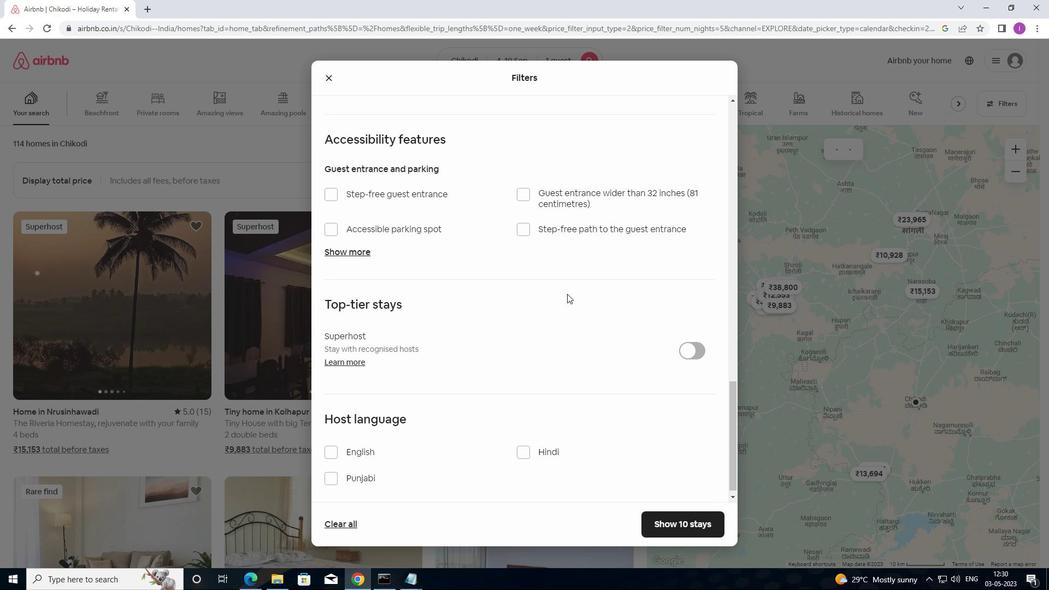 
Action: Mouse scrolled (550, 318) with delta (0, 0)
Screenshot: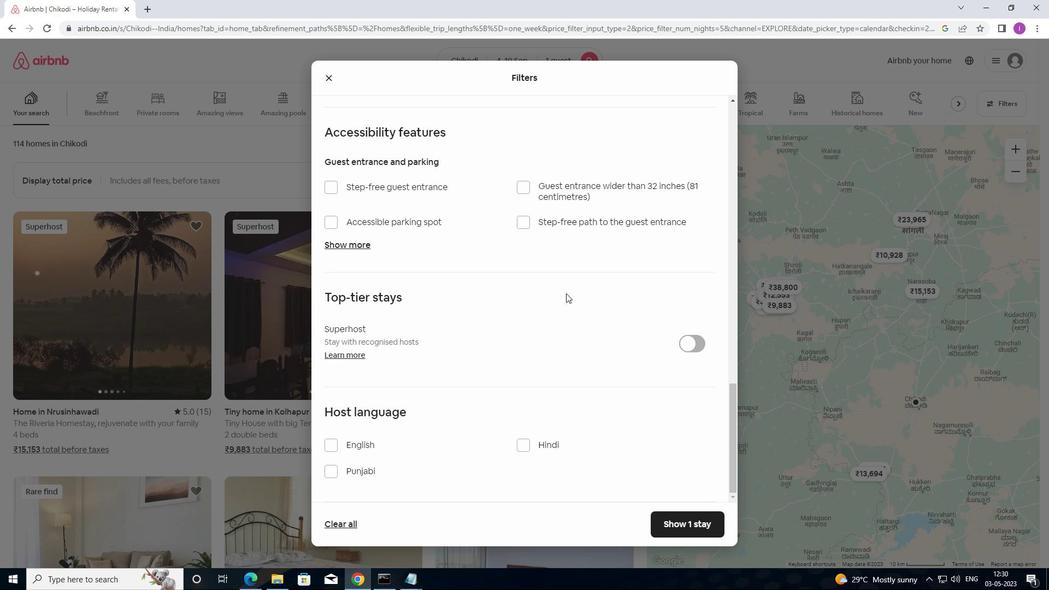
Action: Mouse moved to (331, 445)
Screenshot: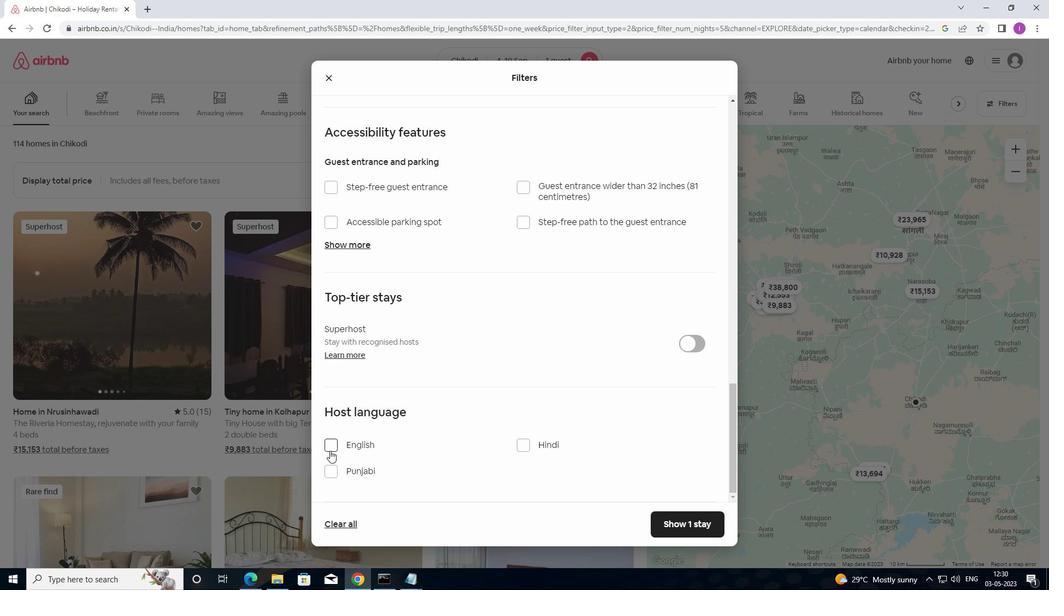 
Action: Mouse pressed left at (331, 445)
Screenshot: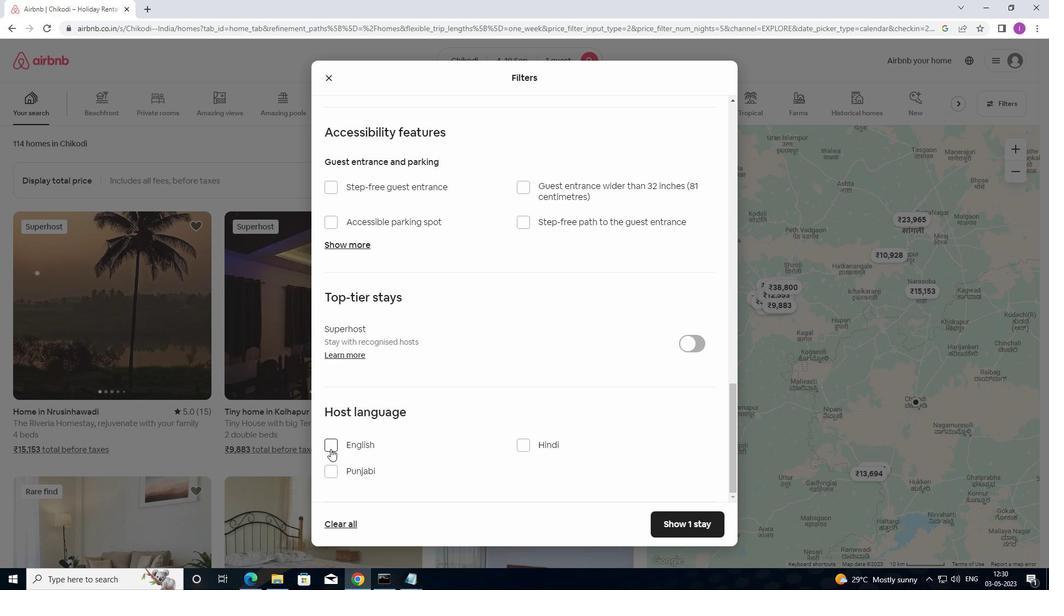 
Action: Mouse moved to (670, 533)
Screenshot: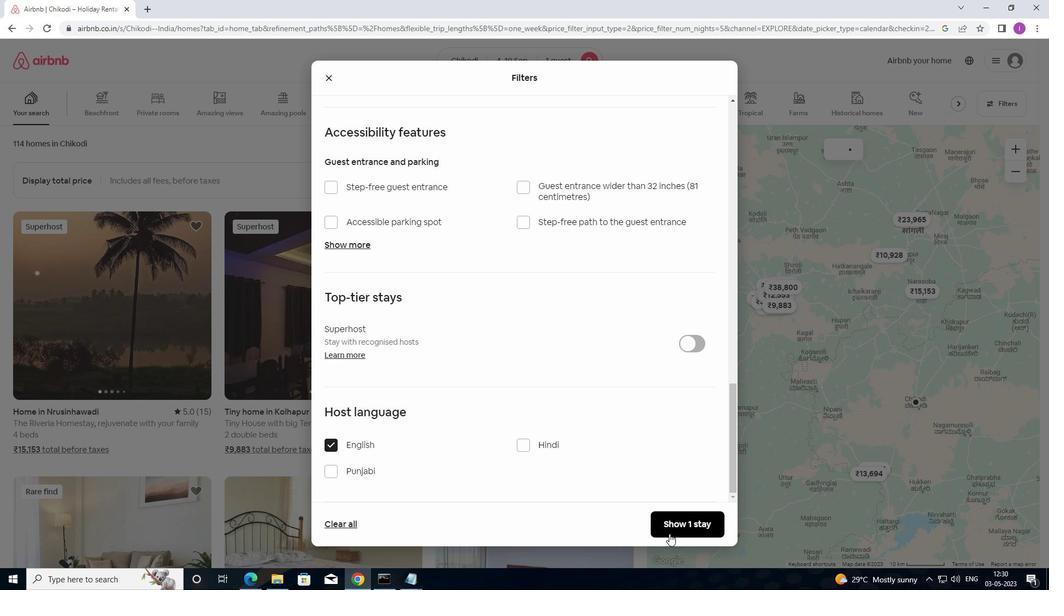 
Action: Mouse pressed left at (670, 533)
Screenshot: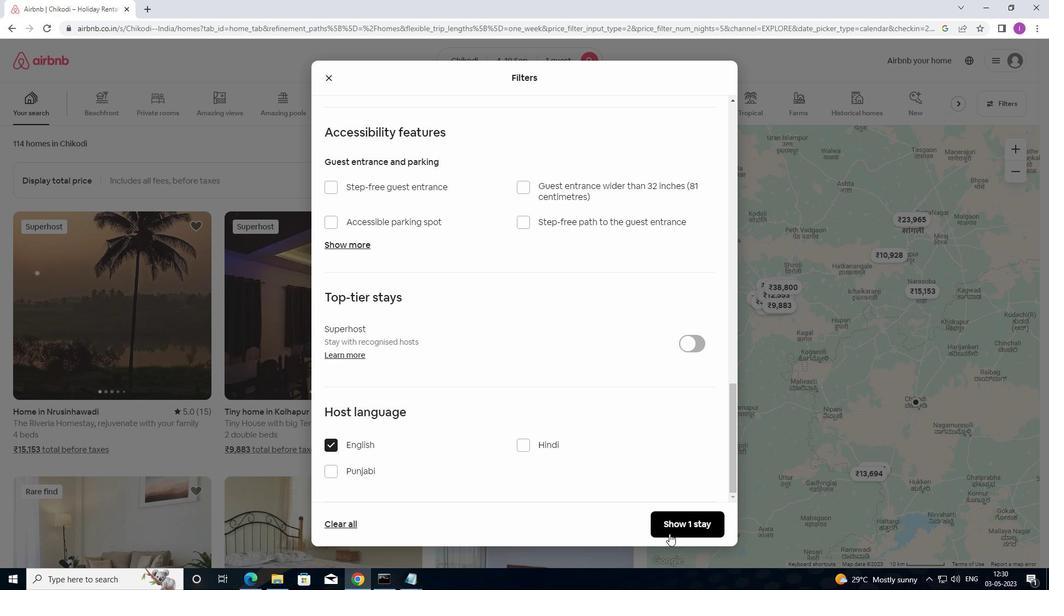 
Action: Mouse moved to (675, 522)
Screenshot: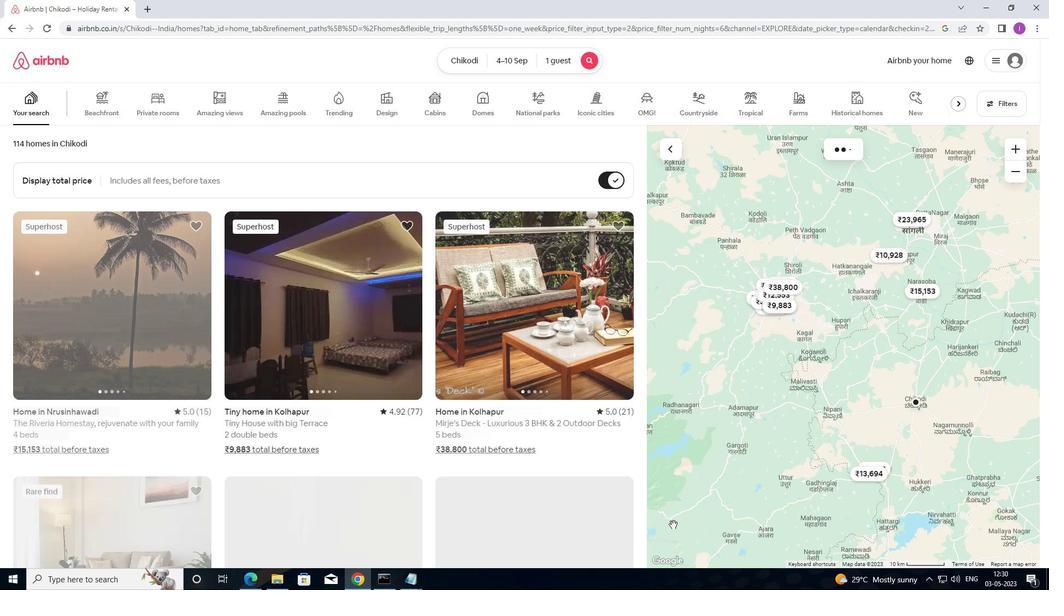 
